 Task: Look for space in Aprelevka, Russia from 10th July, 2023 to 25th July, 2023 for 3 adults, 1 child in price range Rs.15000 to Rs.25000. Place can be shared room with 2 bedrooms having 3 beds and 2 bathrooms. Property type can be house, flat, guest house. Amenities needed are: wifi, TV, free parkinig on premises, gym, breakfast. Booking option can be shelf check-in. Required host language is English.
Action: Mouse moved to (499, 108)
Screenshot: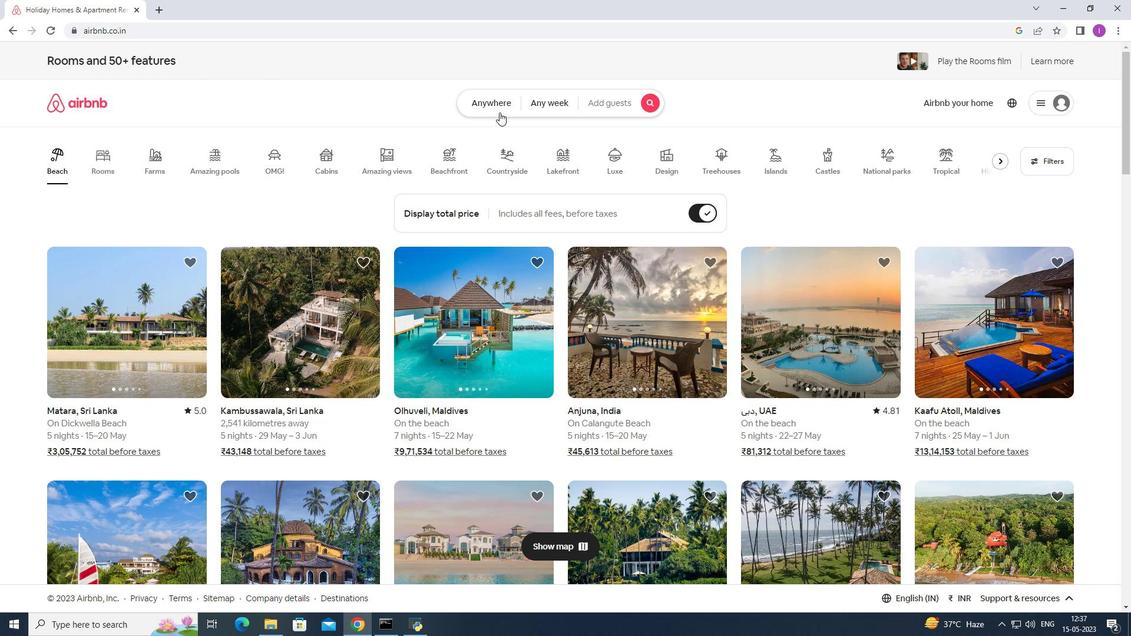 
Action: Mouse pressed left at (499, 108)
Screenshot: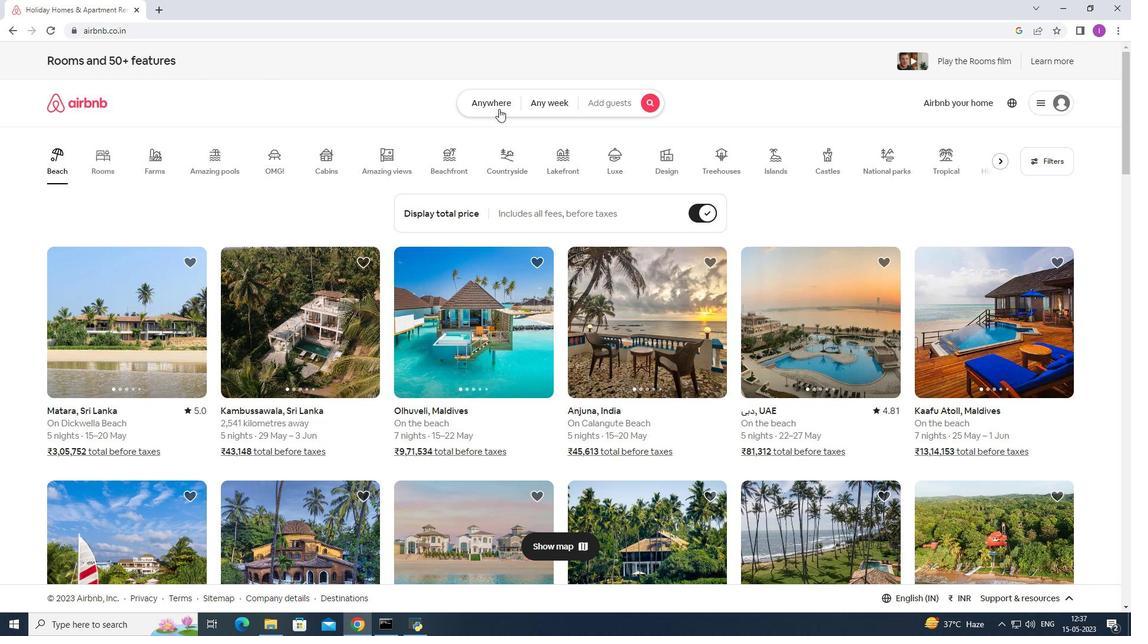 
Action: Mouse moved to (346, 150)
Screenshot: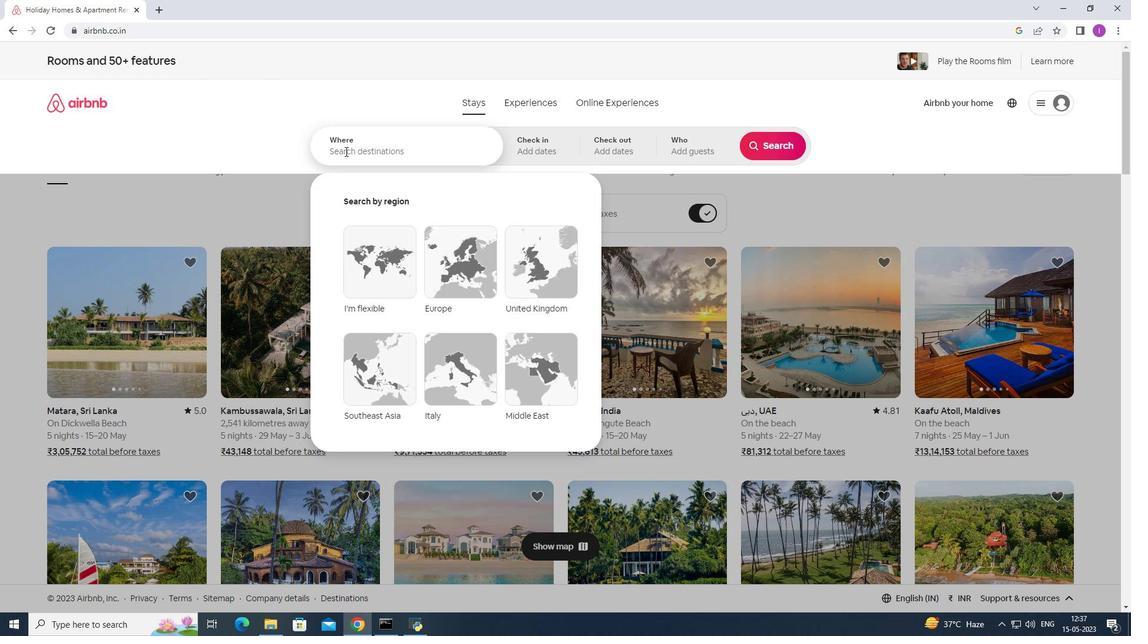 
Action: Mouse pressed left at (346, 150)
Screenshot: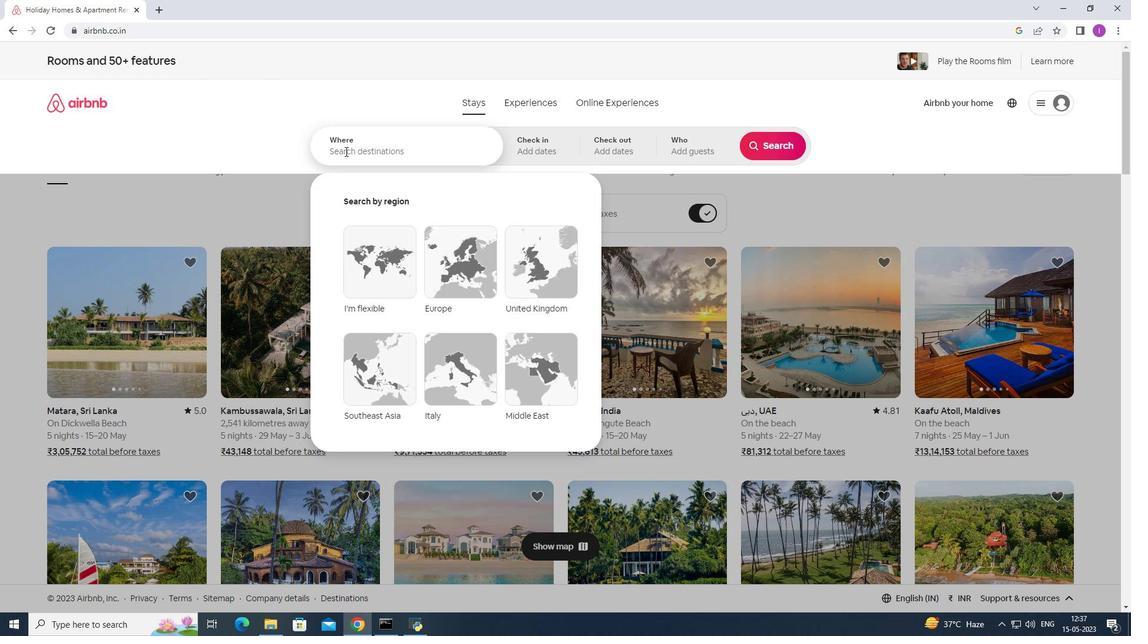 
Action: Mouse moved to (350, 165)
Screenshot: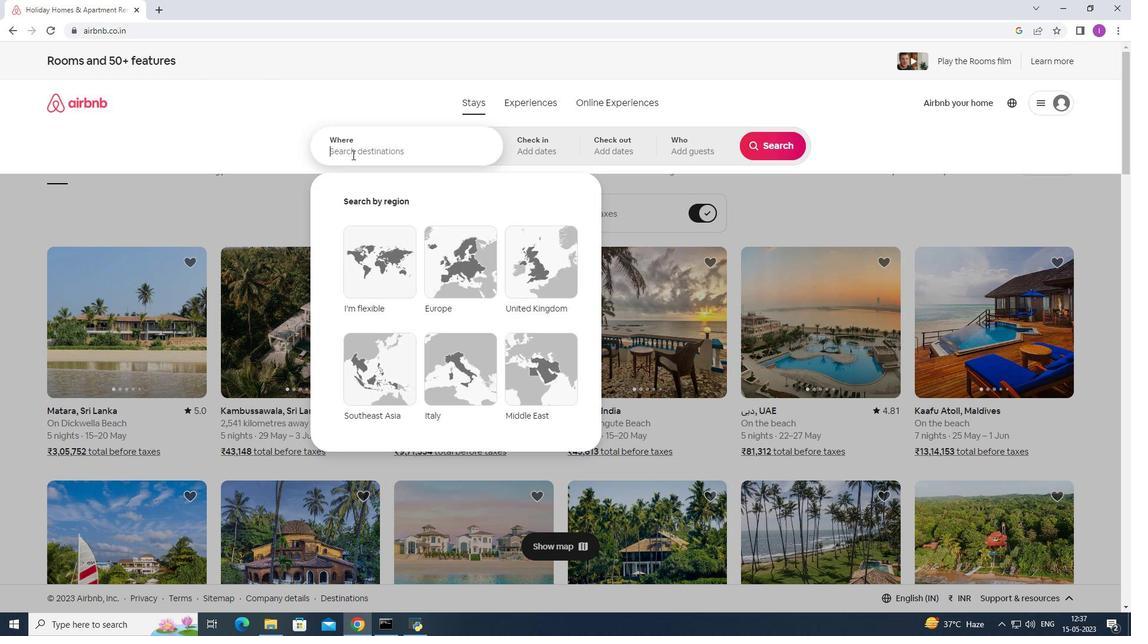 
Action: Key pressed <Key.shift>Ap
Screenshot: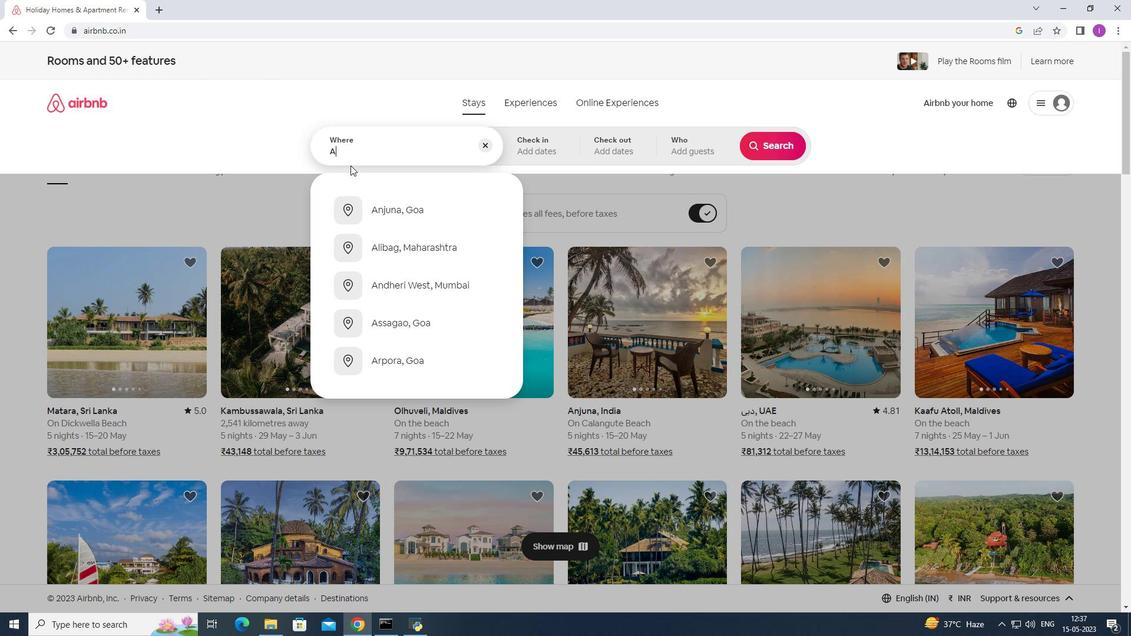 
Action: Mouse moved to (350, 165)
Screenshot: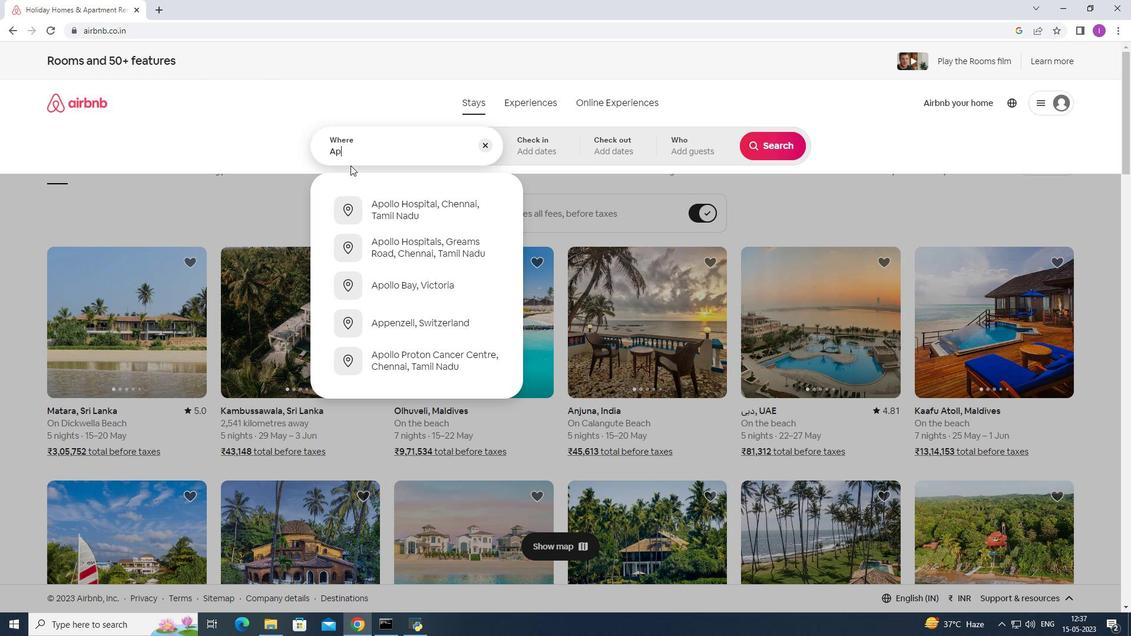 
Action: Key pressed relevka,<Key.shift>Russia
Screenshot: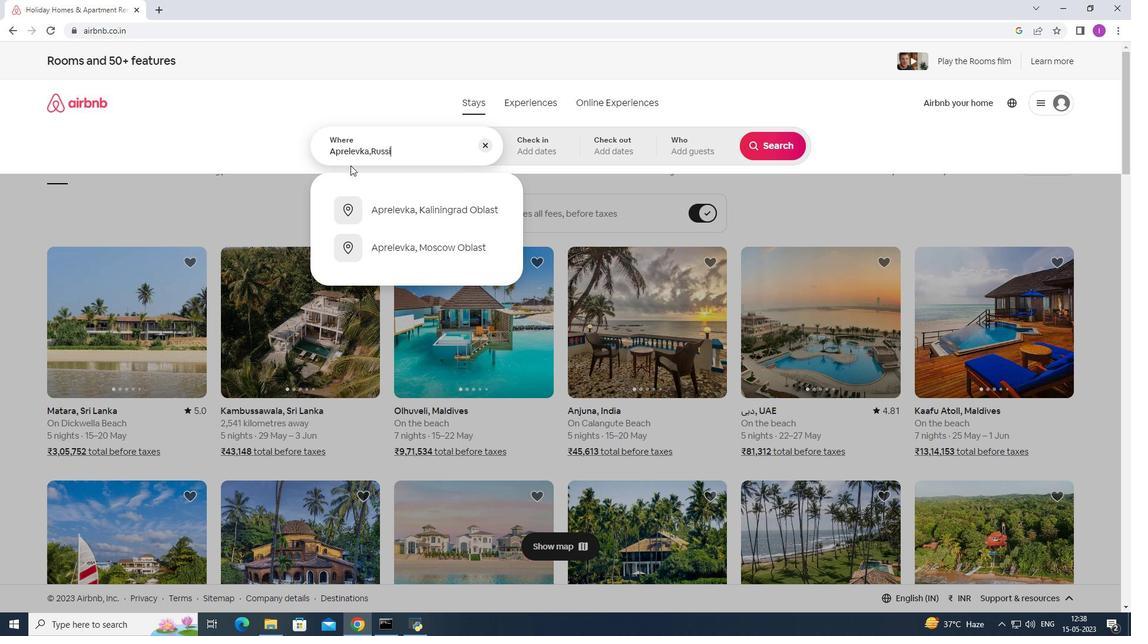 
Action: Mouse moved to (529, 157)
Screenshot: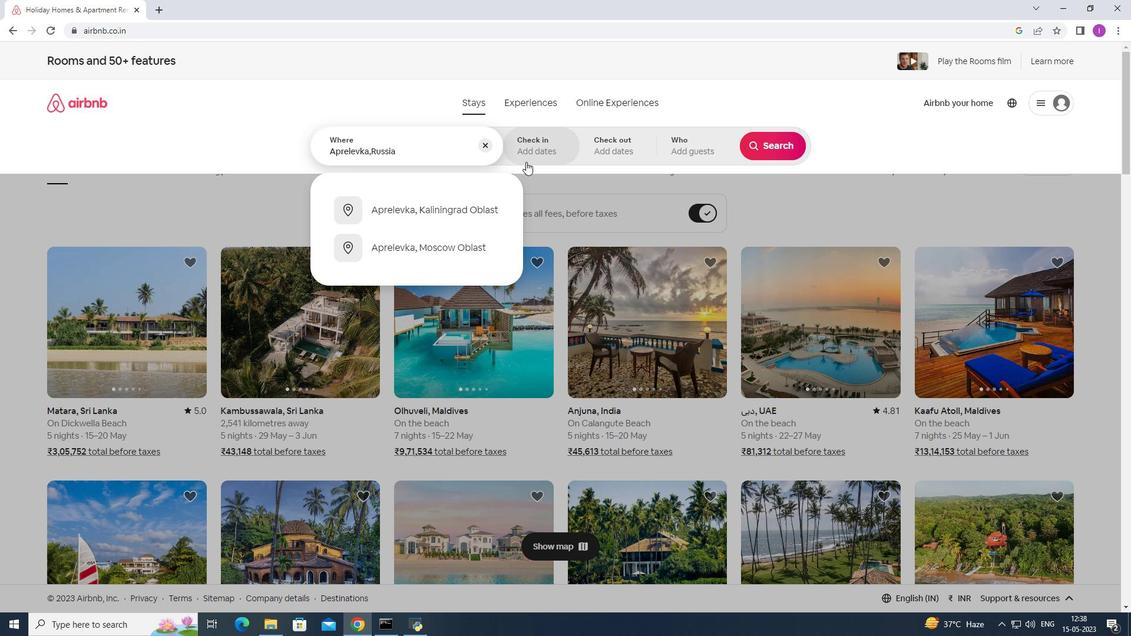 
Action: Mouse pressed left at (529, 157)
Screenshot: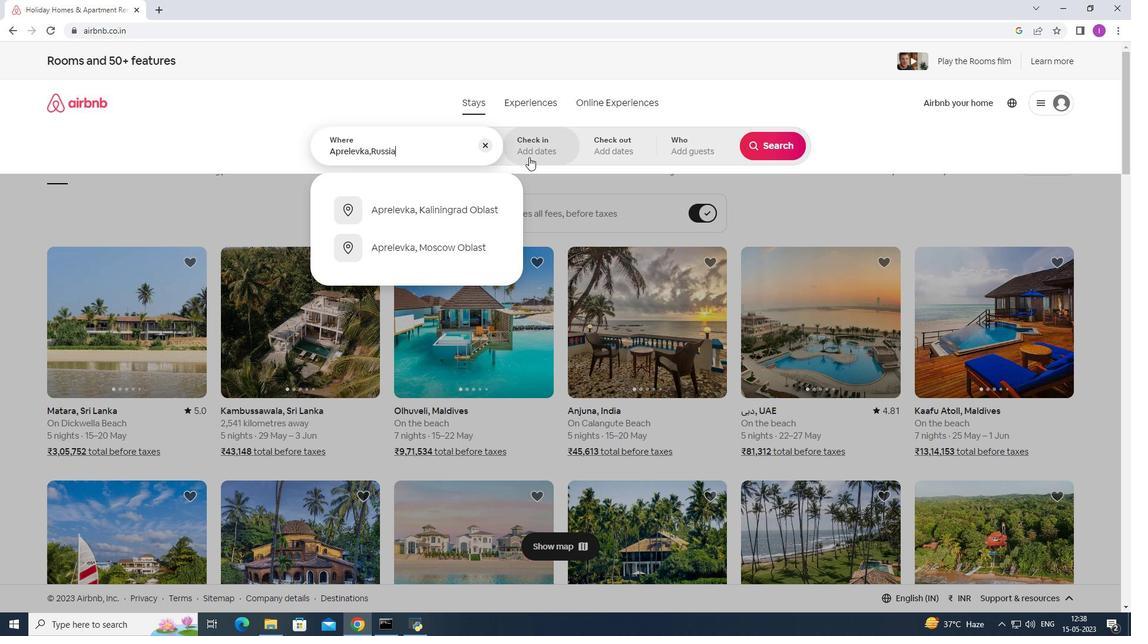 
Action: Mouse moved to (774, 241)
Screenshot: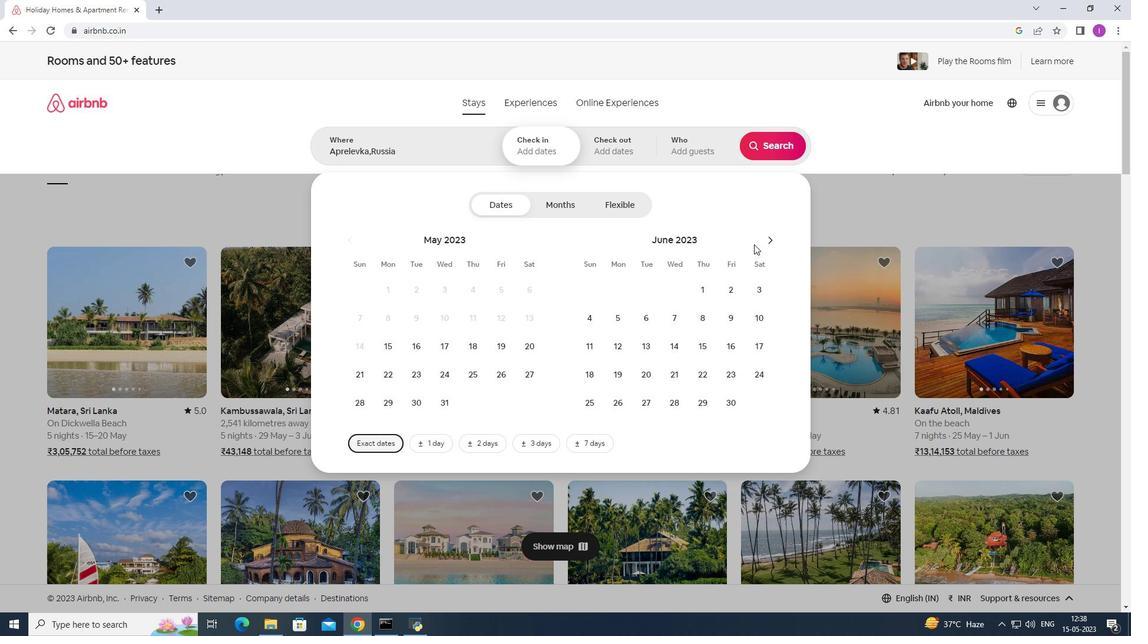 
Action: Mouse pressed left at (774, 241)
Screenshot: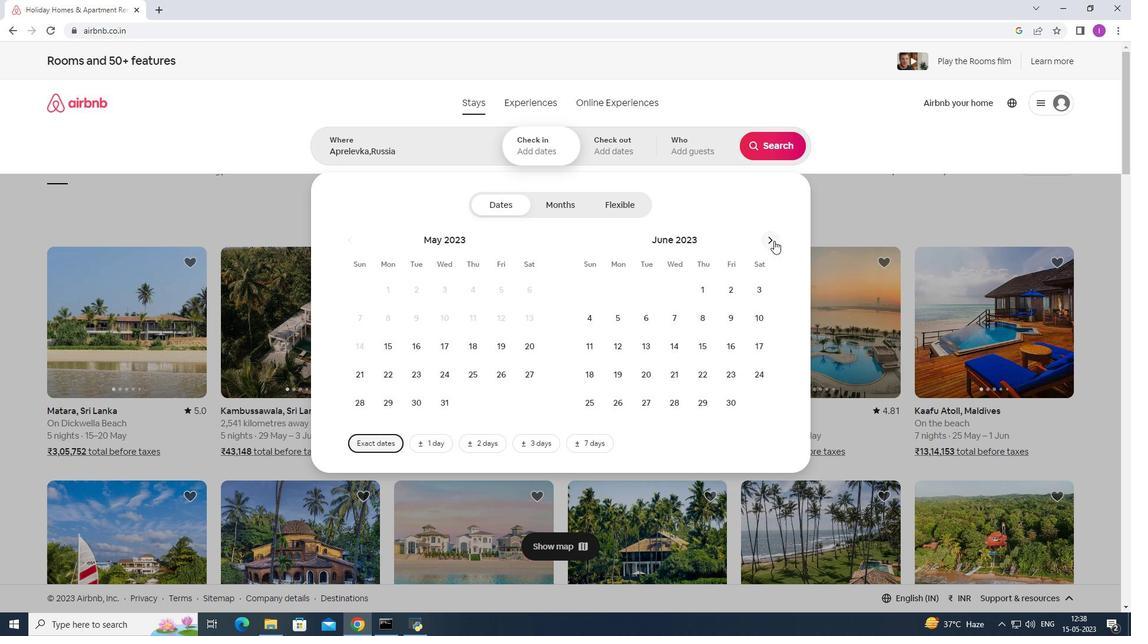 
Action: Mouse moved to (621, 351)
Screenshot: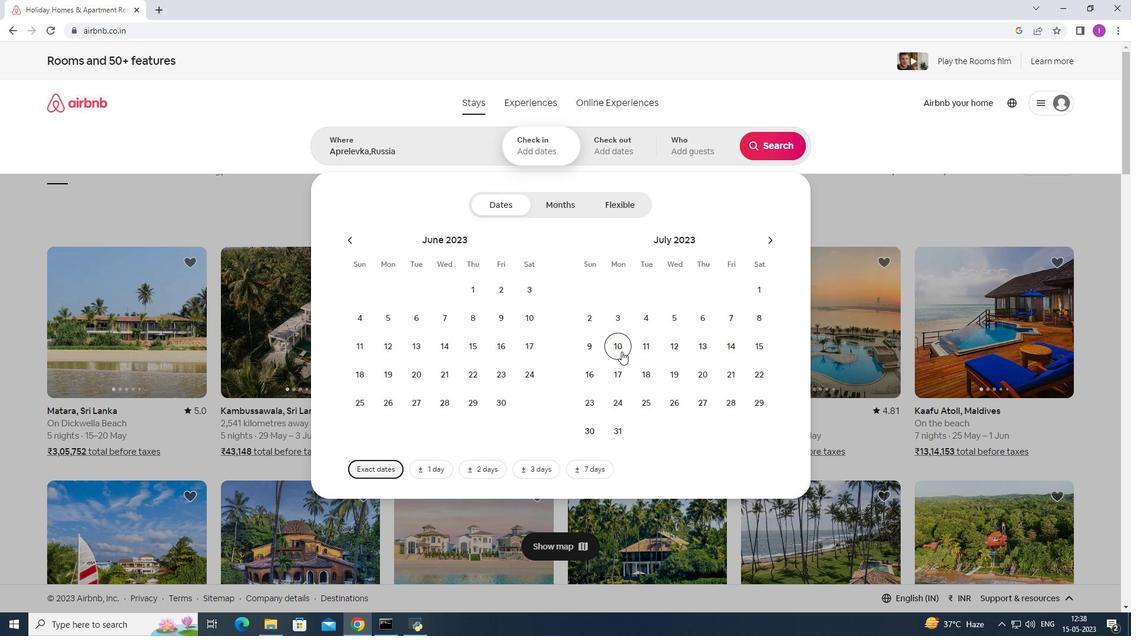 
Action: Mouse pressed left at (621, 351)
Screenshot: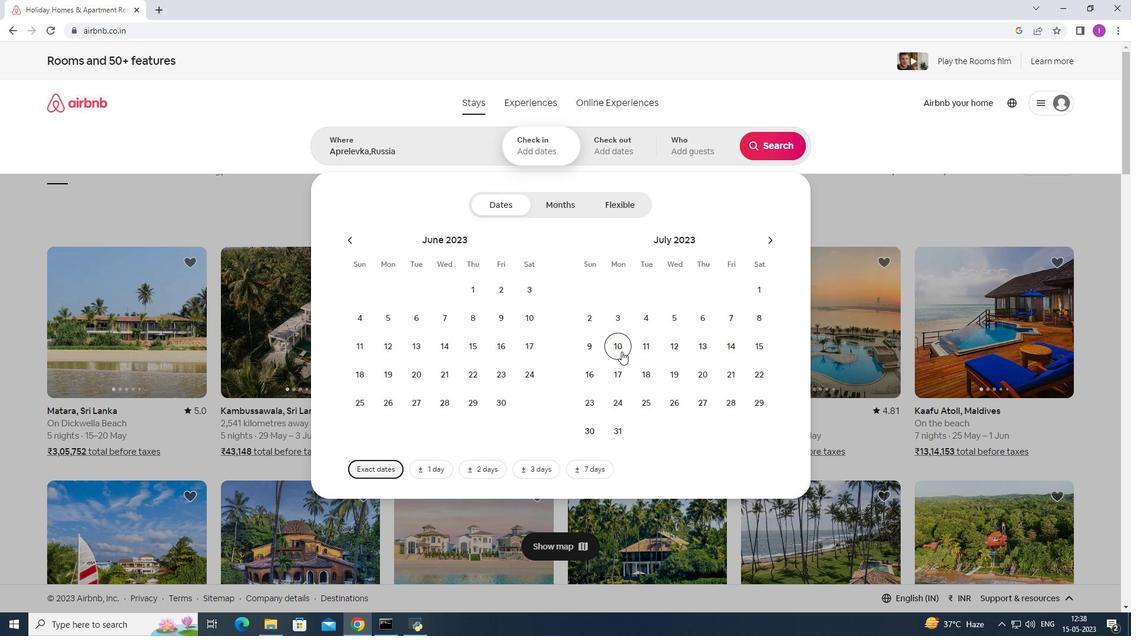
Action: Mouse moved to (642, 404)
Screenshot: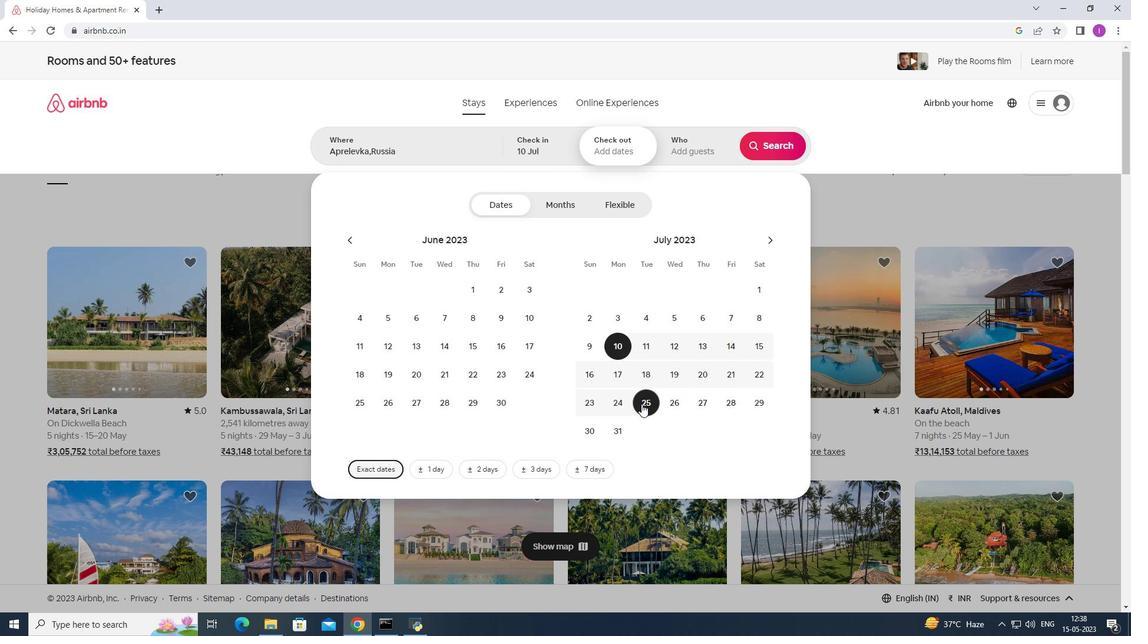 
Action: Mouse pressed left at (642, 404)
Screenshot: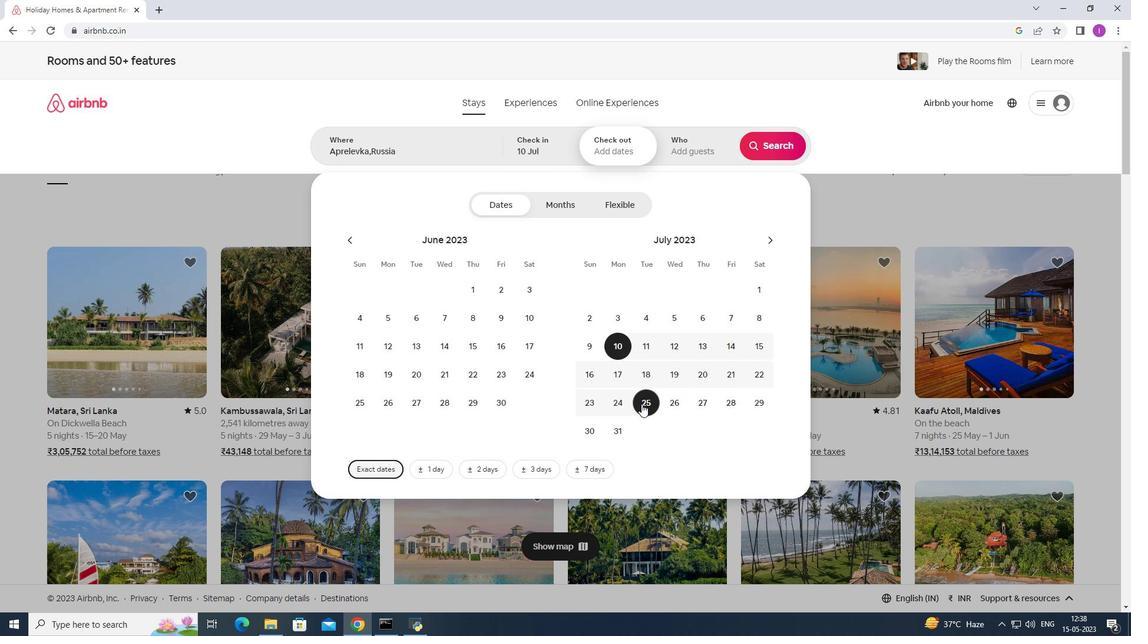 
Action: Mouse moved to (689, 150)
Screenshot: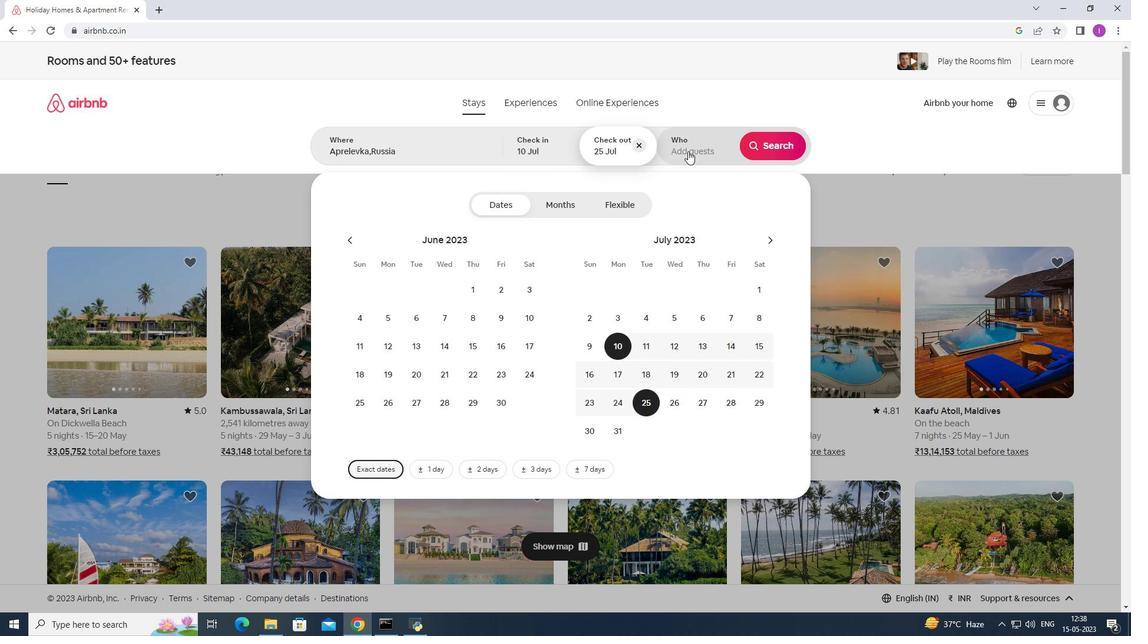 
Action: Mouse pressed left at (689, 150)
Screenshot: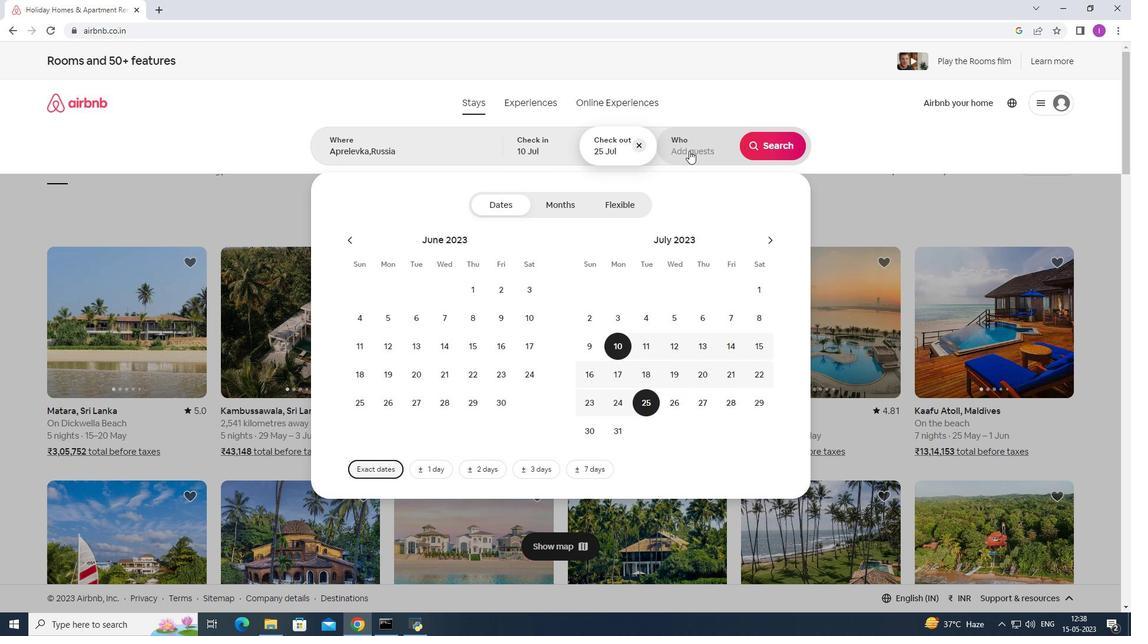 
Action: Mouse moved to (782, 210)
Screenshot: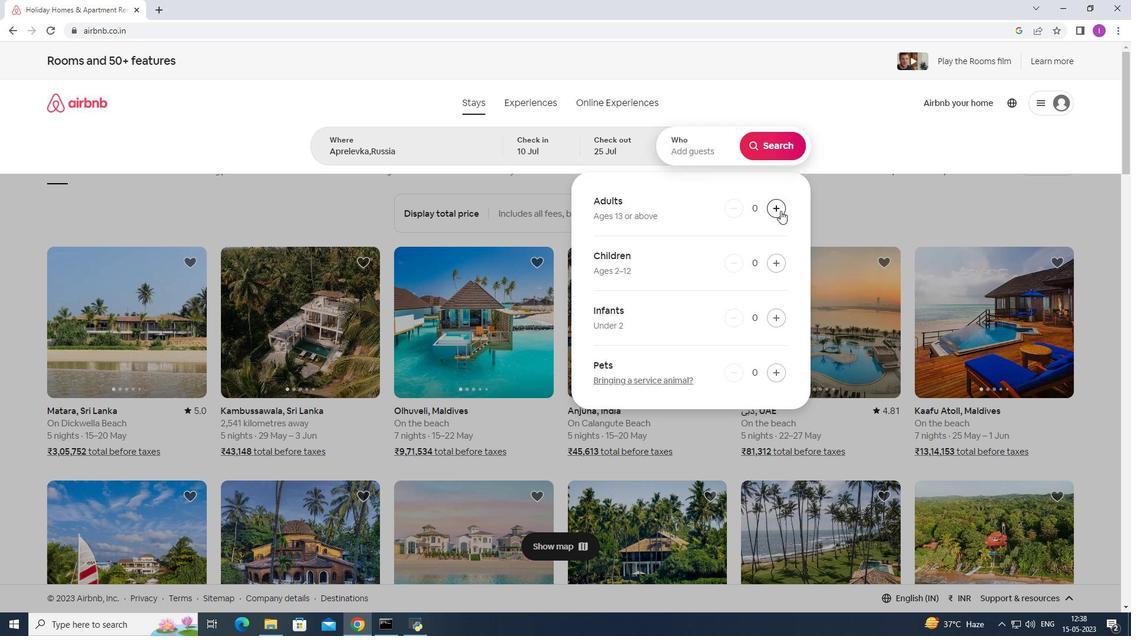 
Action: Mouse pressed left at (782, 210)
Screenshot: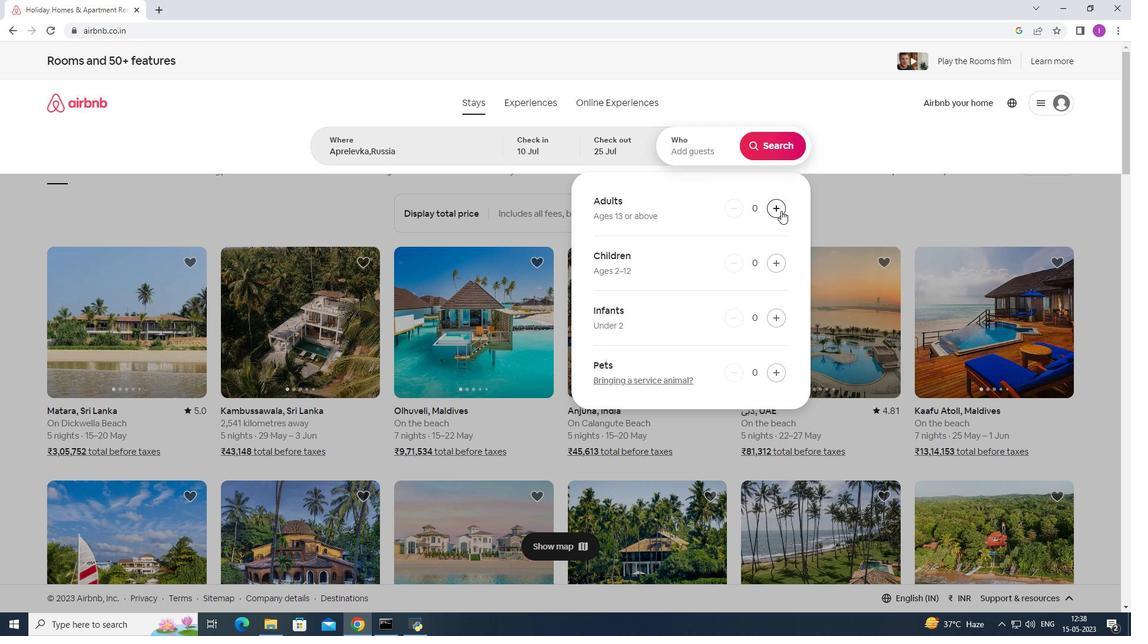 
Action: Mouse pressed left at (782, 210)
Screenshot: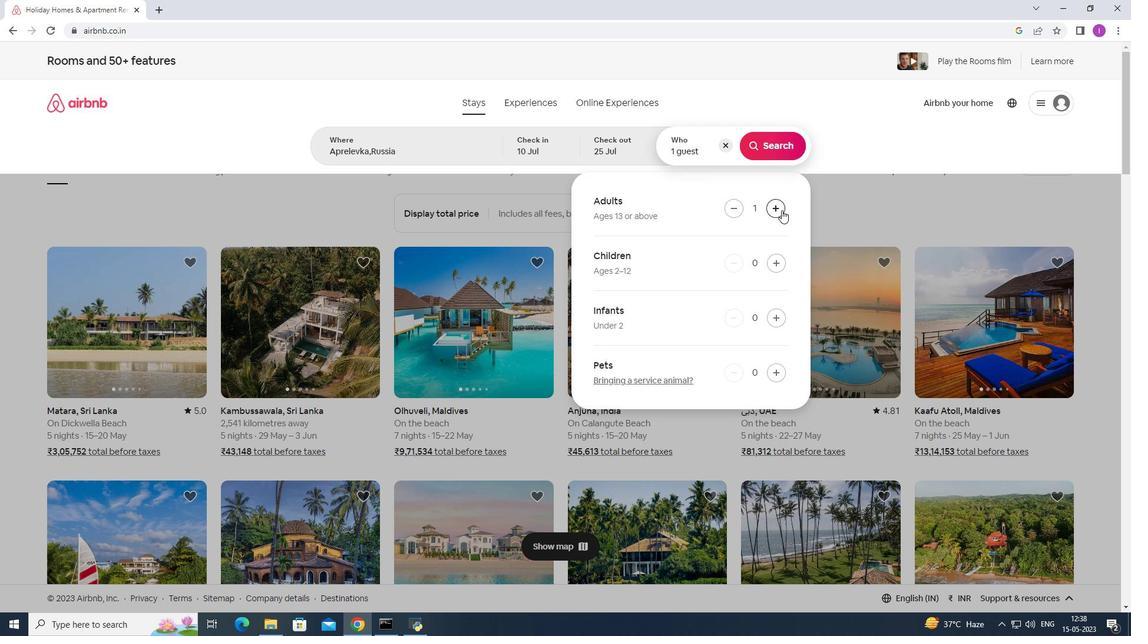
Action: Mouse moved to (782, 210)
Screenshot: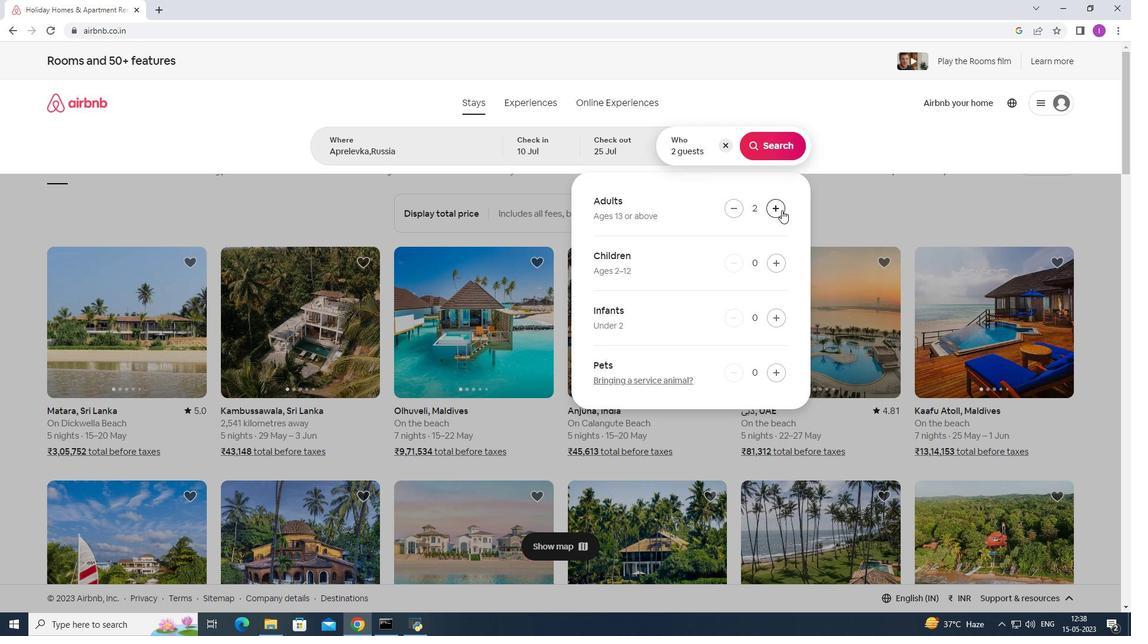 
Action: Mouse pressed left at (782, 210)
Screenshot: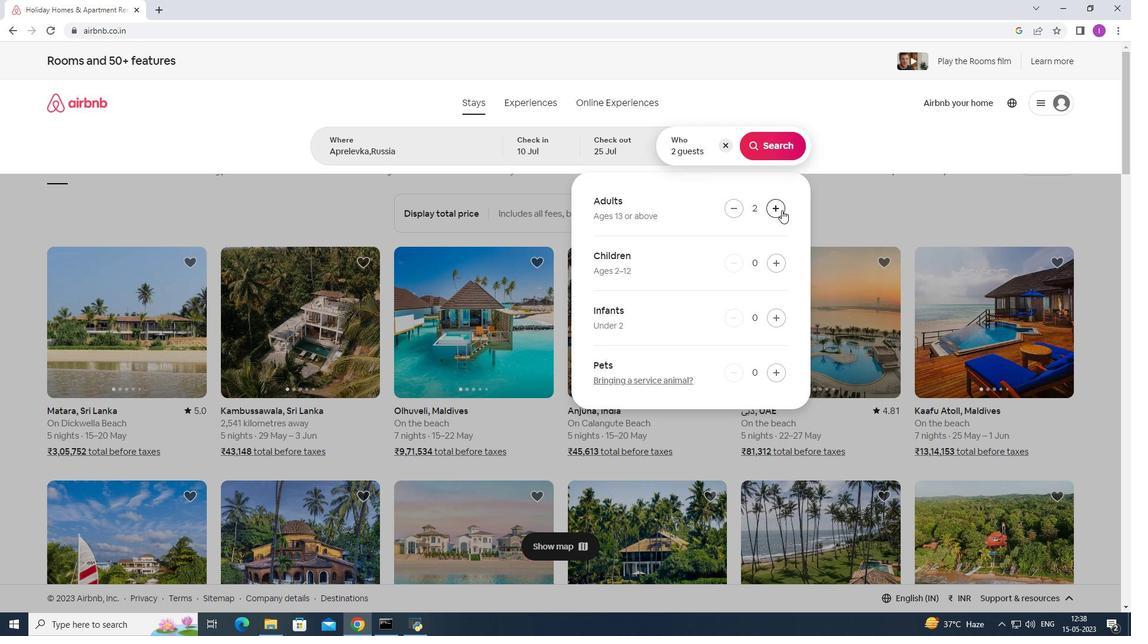 
Action: Mouse moved to (781, 267)
Screenshot: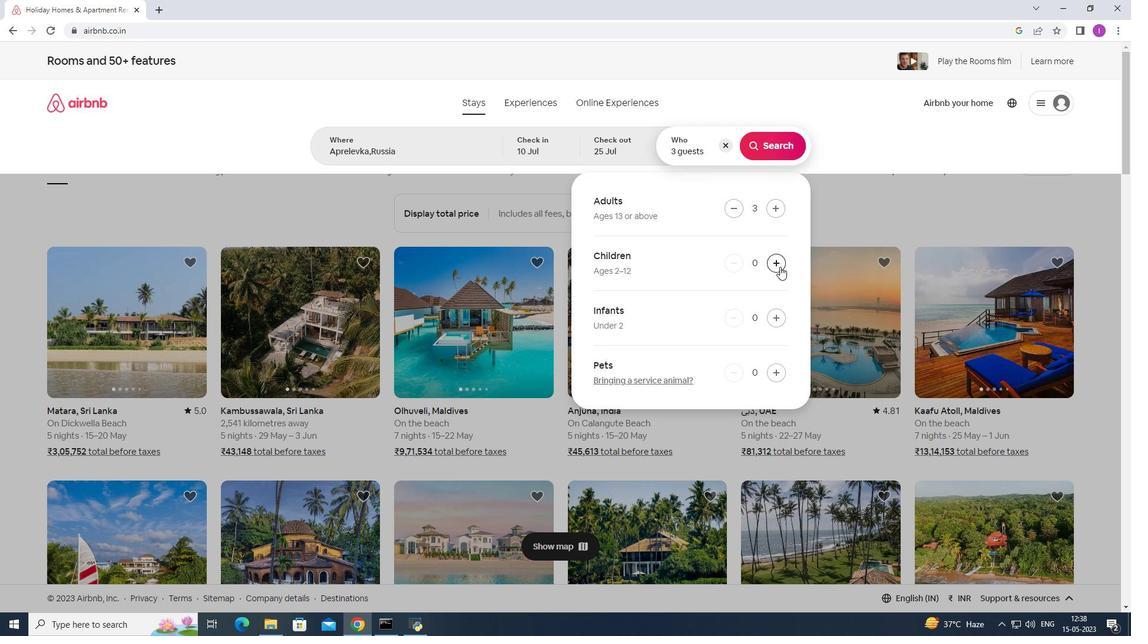 
Action: Mouse pressed left at (781, 267)
Screenshot: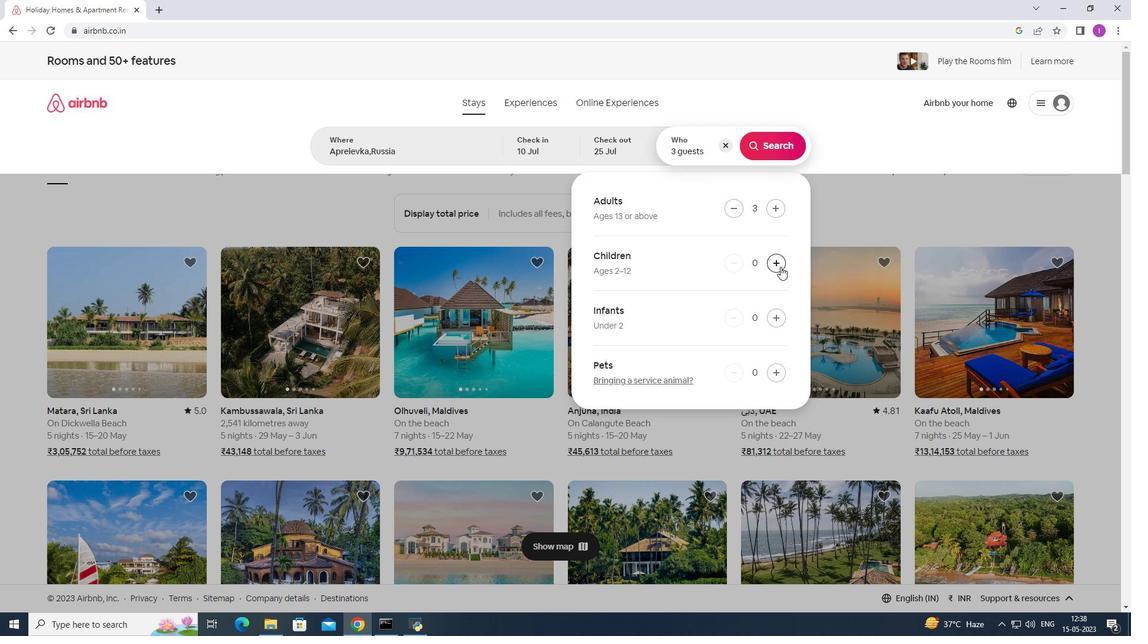 
Action: Mouse moved to (766, 151)
Screenshot: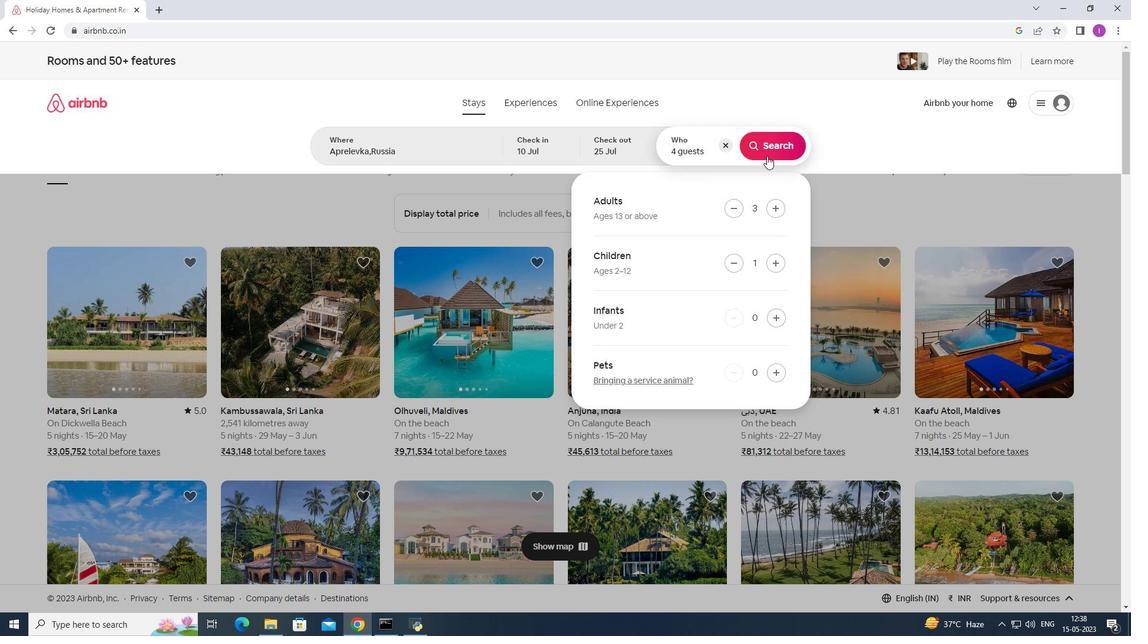 
Action: Mouse pressed left at (766, 151)
Screenshot: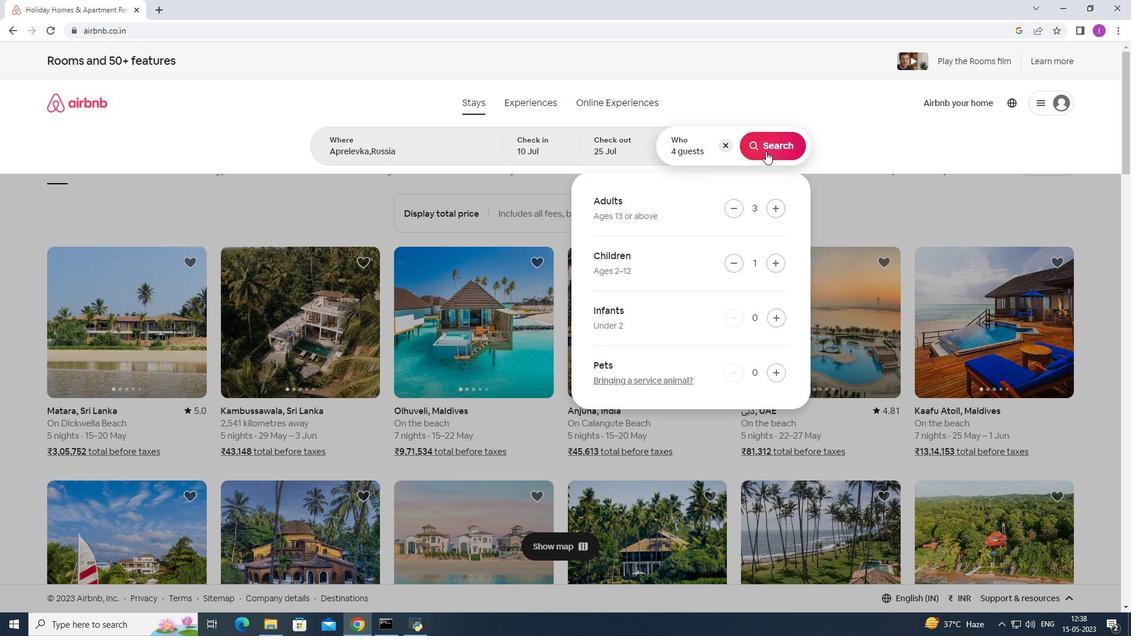 
Action: Mouse moved to (1081, 105)
Screenshot: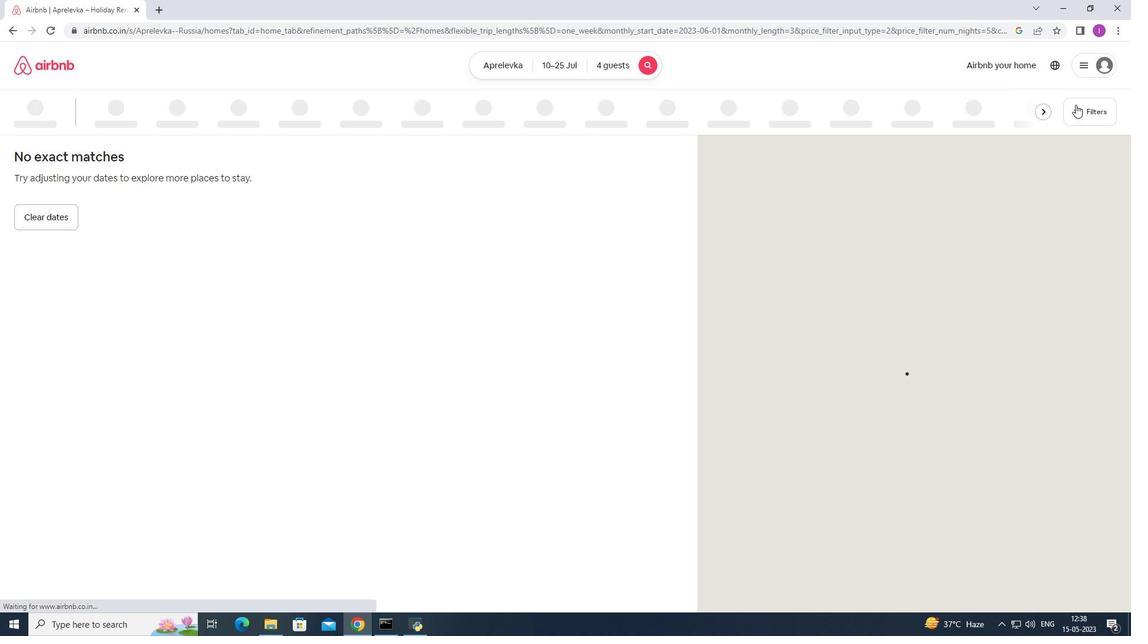 
Action: Mouse pressed left at (1081, 105)
Screenshot: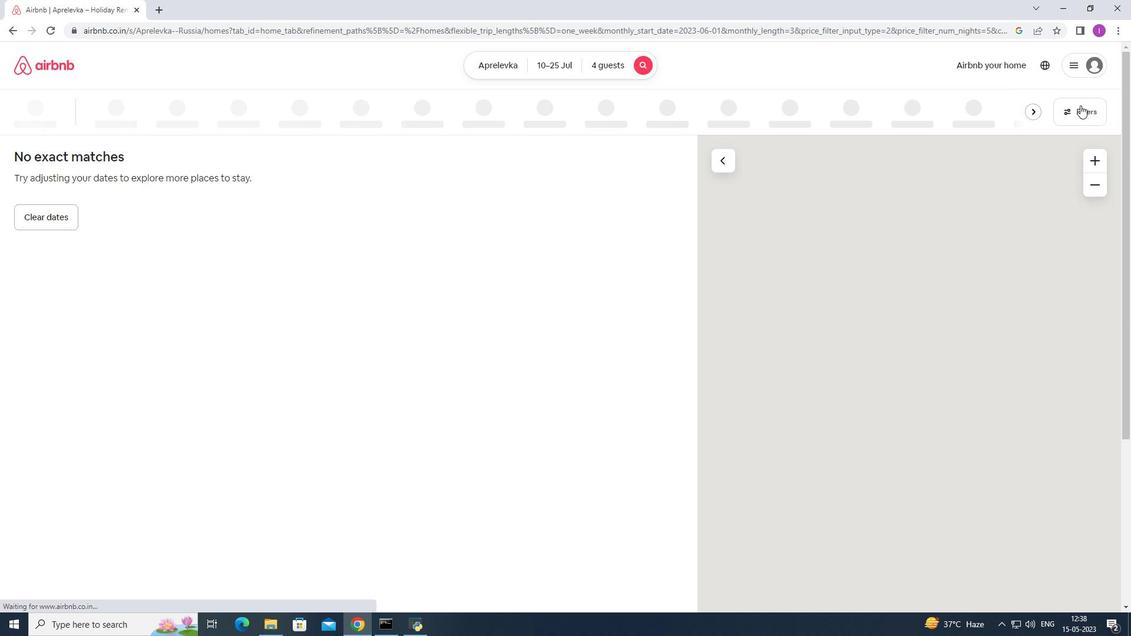 
Action: Mouse moved to (672, 400)
Screenshot: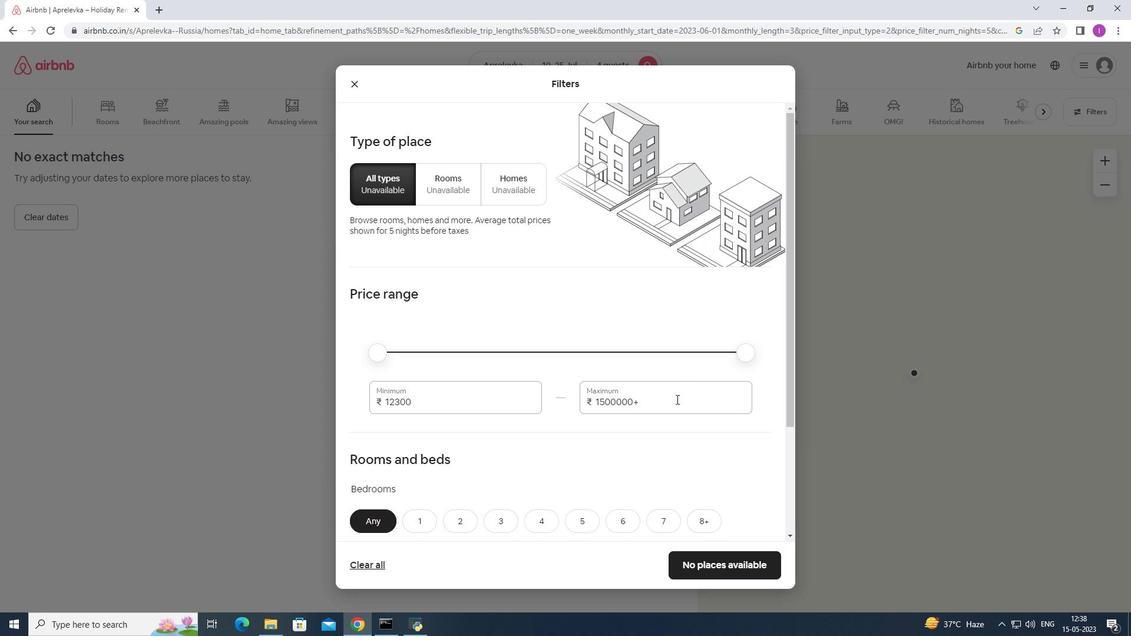 
Action: Mouse pressed left at (672, 400)
Screenshot: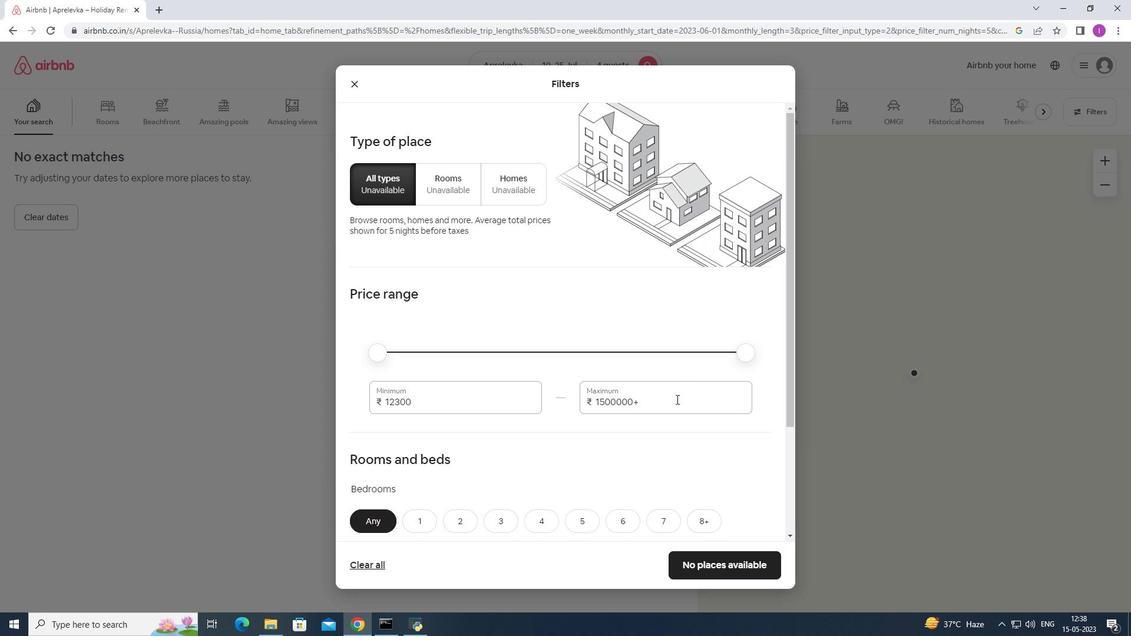 
Action: Mouse moved to (570, 417)
Screenshot: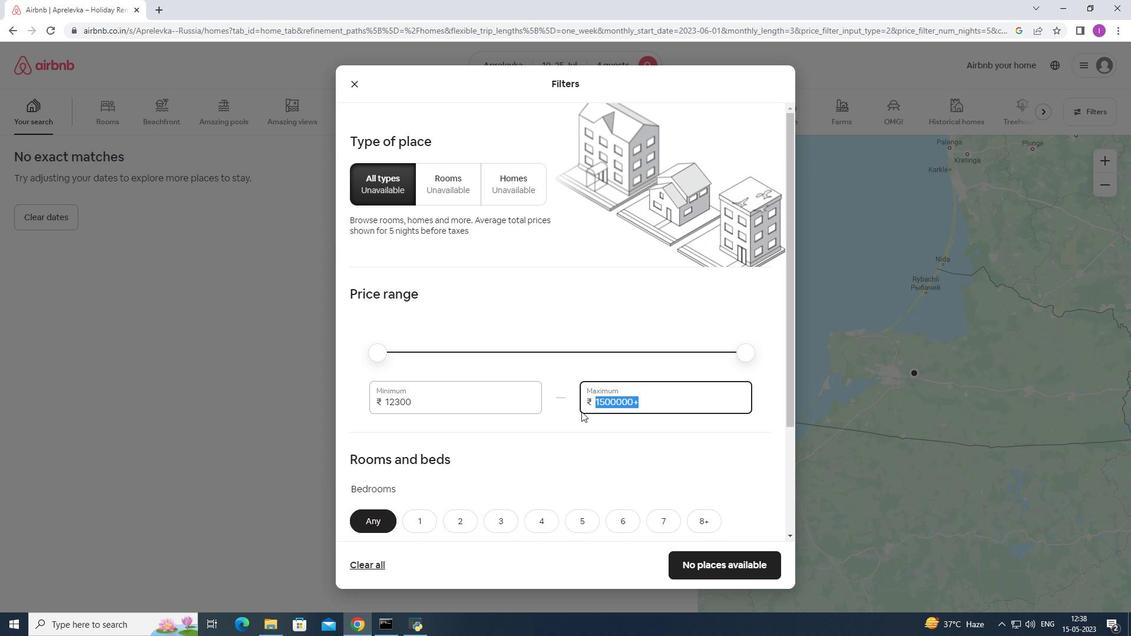 
Action: Key pressed 2
Screenshot: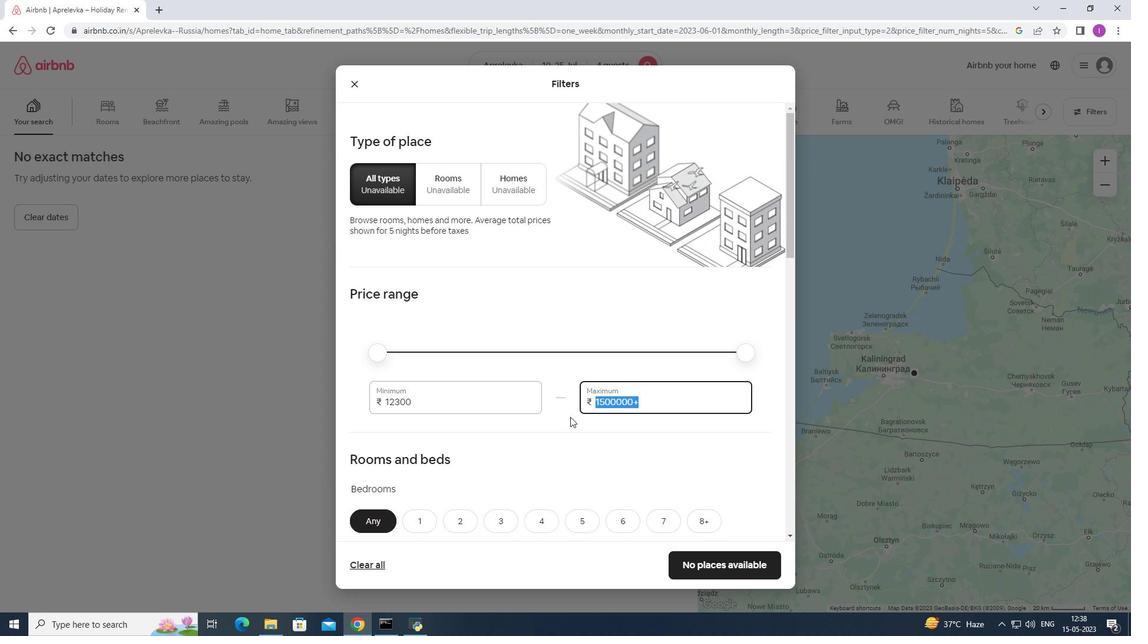 
Action: Mouse moved to (570, 417)
Screenshot: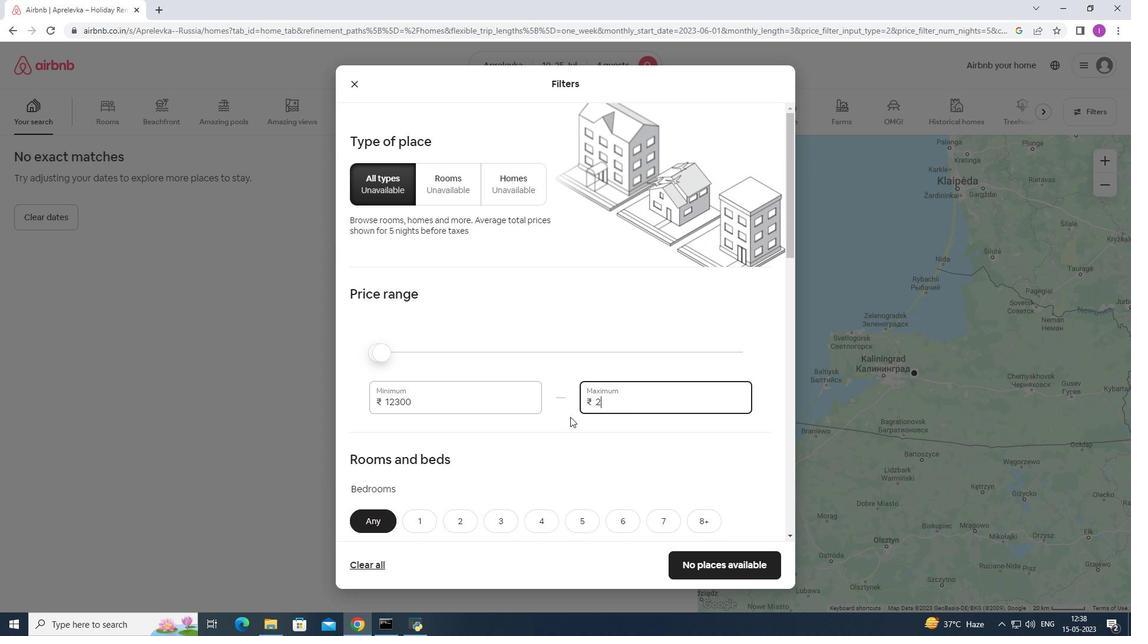 
Action: Key pressed 50
Screenshot: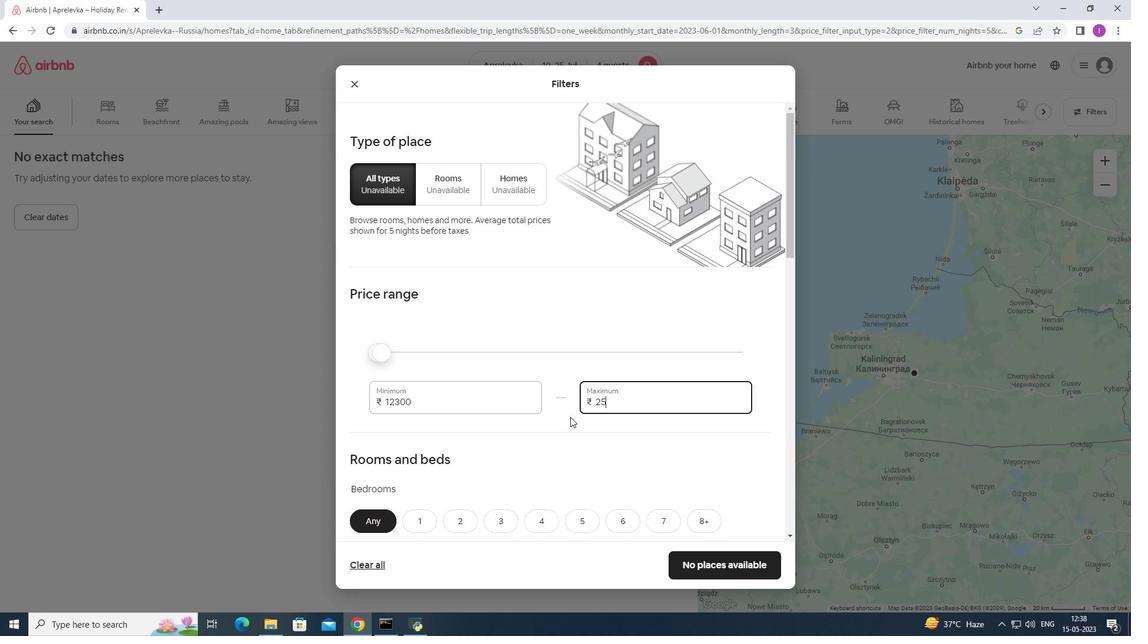
Action: Mouse moved to (571, 414)
Screenshot: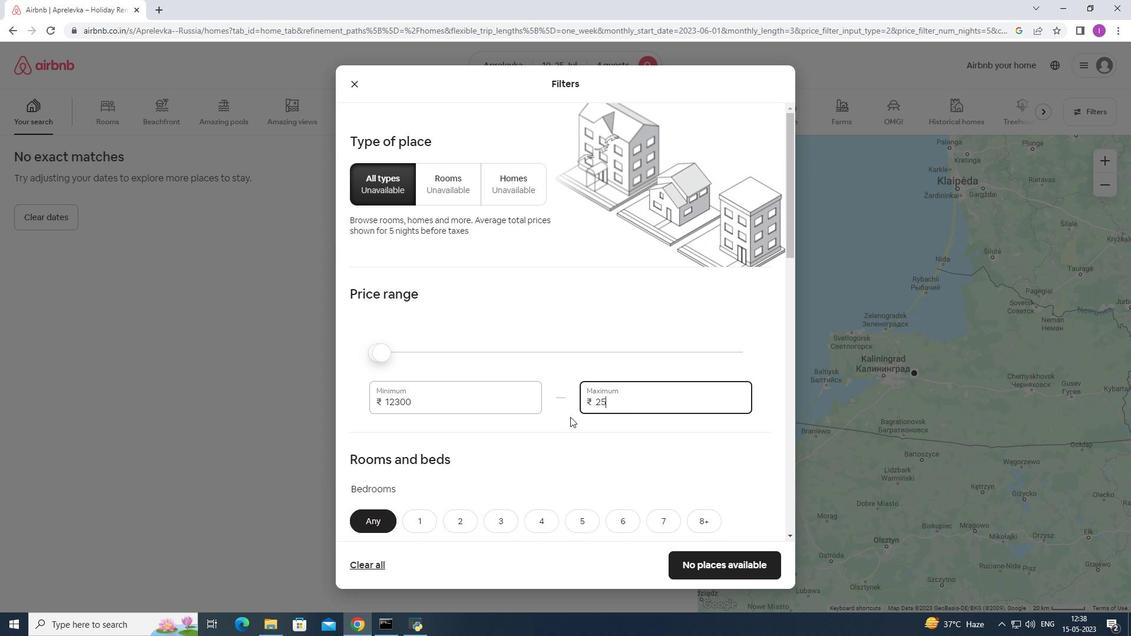 
Action: Key pressed 0
Screenshot: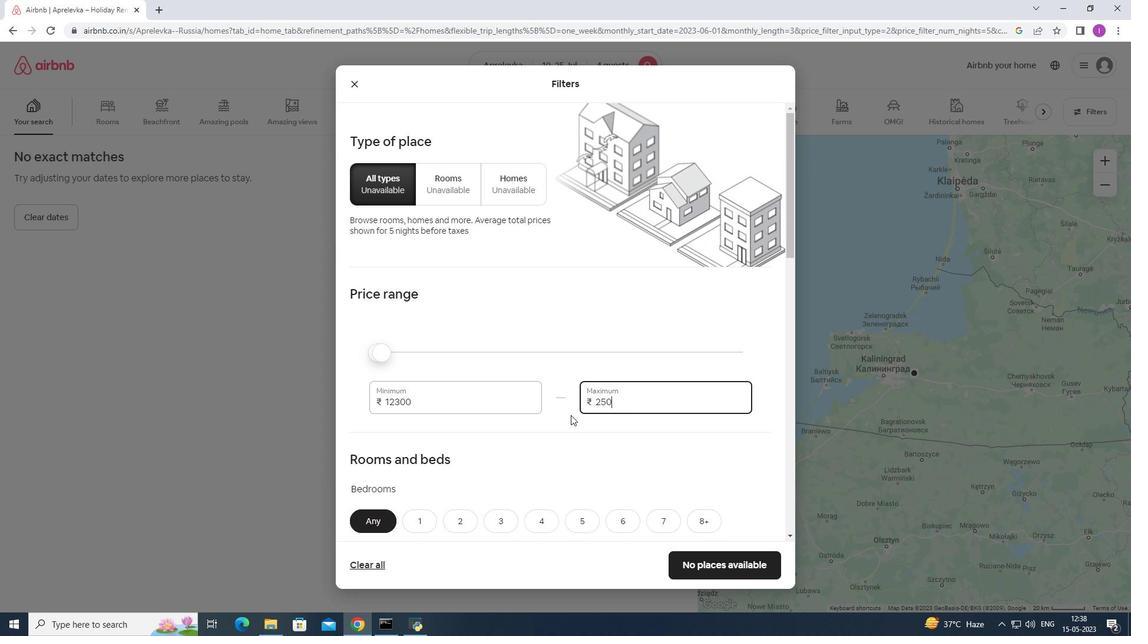 
Action: Mouse moved to (572, 413)
Screenshot: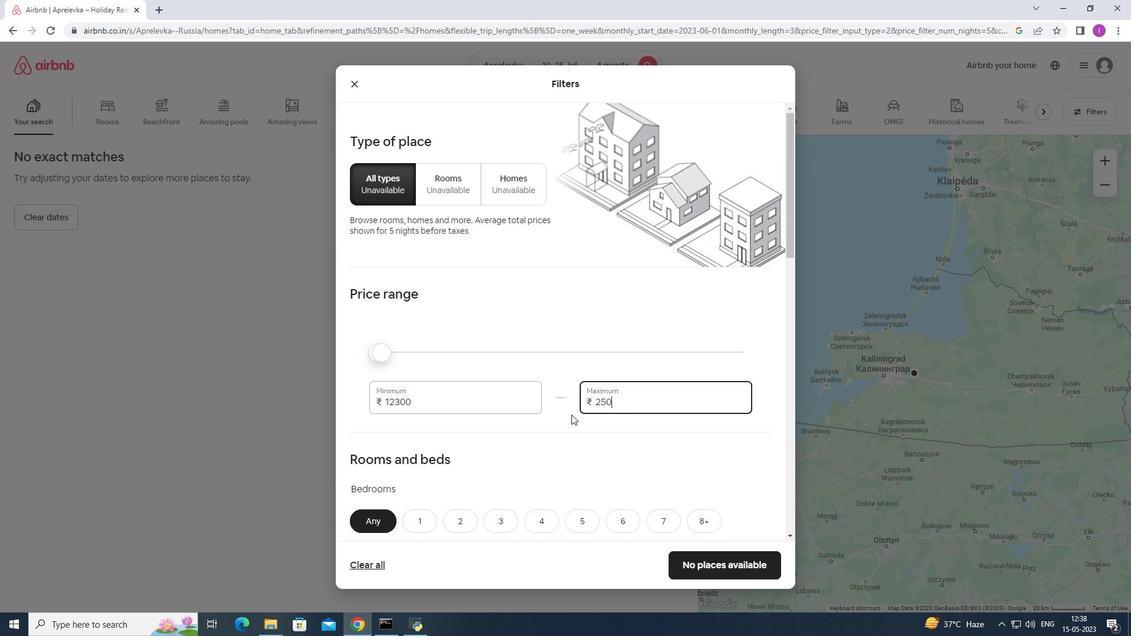 
Action: Key pressed 0
Screenshot: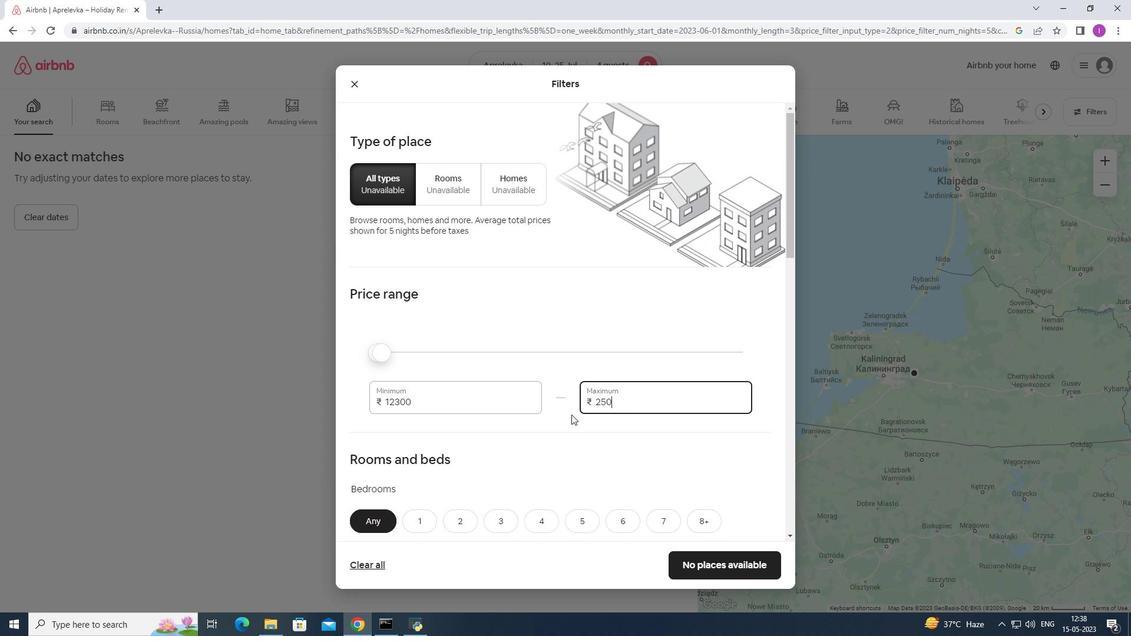 
Action: Mouse moved to (432, 400)
Screenshot: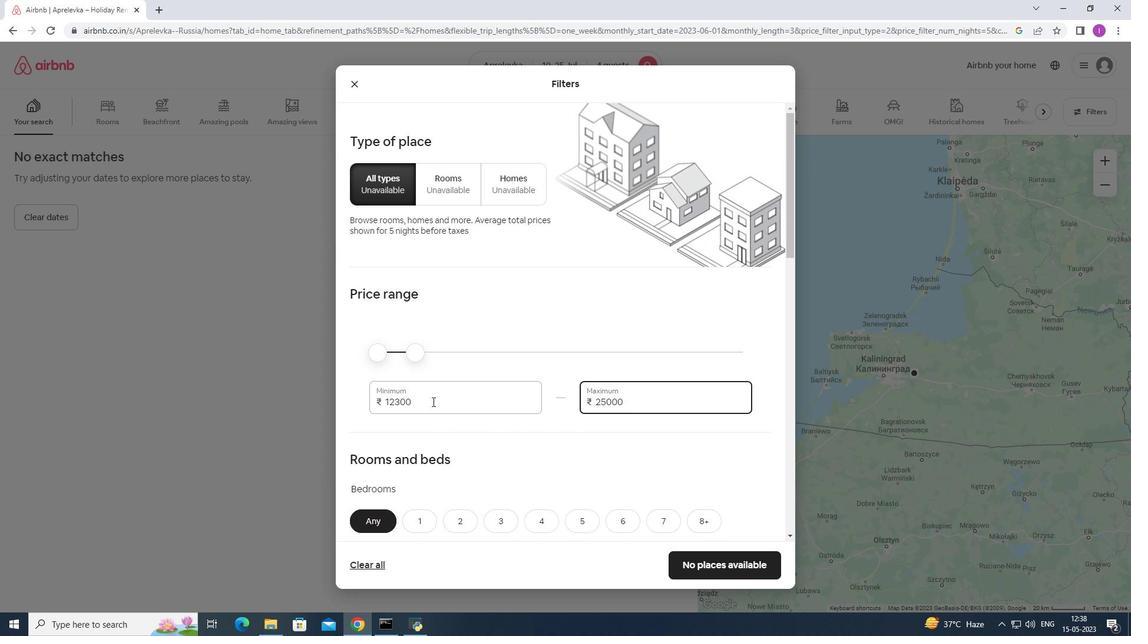 
Action: Mouse pressed left at (432, 400)
Screenshot: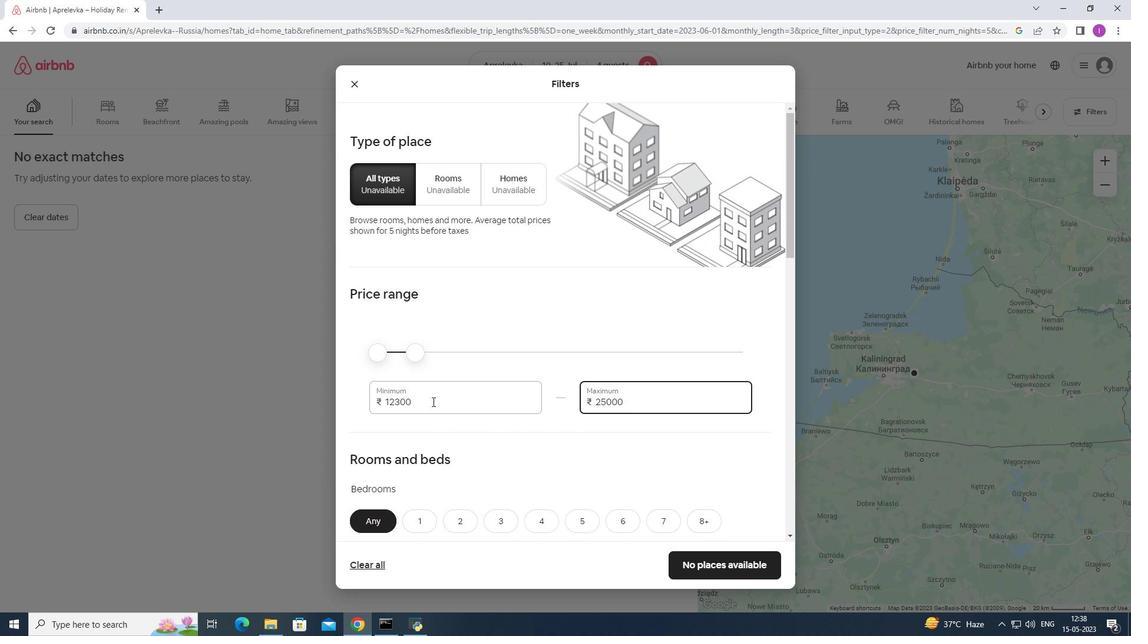 
Action: Mouse moved to (350, 413)
Screenshot: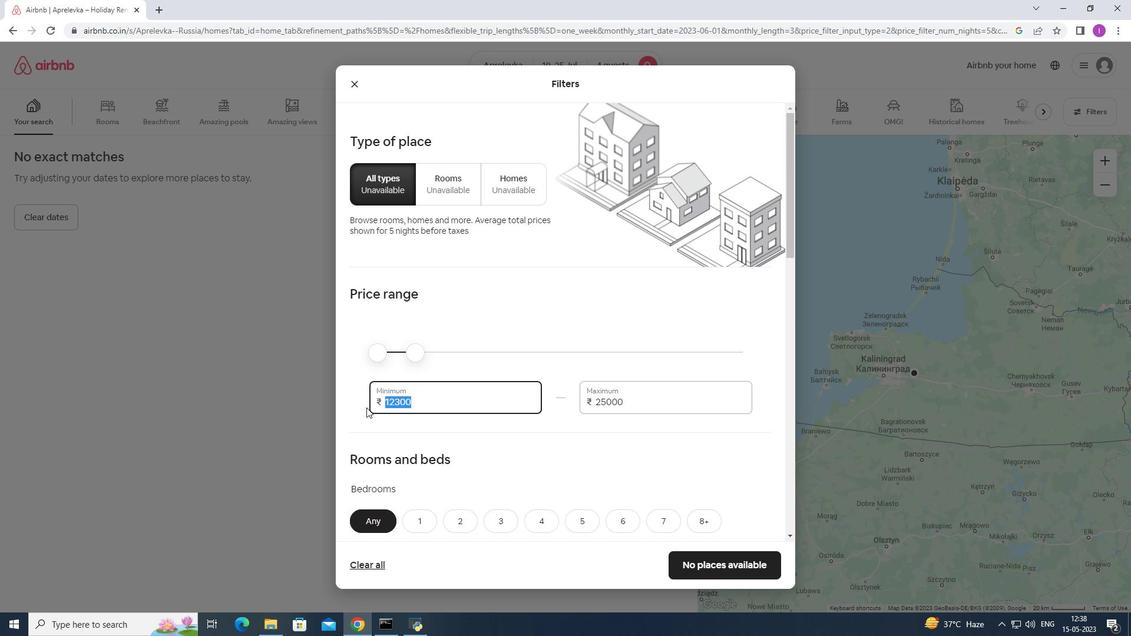 
Action: Key pressed 1500
Screenshot: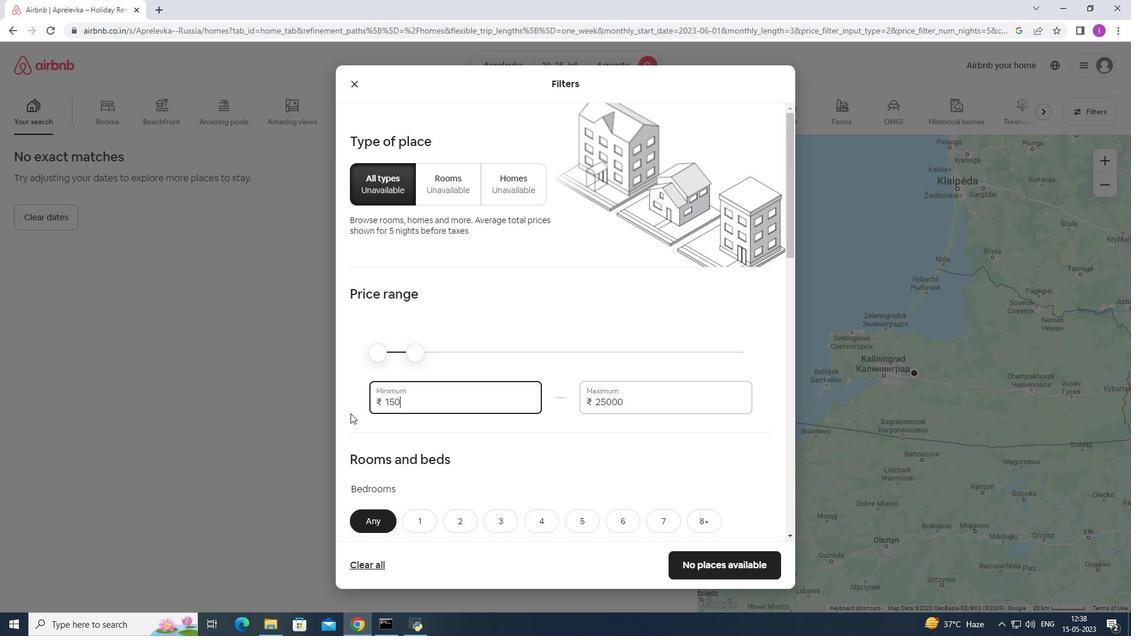 
Action: Mouse moved to (350, 413)
Screenshot: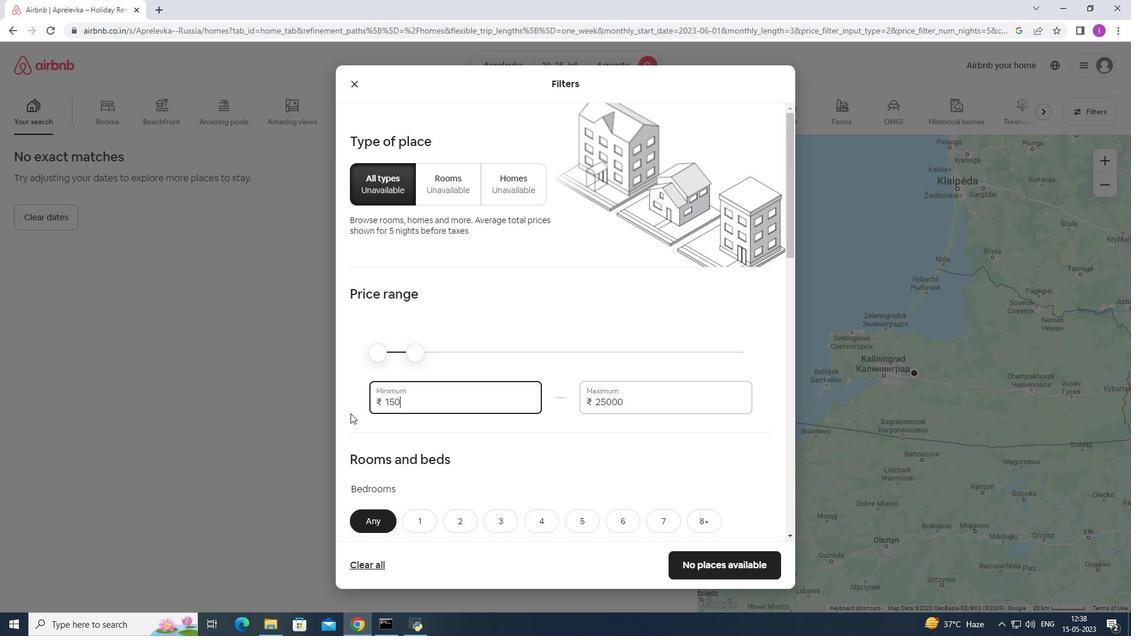 
Action: Key pressed 0
Screenshot: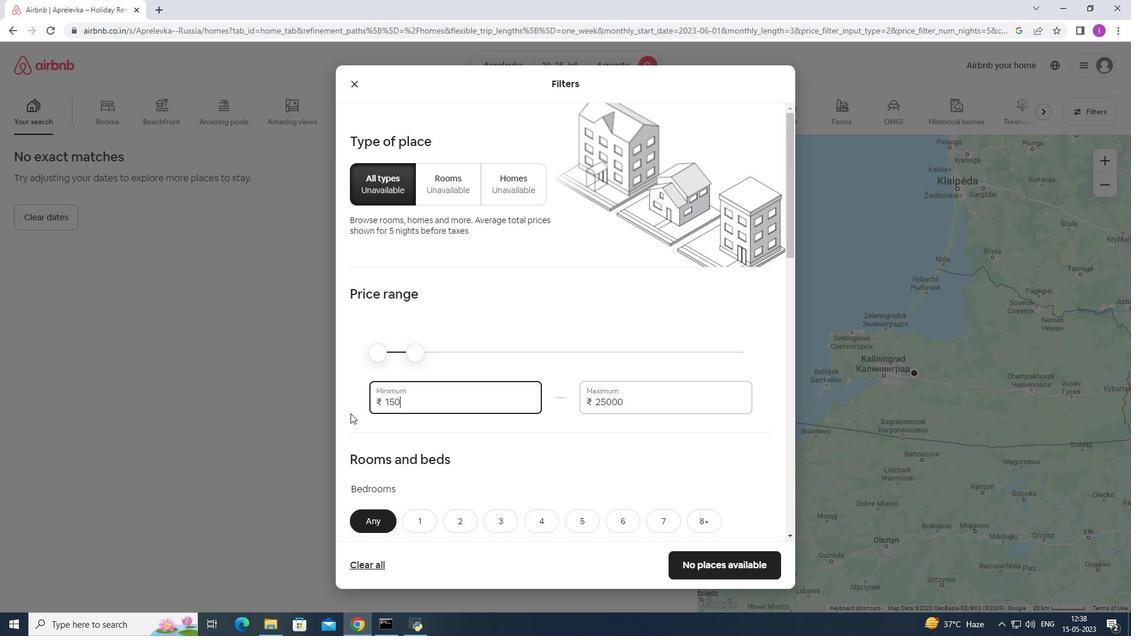 
Action: Mouse moved to (463, 425)
Screenshot: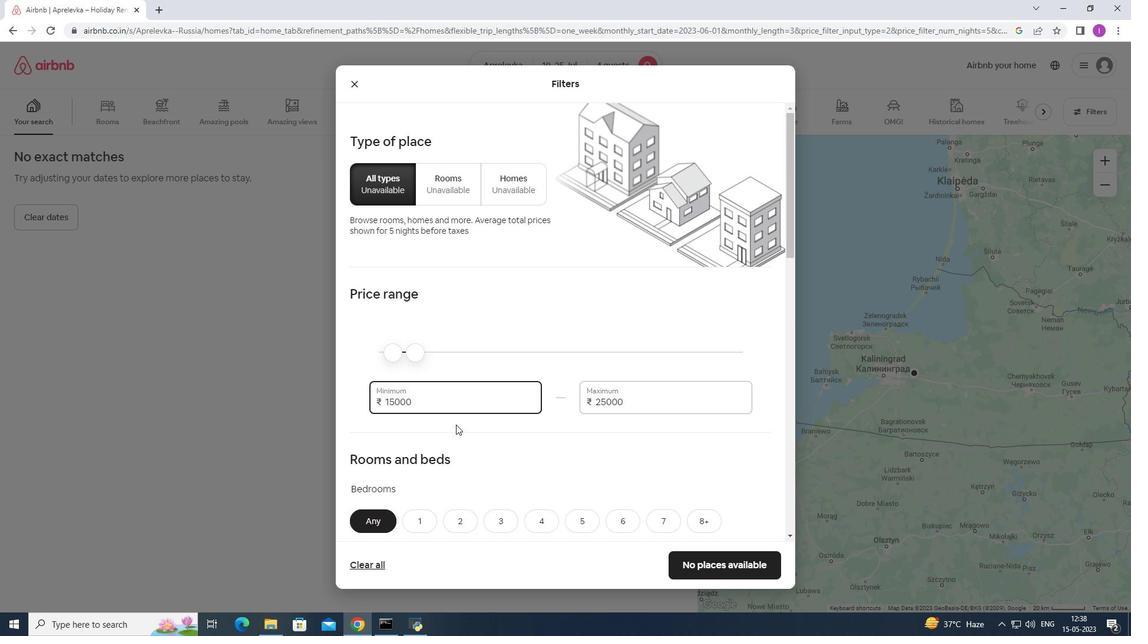 
Action: Mouse scrolled (463, 425) with delta (0, 0)
Screenshot: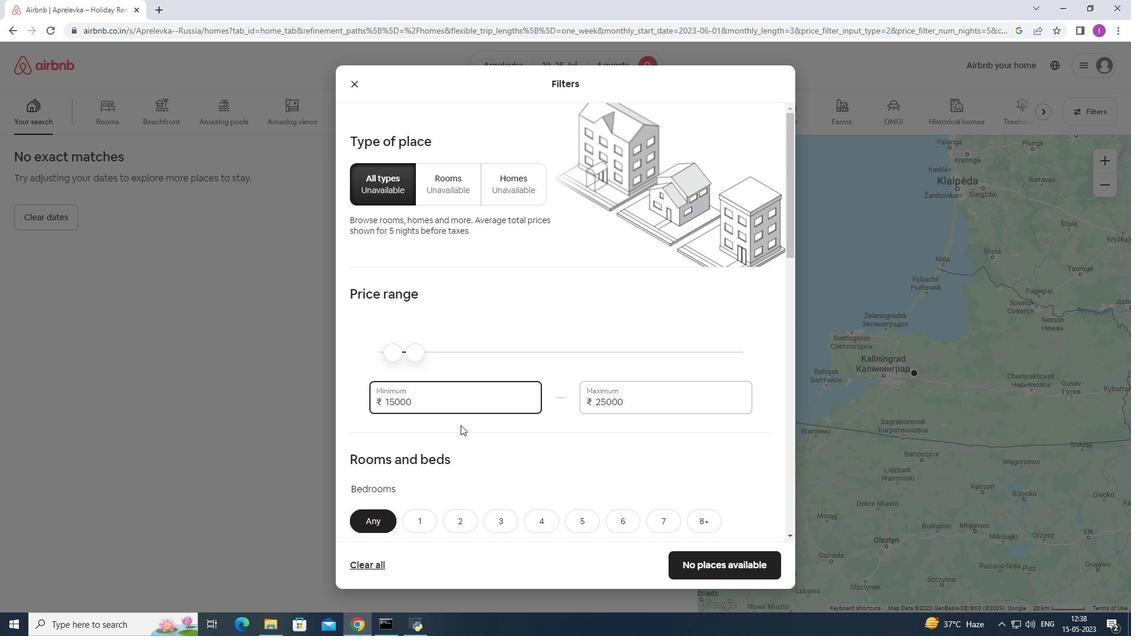 
Action: Mouse scrolled (463, 425) with delta (0, 0)
Screenshot: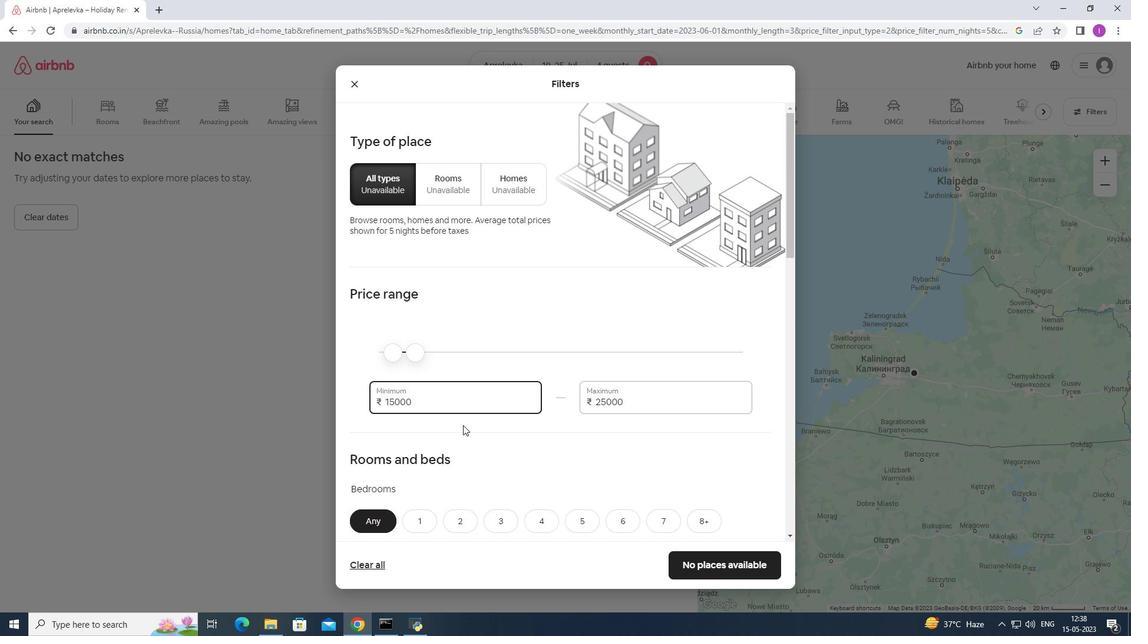 
Action: Mouse scrolled (463, 425) with delta (0, 0)
Screenshot: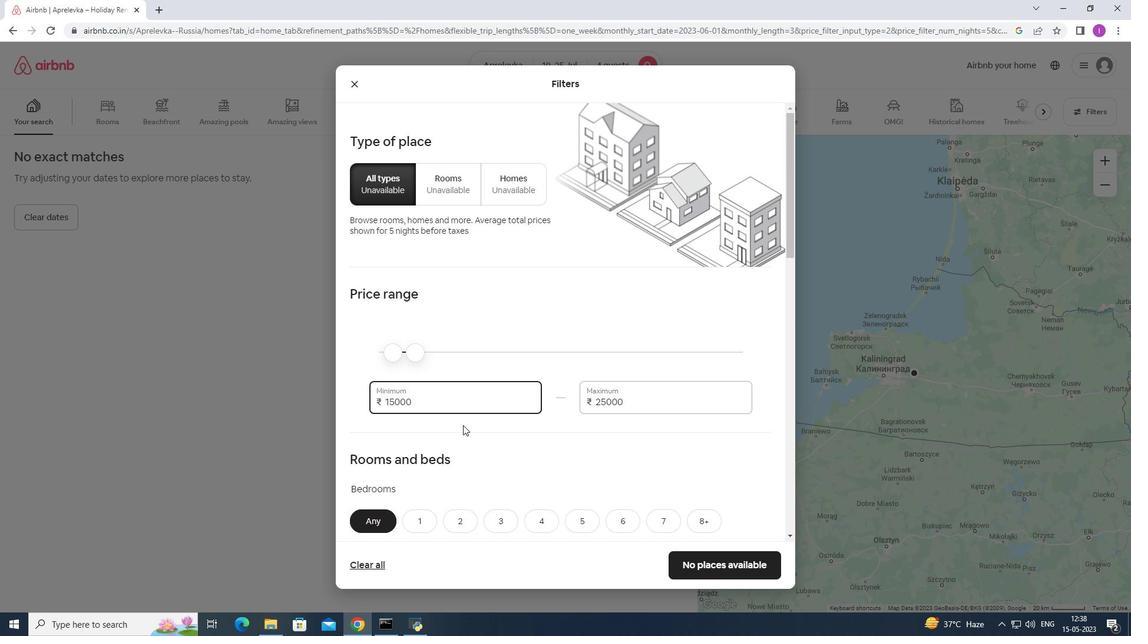 
Action: Mouse moved to (545, 383)
Screenshot: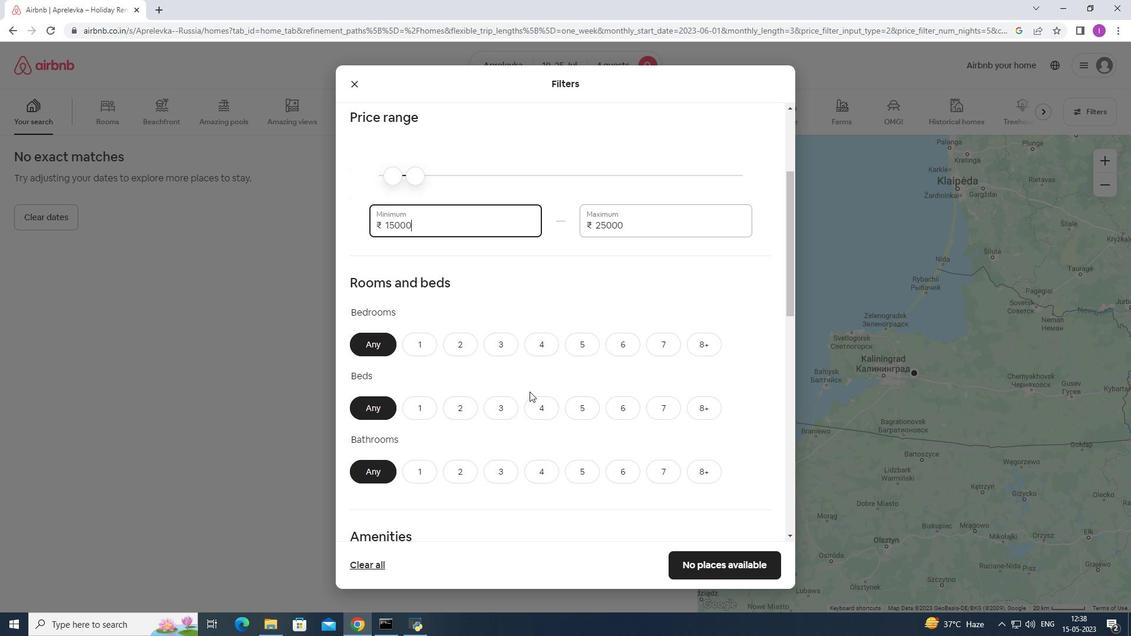 
Action: Mouse scrolled (545, 382) with delta (0, 0)
Screenshot: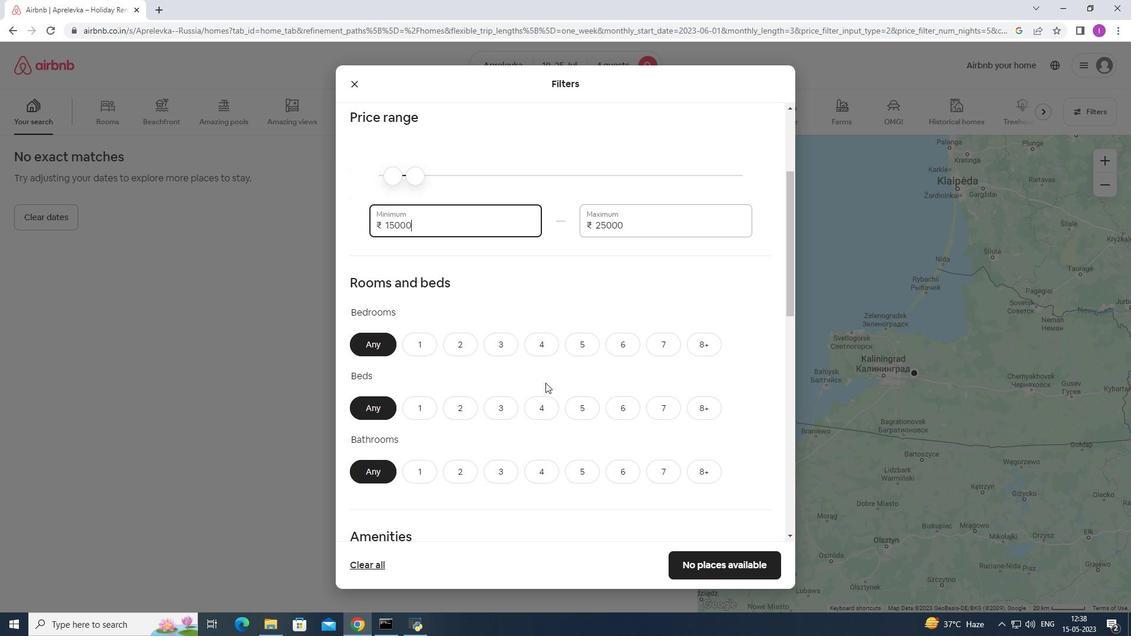 
Action: Mouse moved to (547, 344)
Screenshot: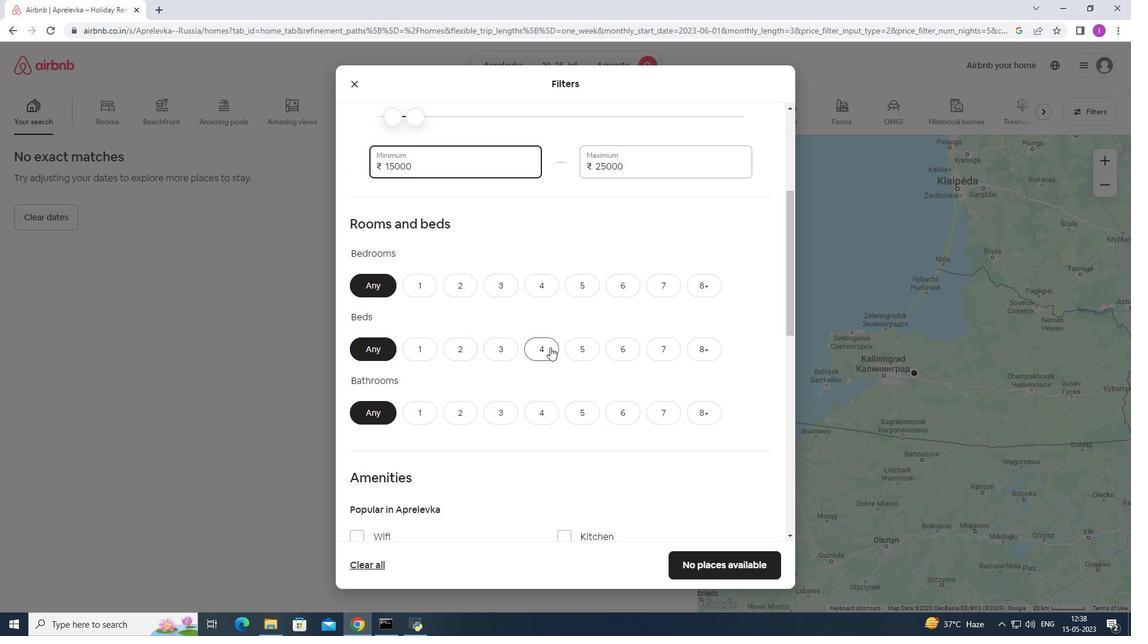 
Action: Mouse scrolled (547, 343) with delta (0, 0)
Screenshot: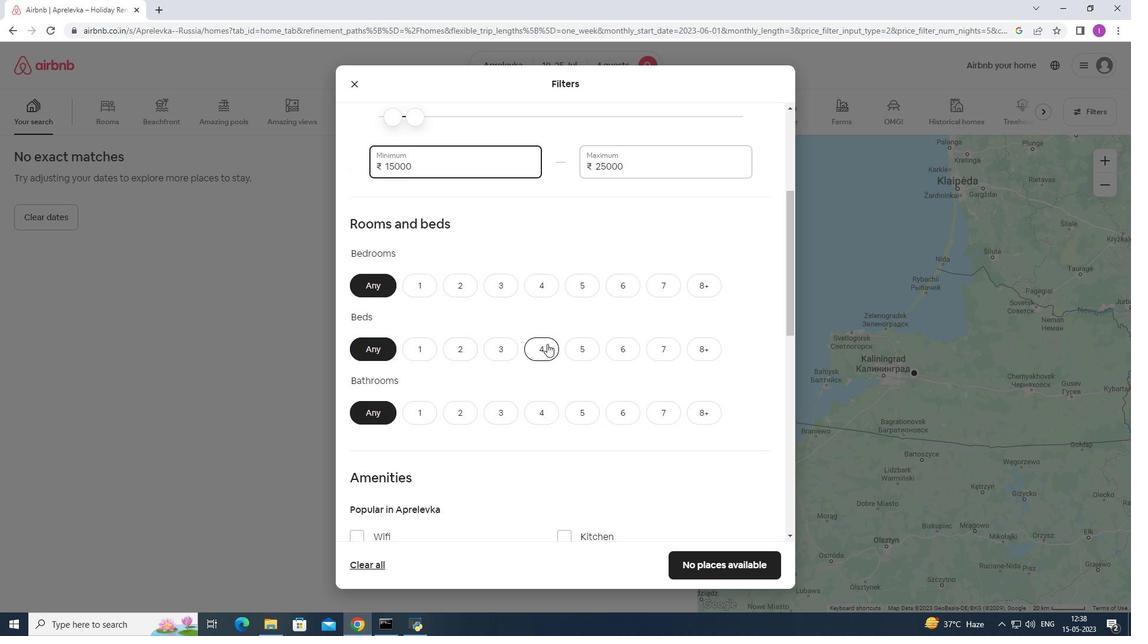 
Action: Mouse moved to (466, 226)
Screenshot: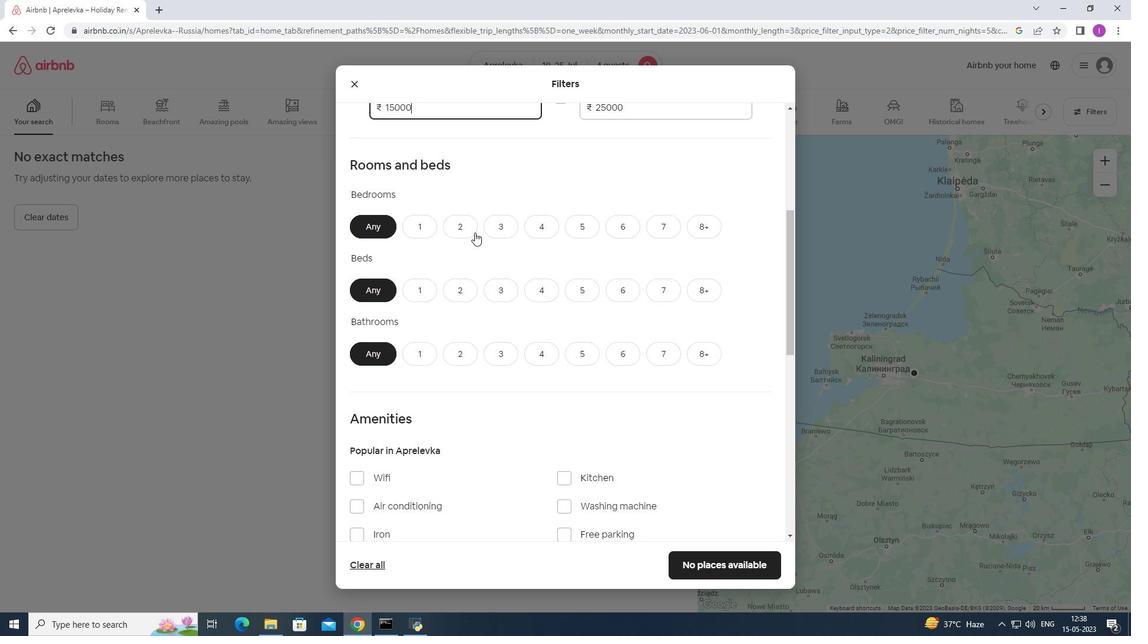 
Action: Mouse pressed left at (466, 226)
Screenshot: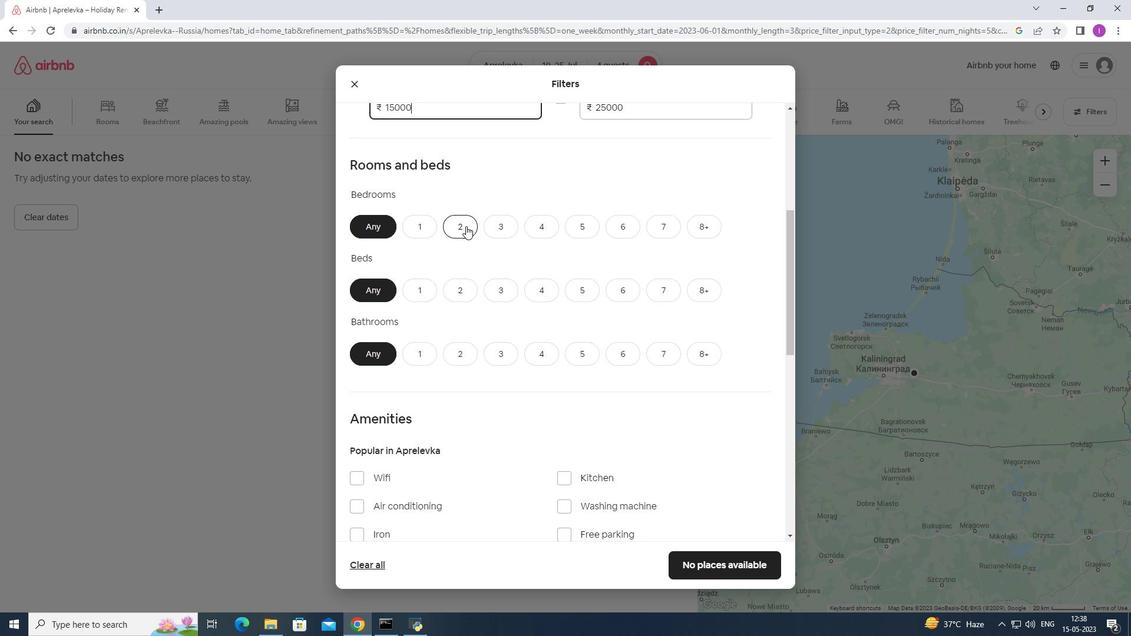 
Action: Mouse moved to (502, 294)
Screenshot: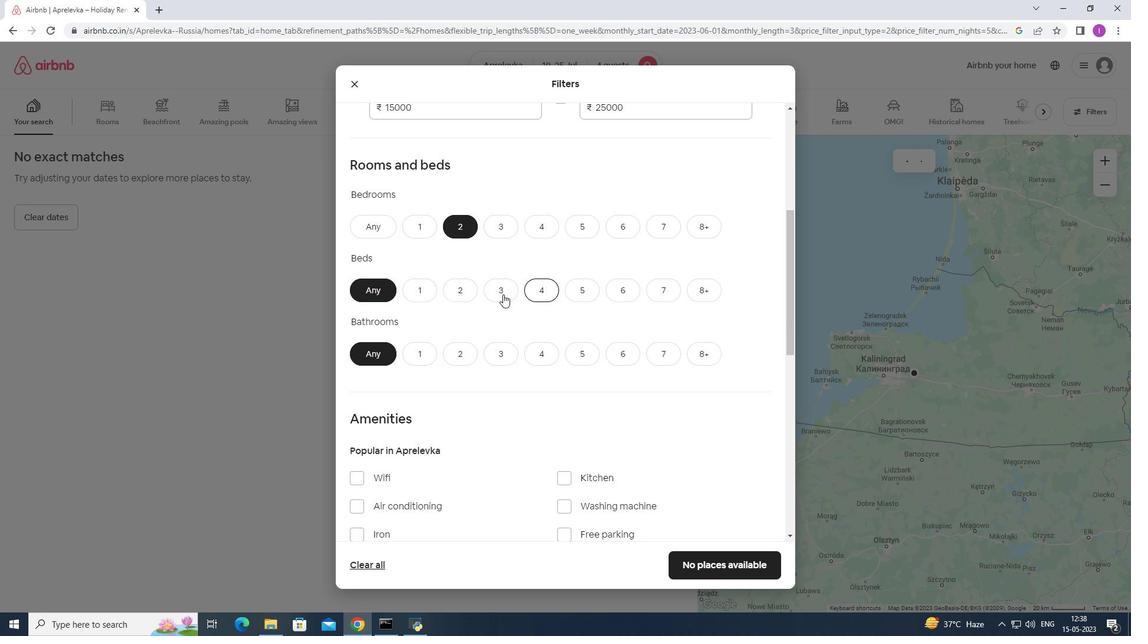 
Action: Mouse pressed left at (502, 294)
Screenshot: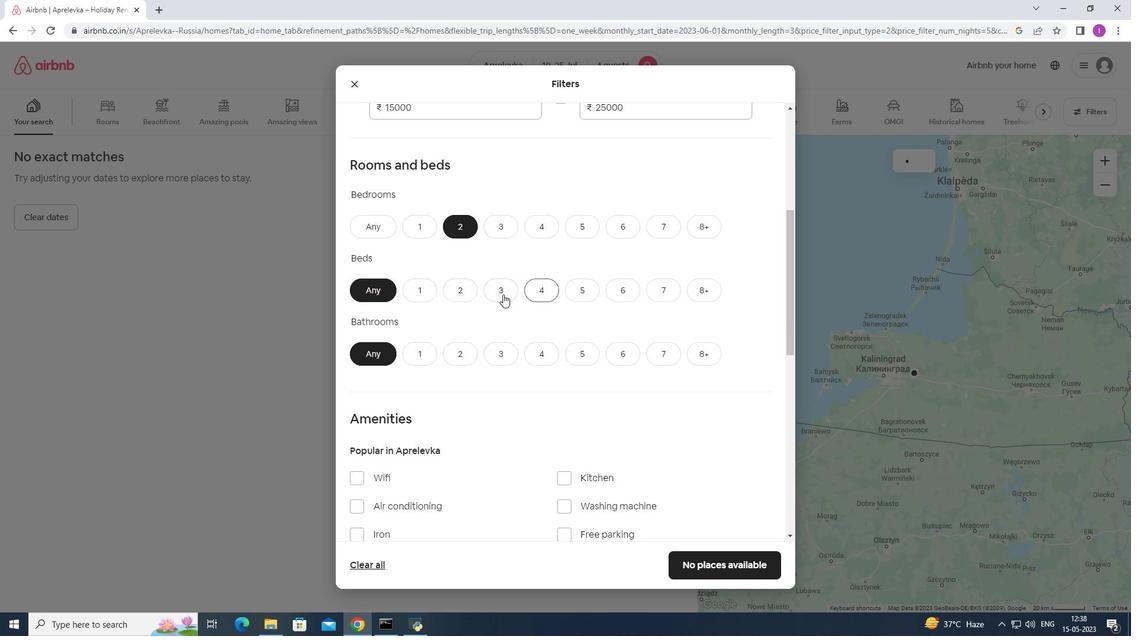 
Action: Mouse moved to (464, 352)
Screenshot: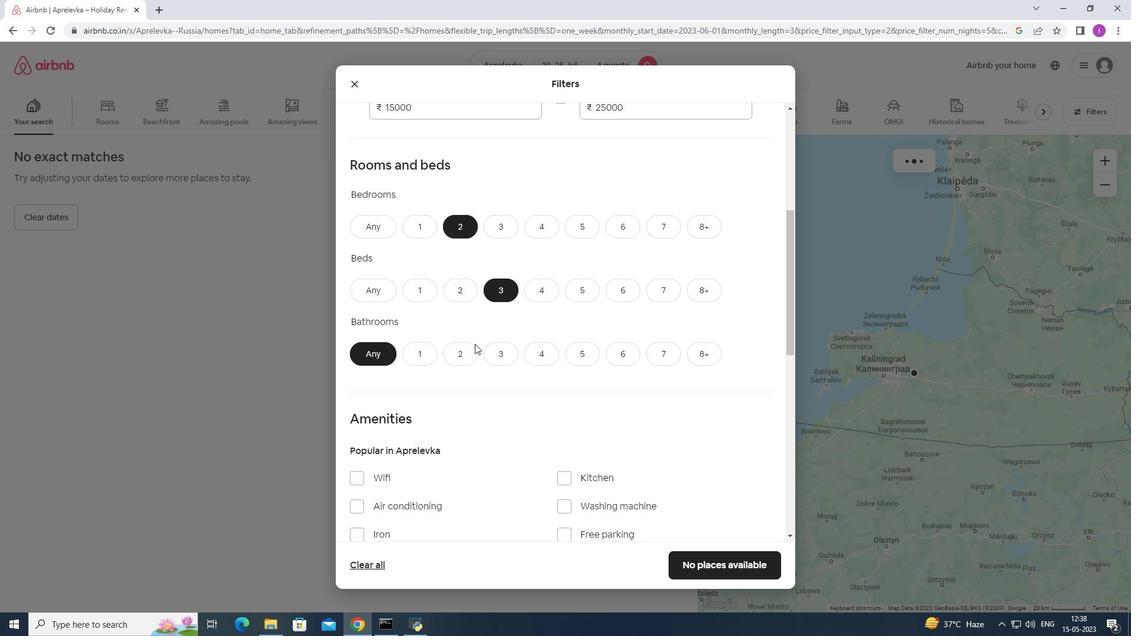 
Action: Mouse pressed left at (464, 352)
Screenshot: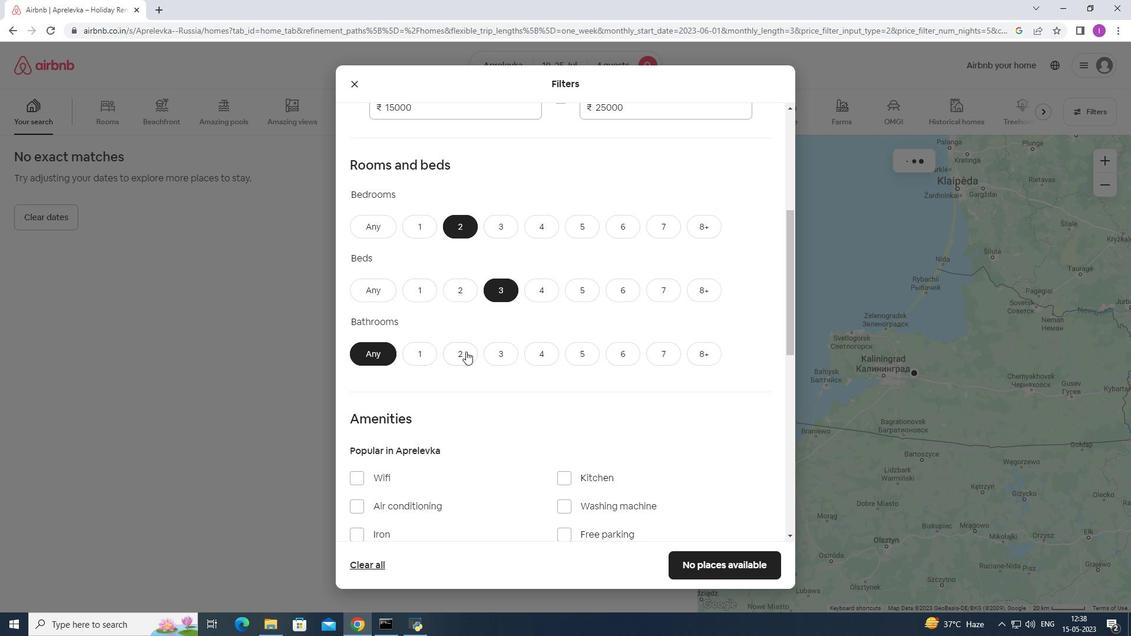 
Action: Mouse moved to (450, 320)
Screenshot: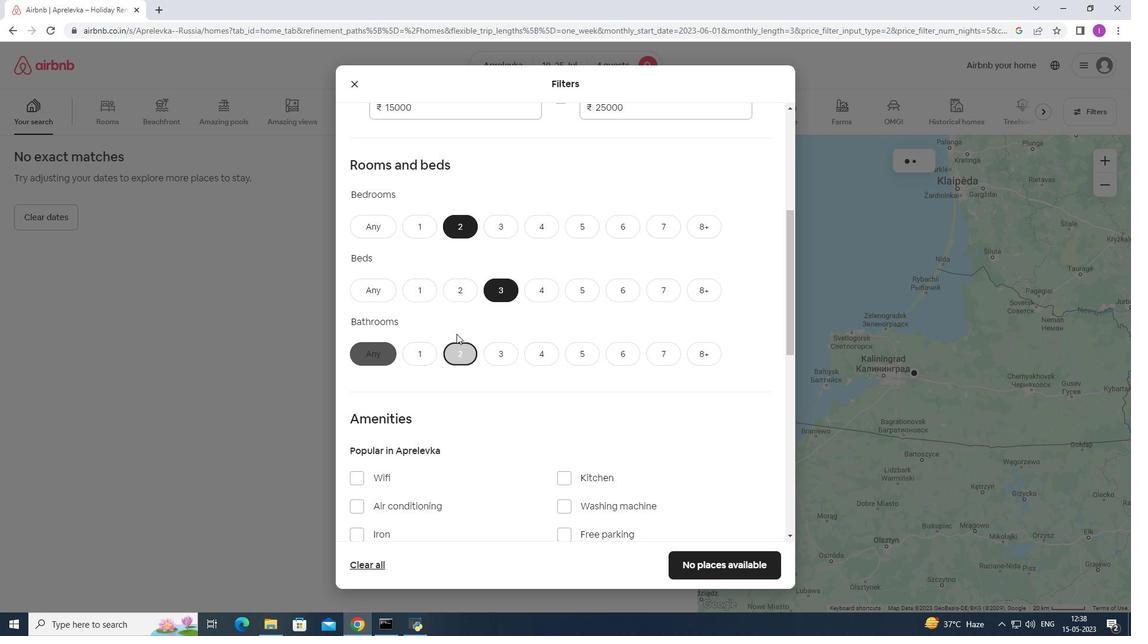 
Action: Mouse scrolled (450, 320) with delta (0, 0)
Screenshot: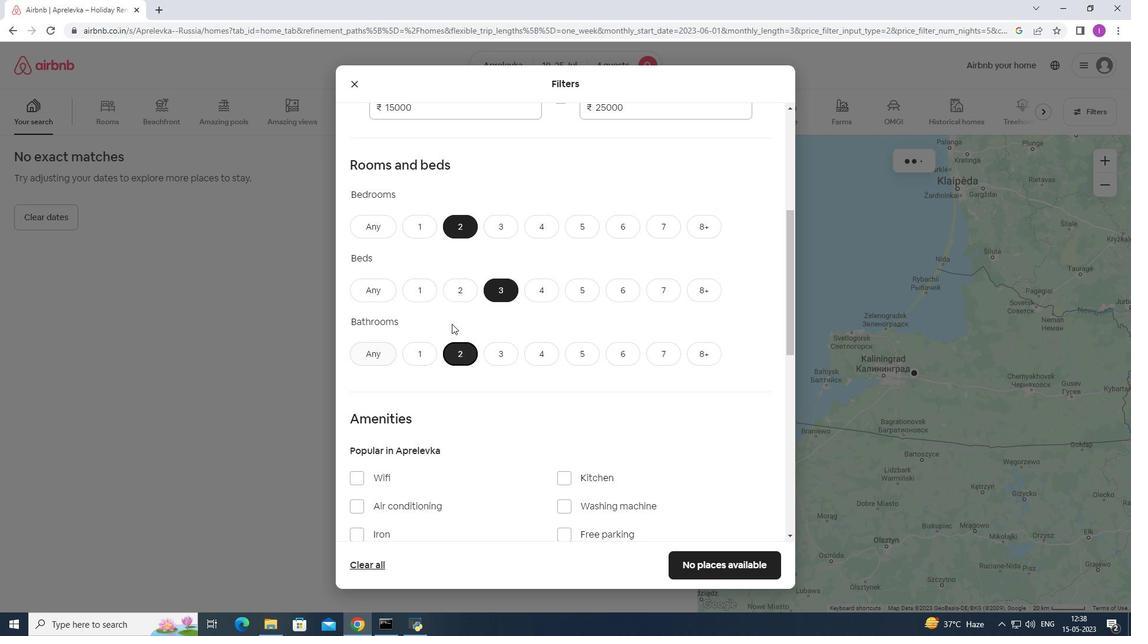 
Action: Mouse scrolled (450, 320) with delta (0, 0)
Screenshot: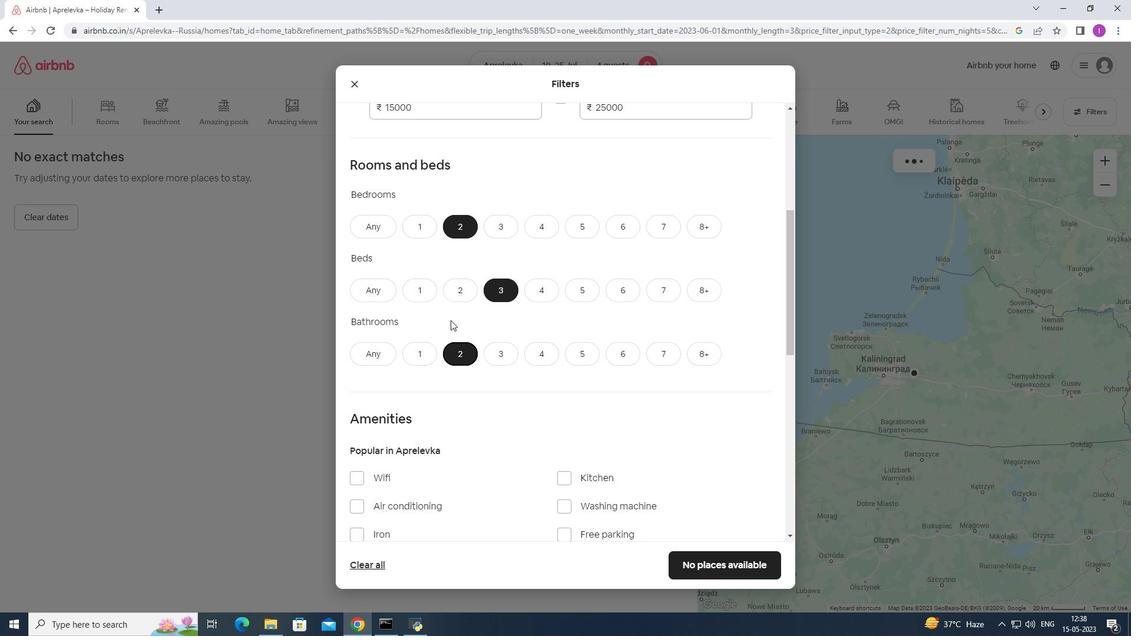 
Action: Mouse scrolled (450, 320) with delta (0, 0)
Screenshot: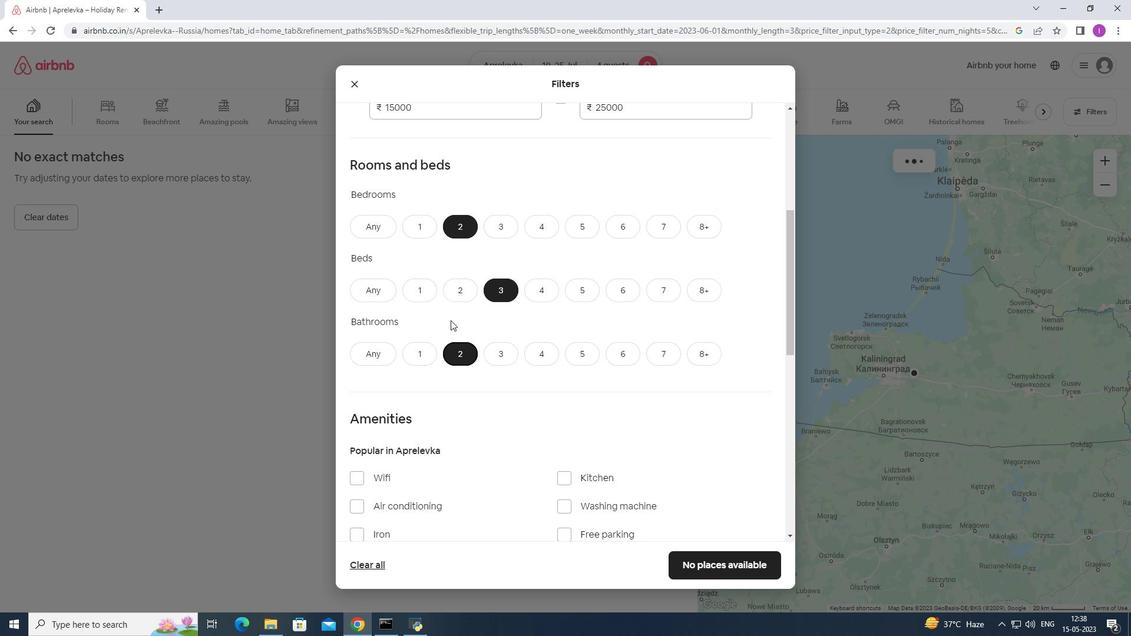 
Action: Mouse moved to (354, 302)
Screenshot: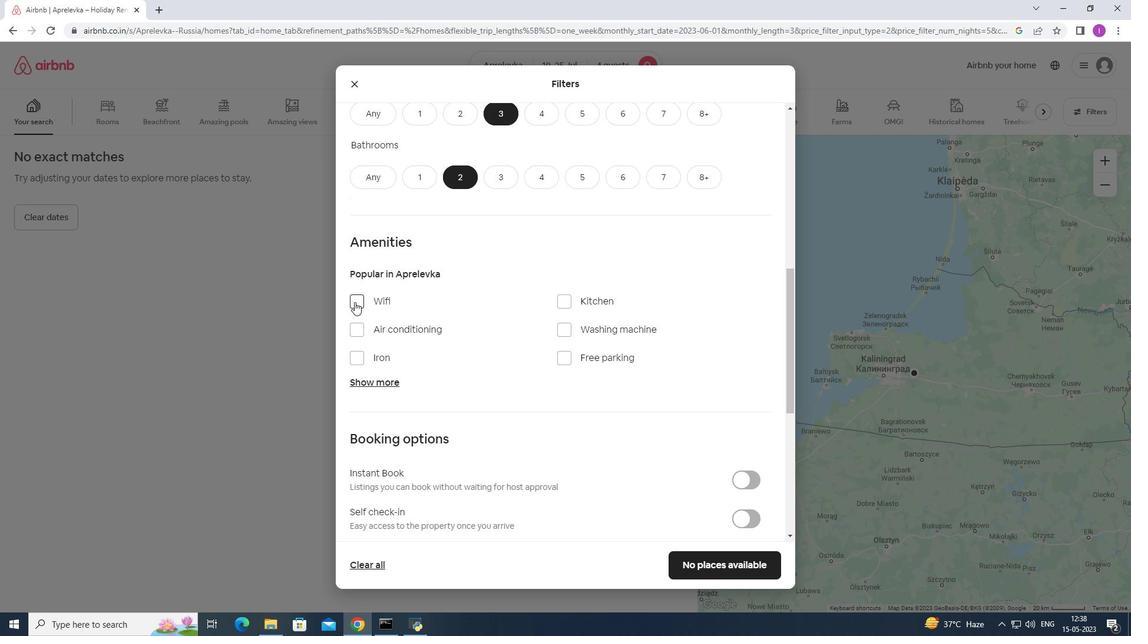 
Action: Mouse pressed left at (354, 302)
Screenshot: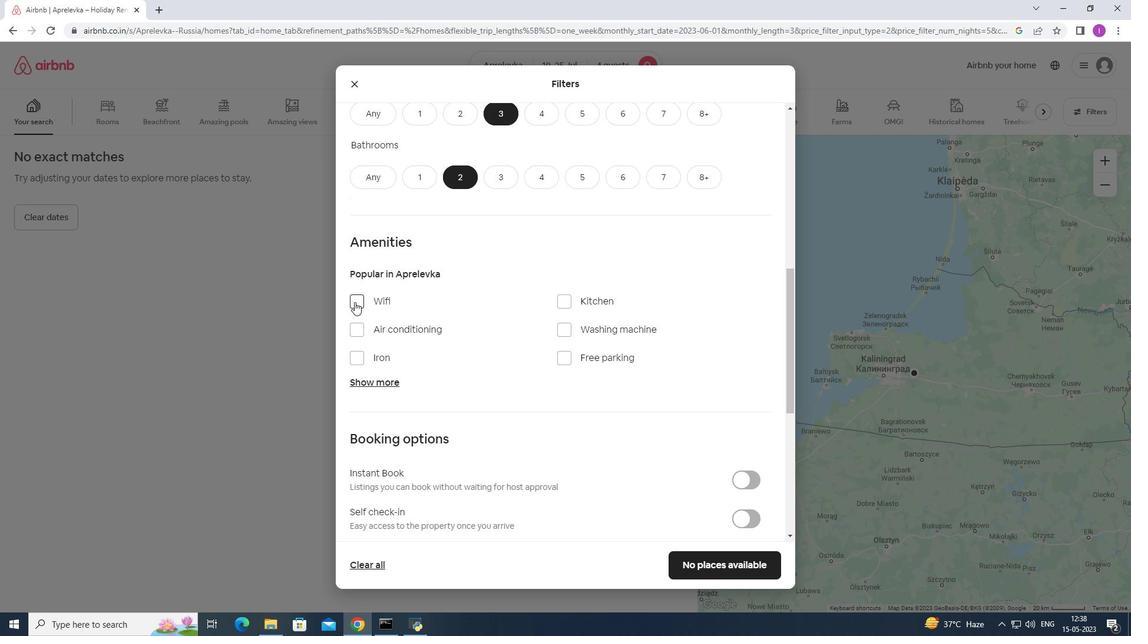 
Action: Mouse moved to (564, 330)
Screenshot: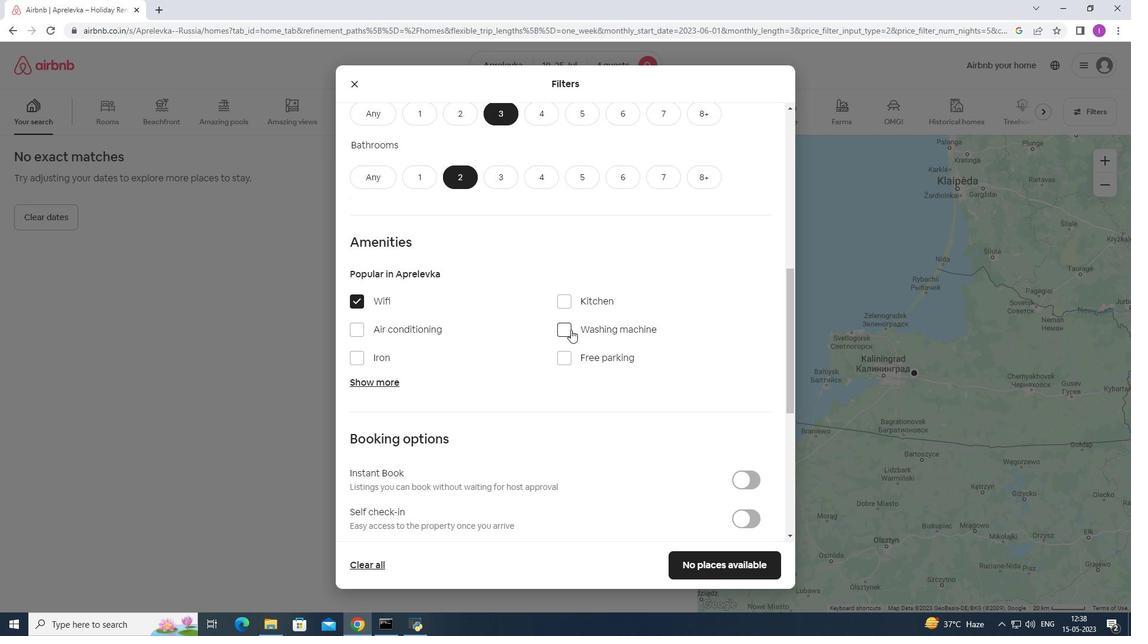
Action: Mouse pressed left at (564, 330)
Screenshot: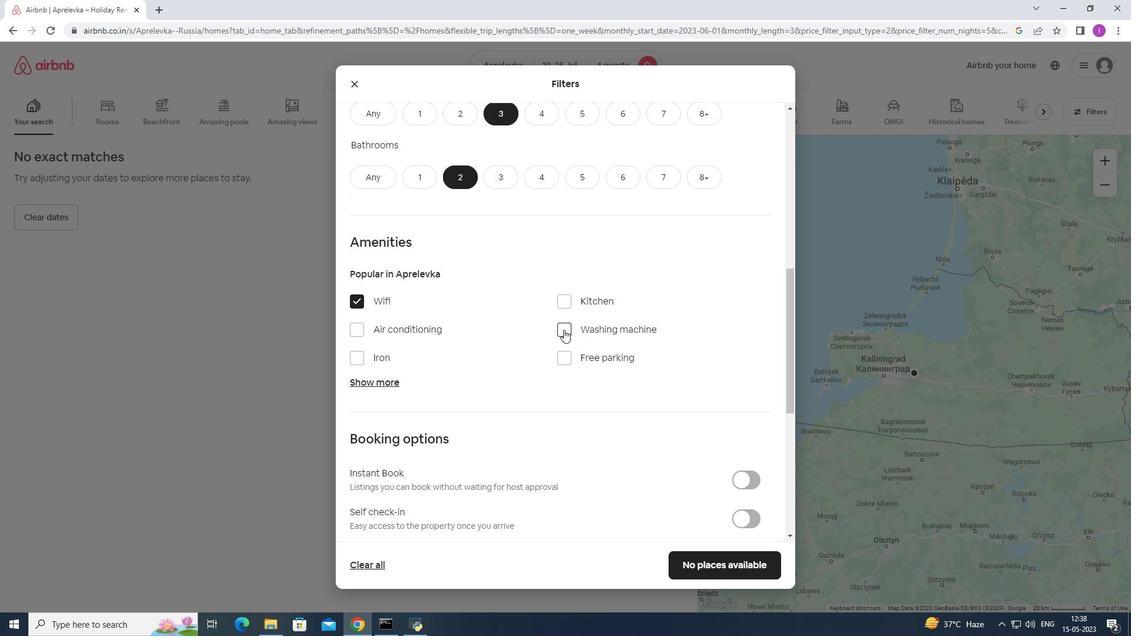 
Action: Mouse moved to (562, 331)
Screenshot: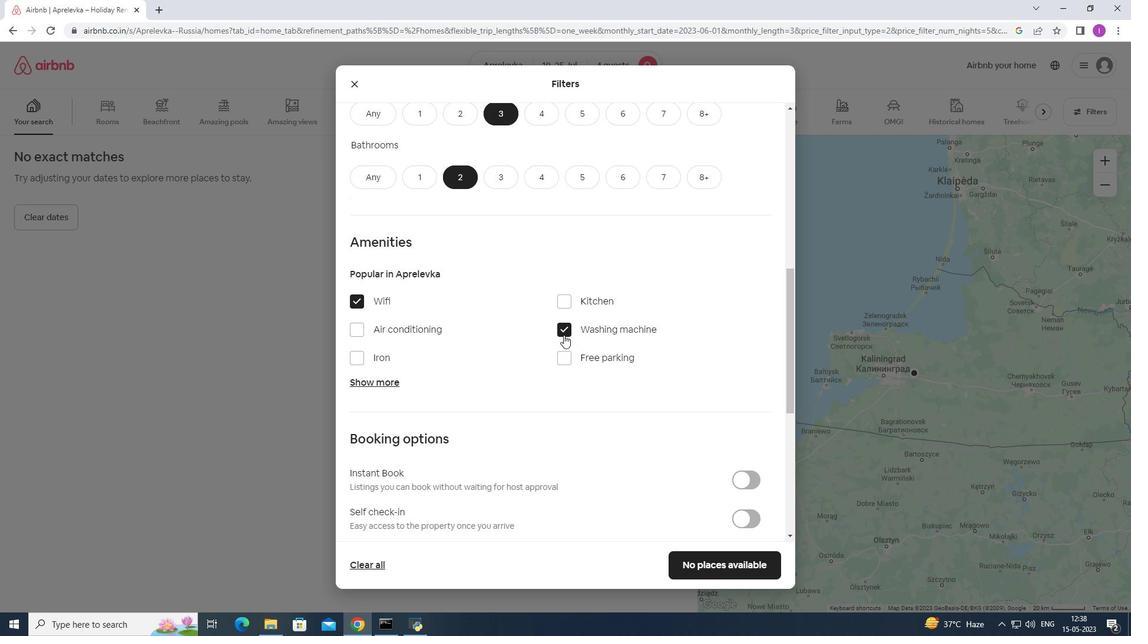
Action: Mouse pressed left at (562, 331)
Screenshot: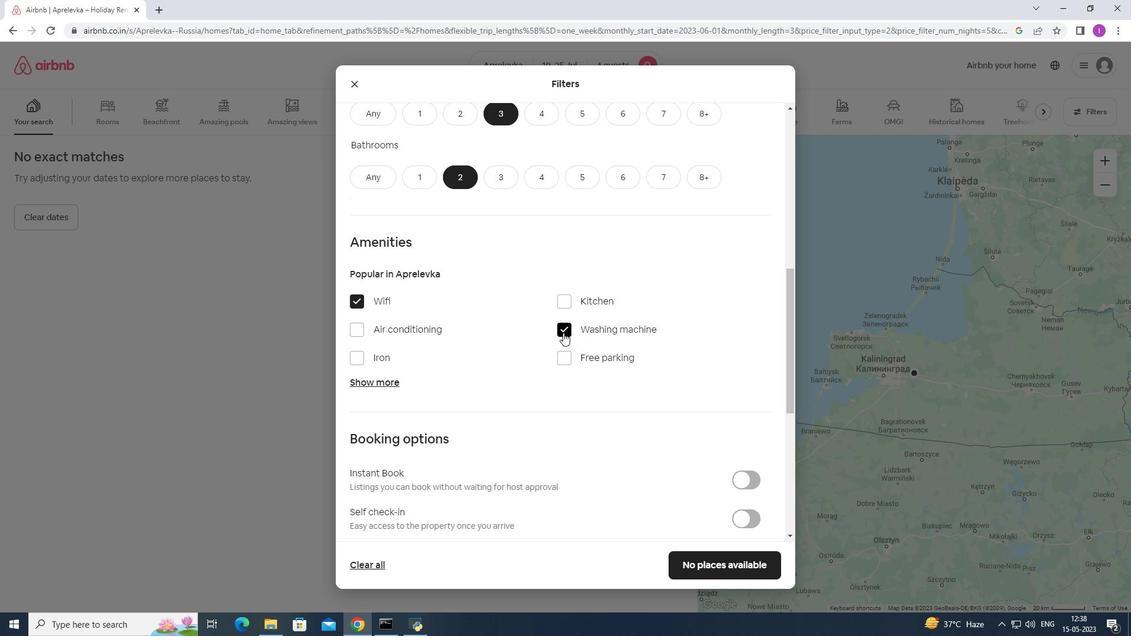 
Action: Mouse moved to (561, 354)
Screenshot: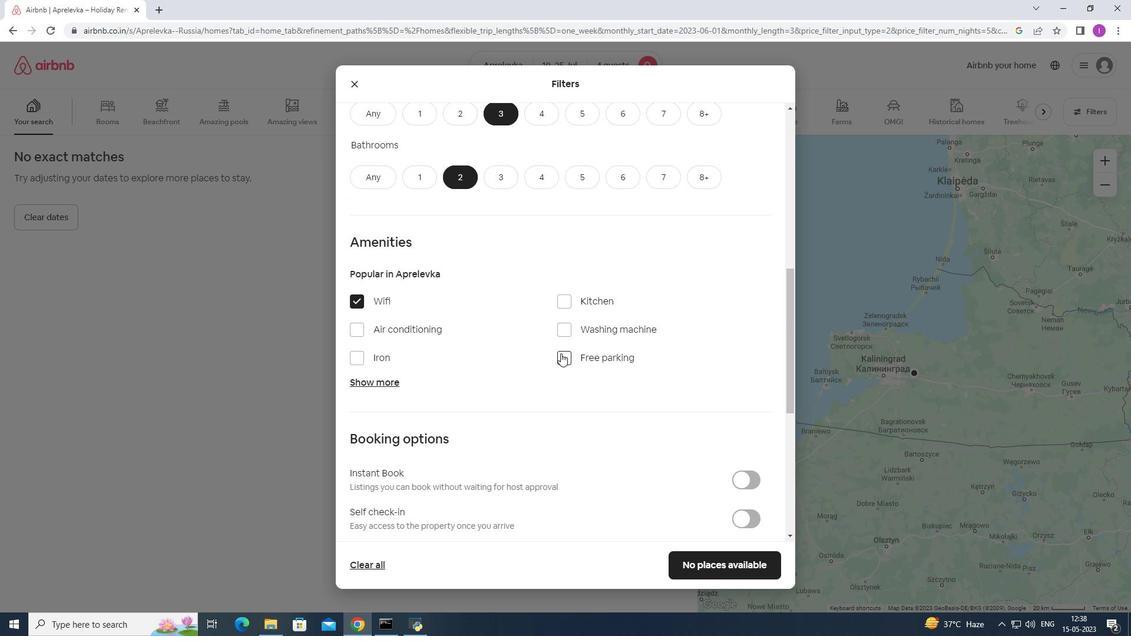 
Action: Mouse pressed left at (561, 354)
Screenshot: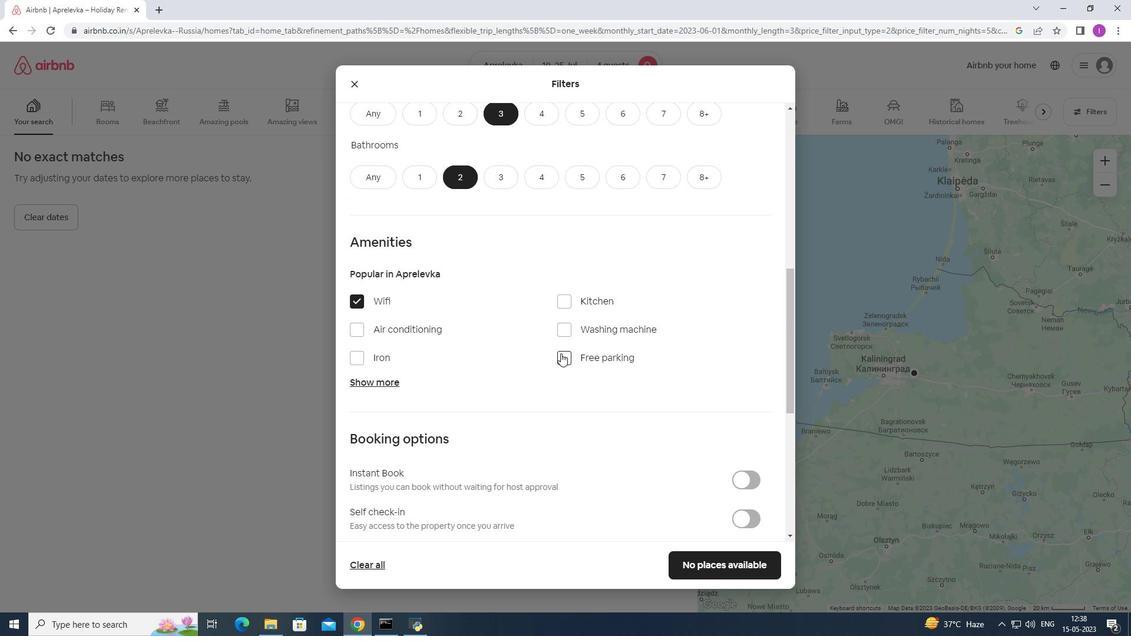 
Action: Mouse moved to (389, 381)
Screenshot: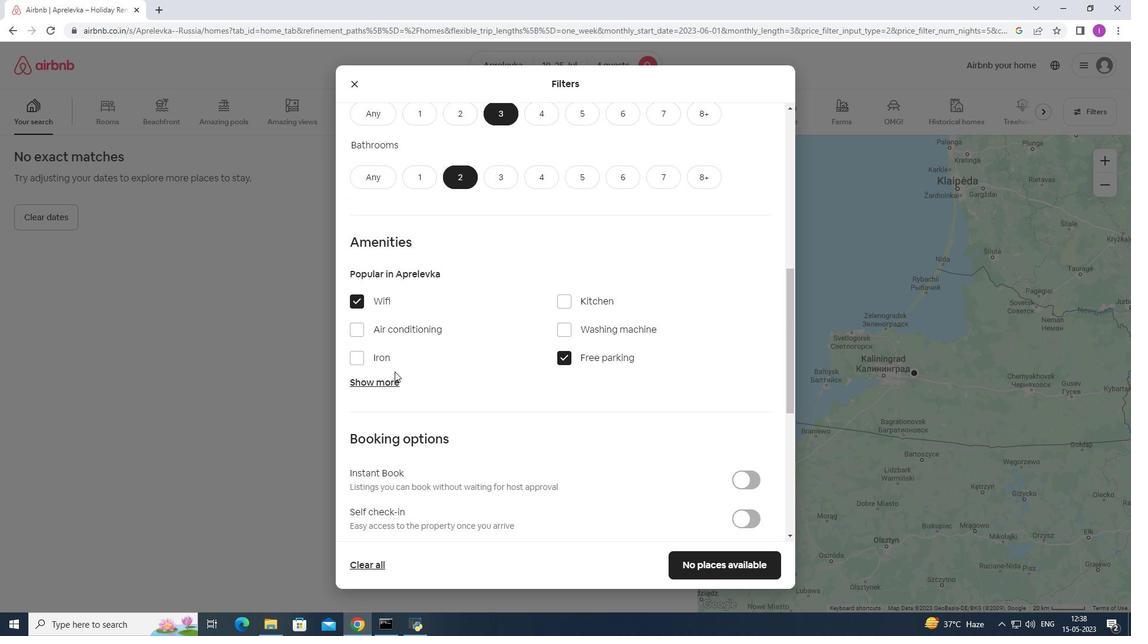 
Action: Mouse pressed left at (389, 381)
Screenshot: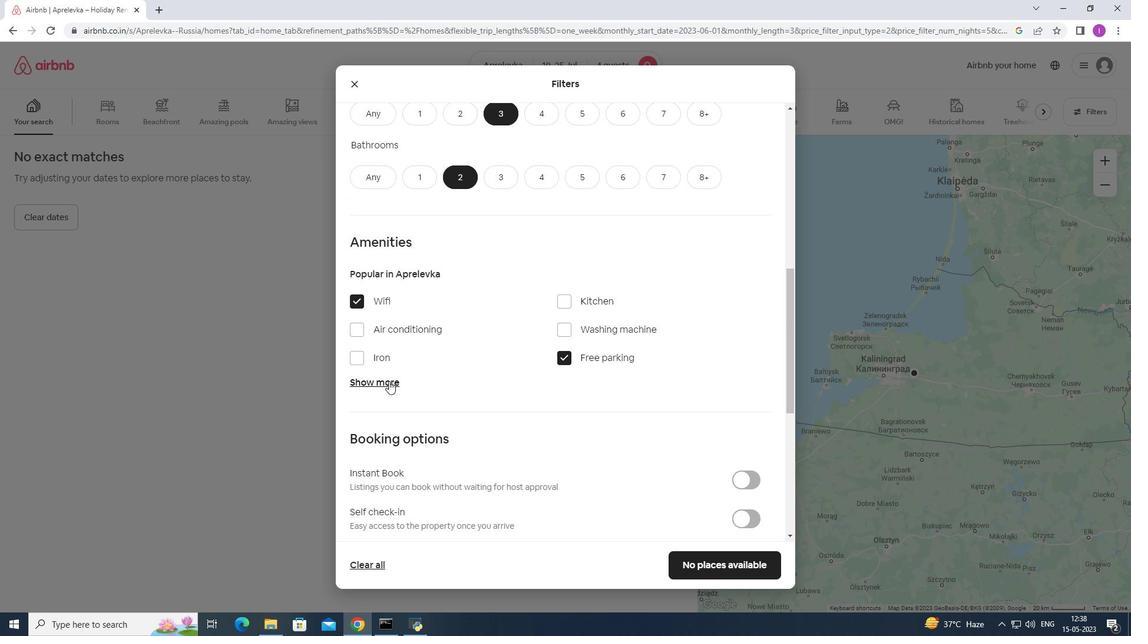 
Action: Mouse moved to (578, 449)
Screenshot: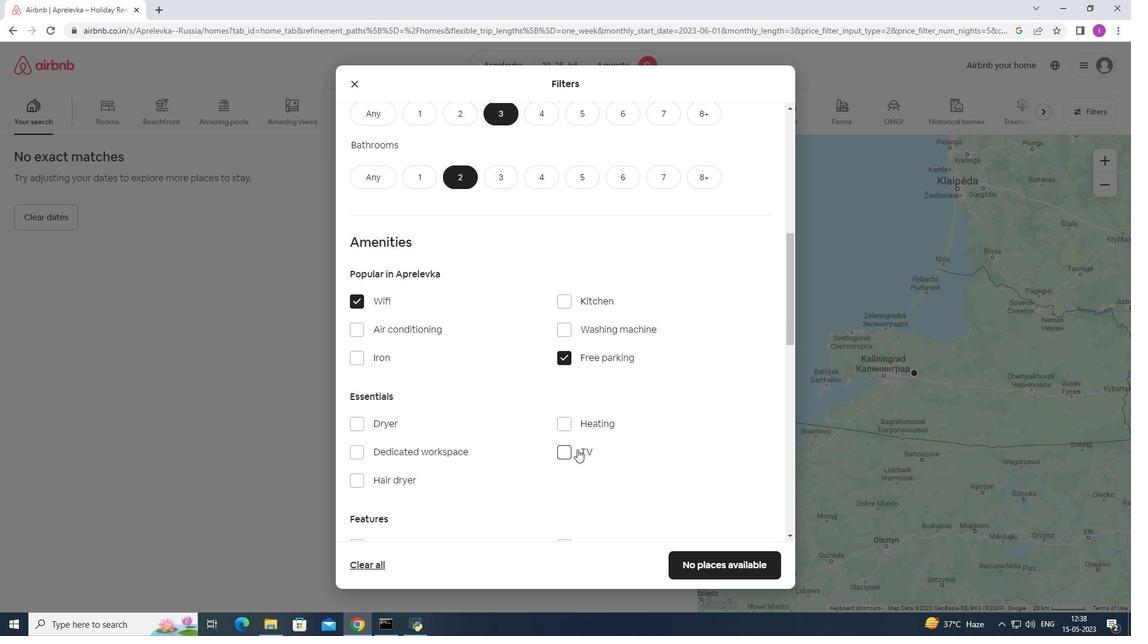 
Action: Mouse pressed left at (578, 449)
Screenshot: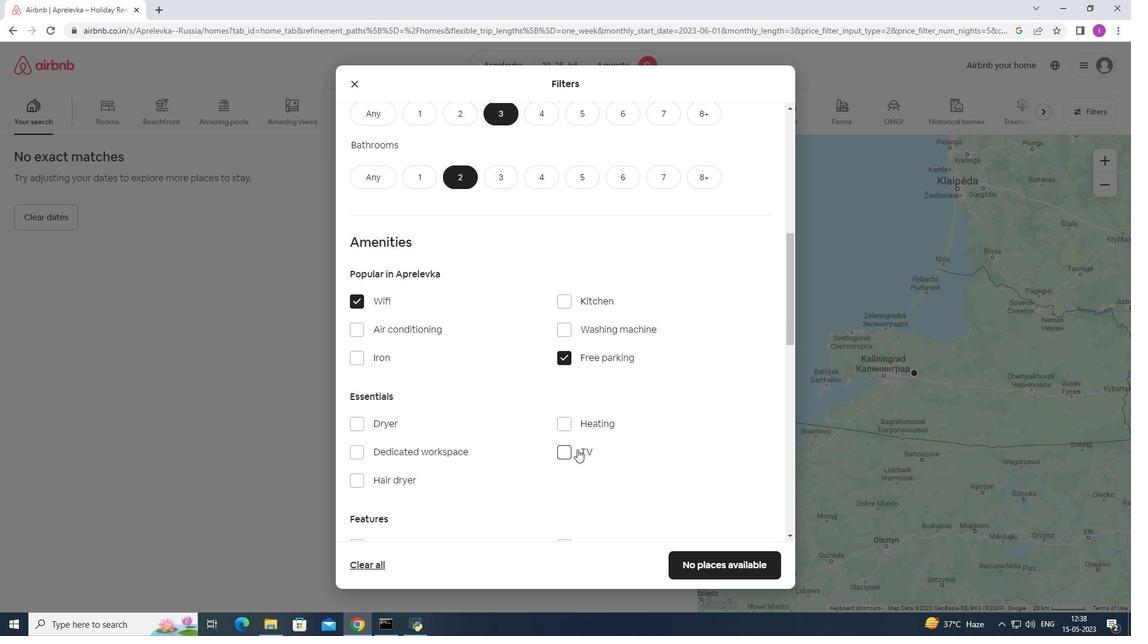 
Action: Mouse moved to (509, 458)
Screenshot: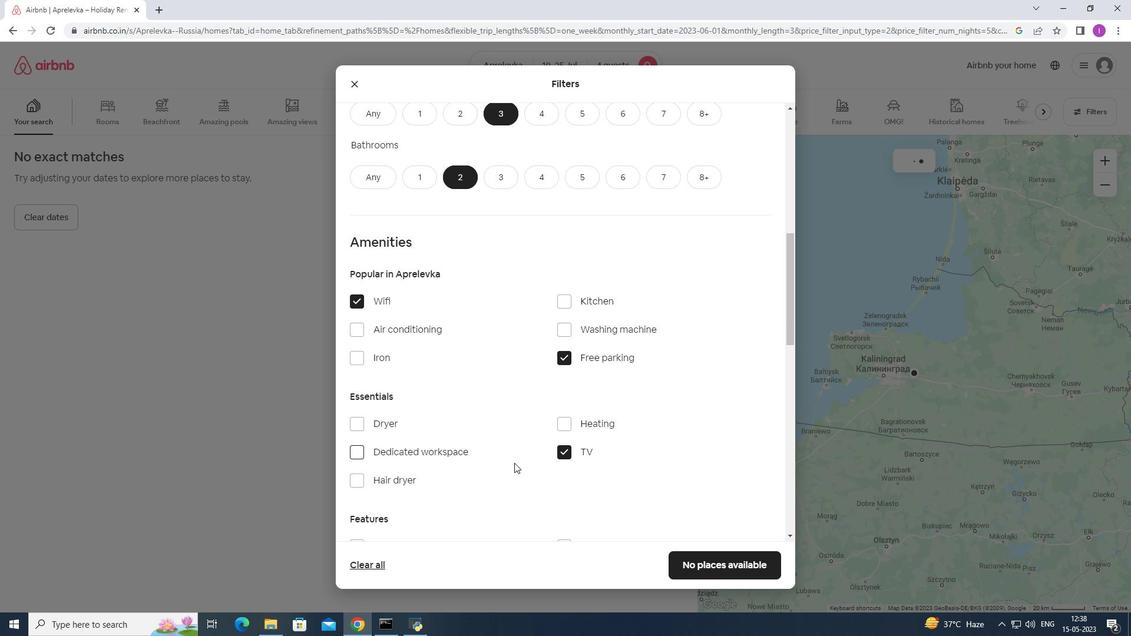
Action: Mouse scrolled (509, 457) with delta (0, 0)
Screenshot: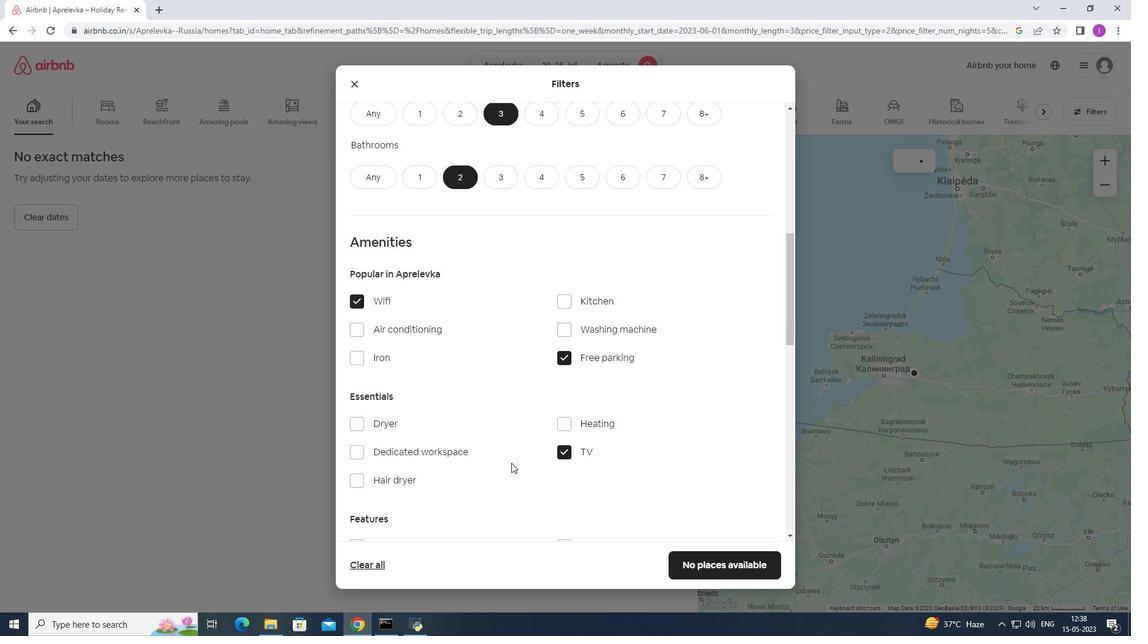 
Action: Mouse scrolled (509, 457) with delta (0, 0)
Screenshot: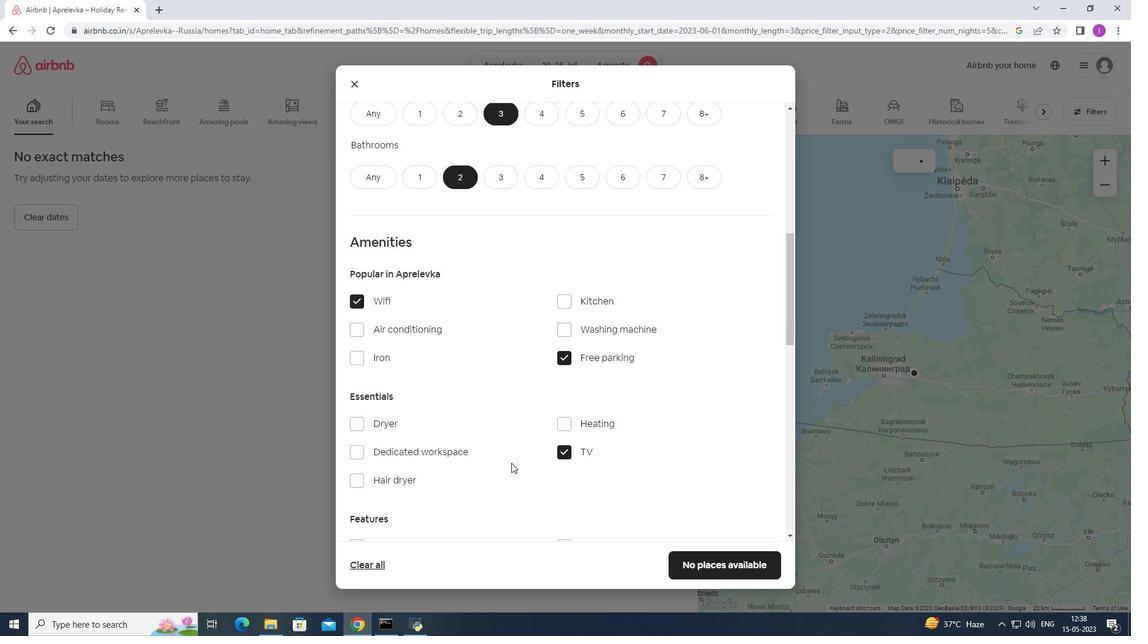 
Action: Mouse moved to (509, 457)
Screenshot: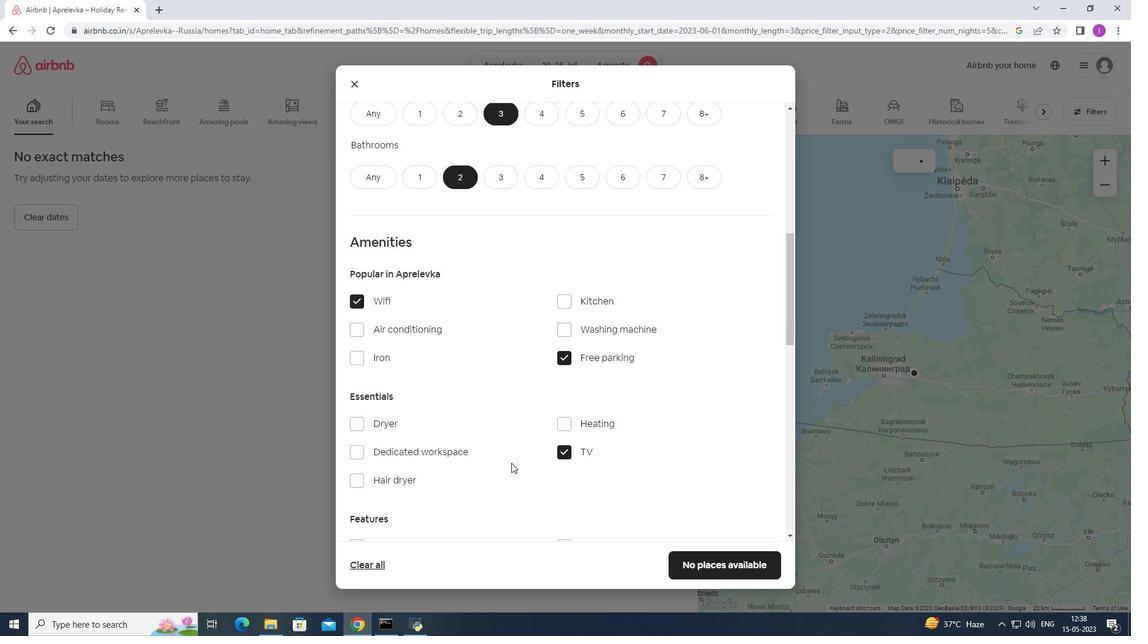 
Action: Mouse scrolled (509, 456) with delta (0, 0)
Screenshot: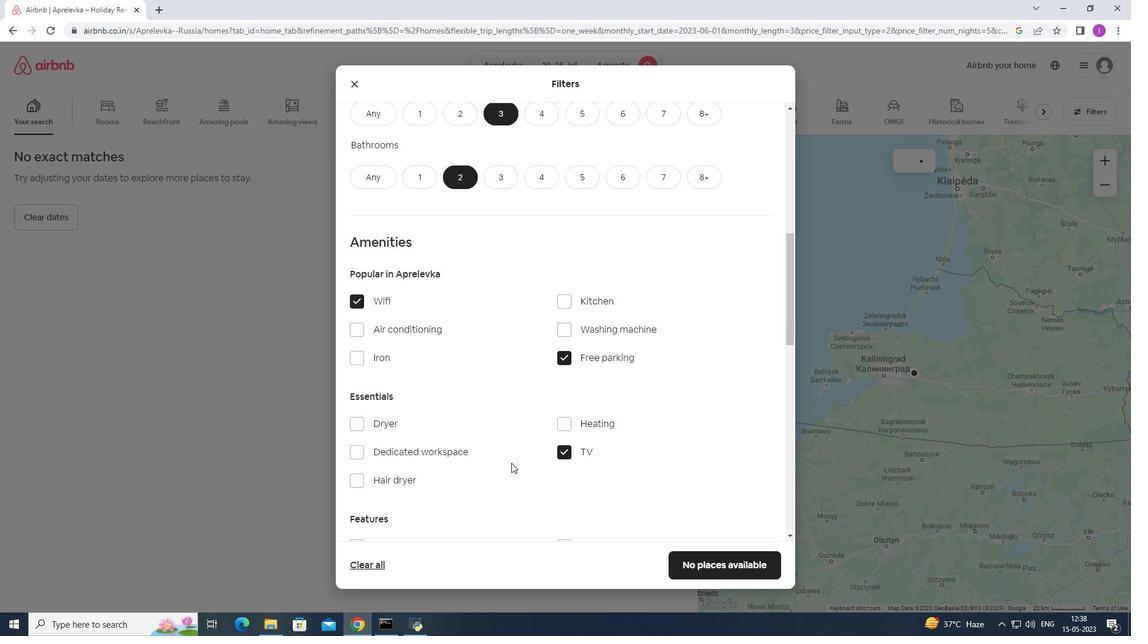 
Action: Mouse moved to (356, 428)
Screenshot: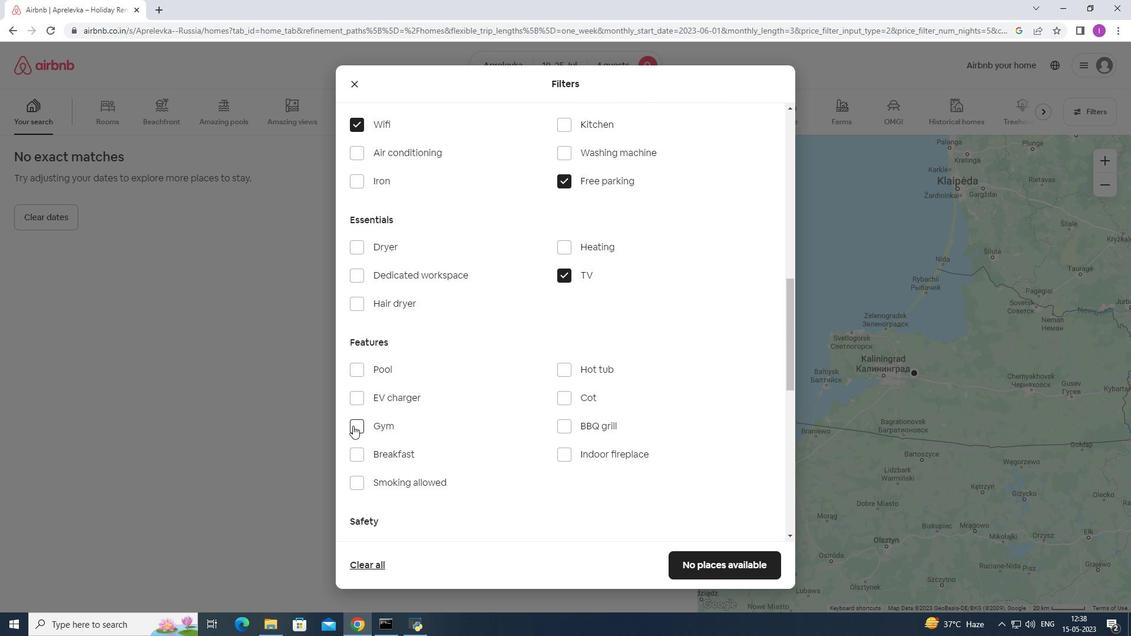 
Action: Mouse pressed left at (356, 428)
Screenshot: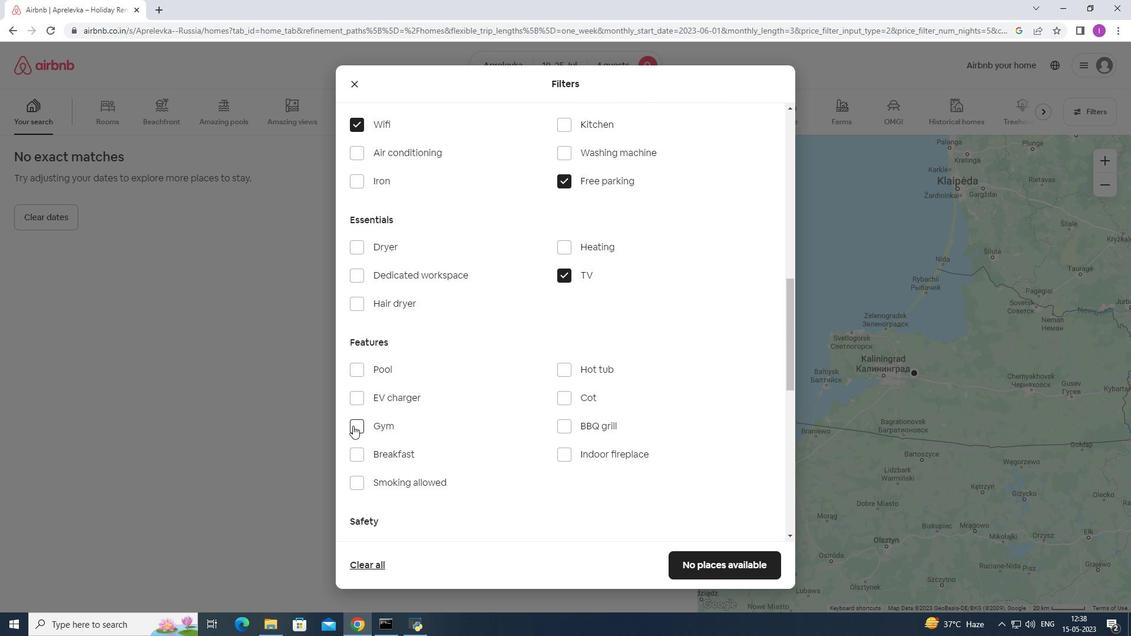 
Action: Mouse moved to (358, 452)
Screenshot: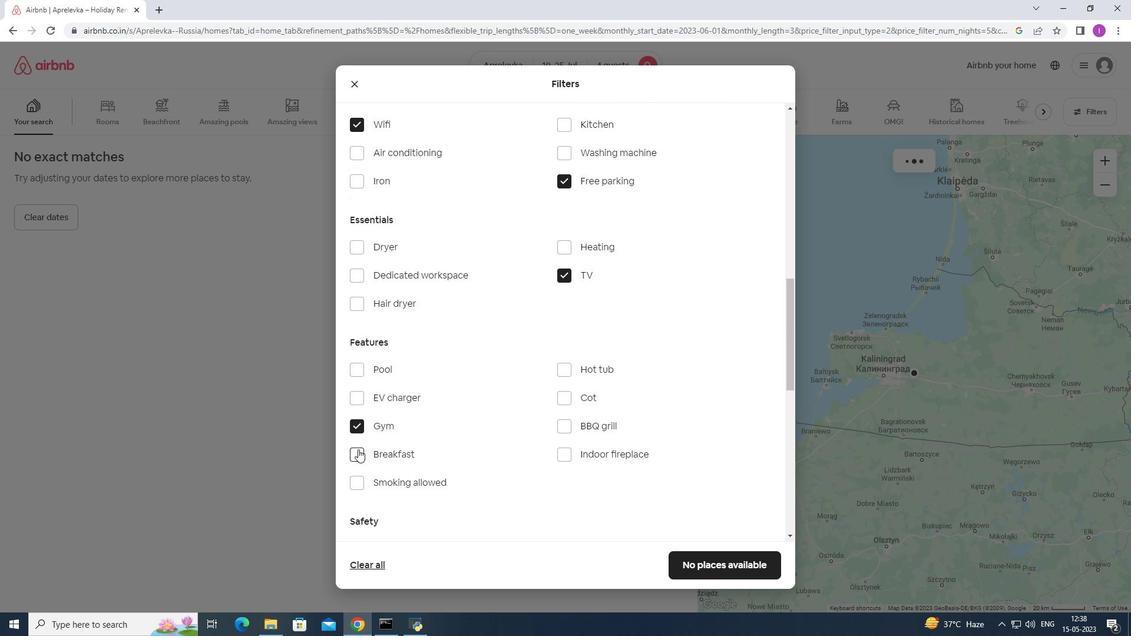 
Action: Mouse pressed left at (358, 452)
Screenshot: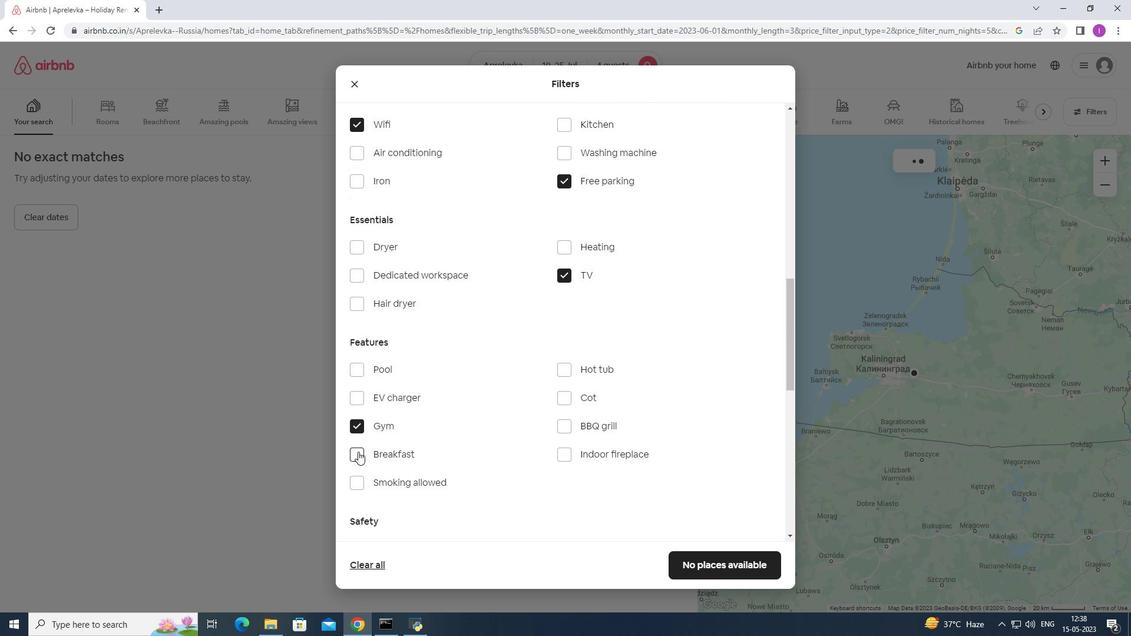 
Action: Mouse moved to (488, 432)
Screenshot: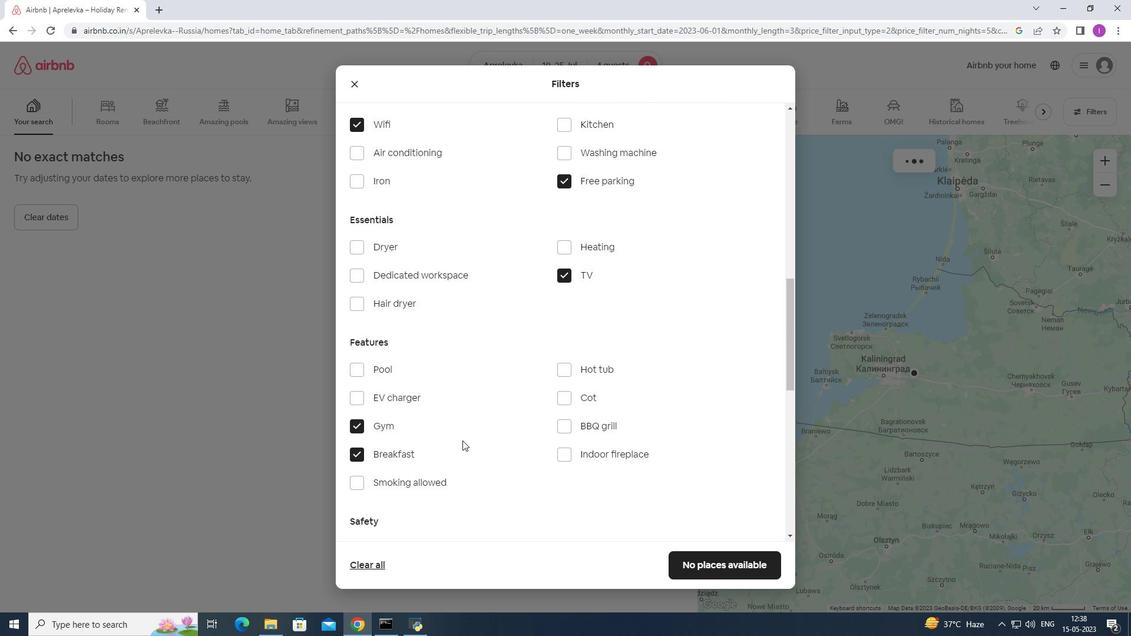 
Action: Mouse scrolled (488, 431) with delta (0, 0)
Screenshot: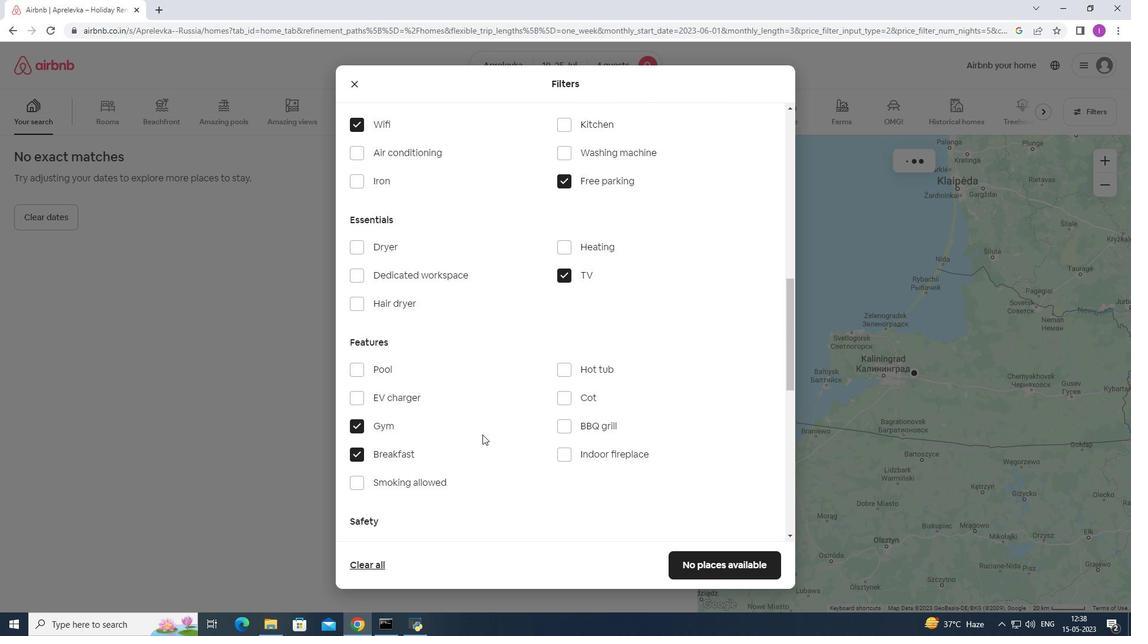 
Action: Mouse scrolled (488, 431) with delta (0, 0)
Screenshot: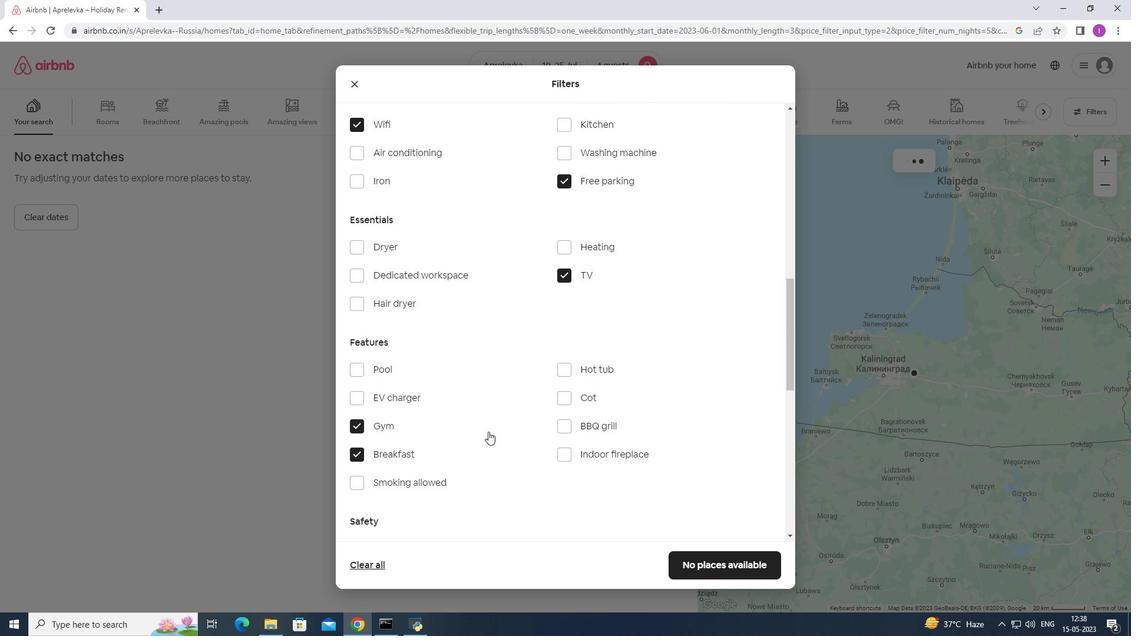
Action: Mouse scrolled (488, 431) with delta (0, 0)
Screenshot: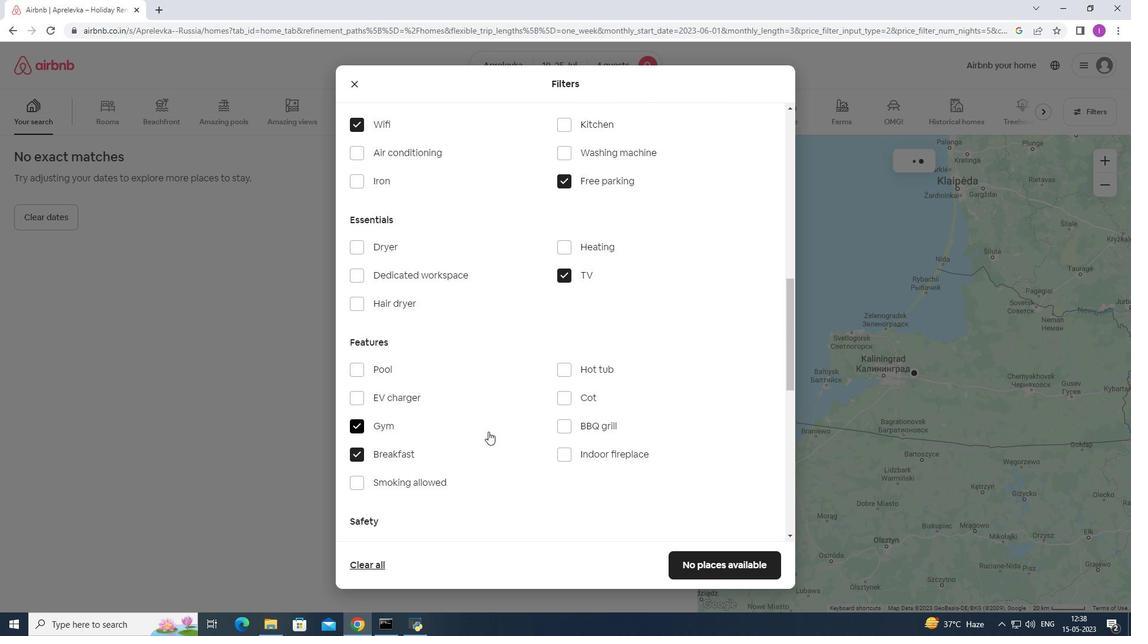 
Action: Mouse scrolled (488, 431) with delta (0, 0)
Screenshot: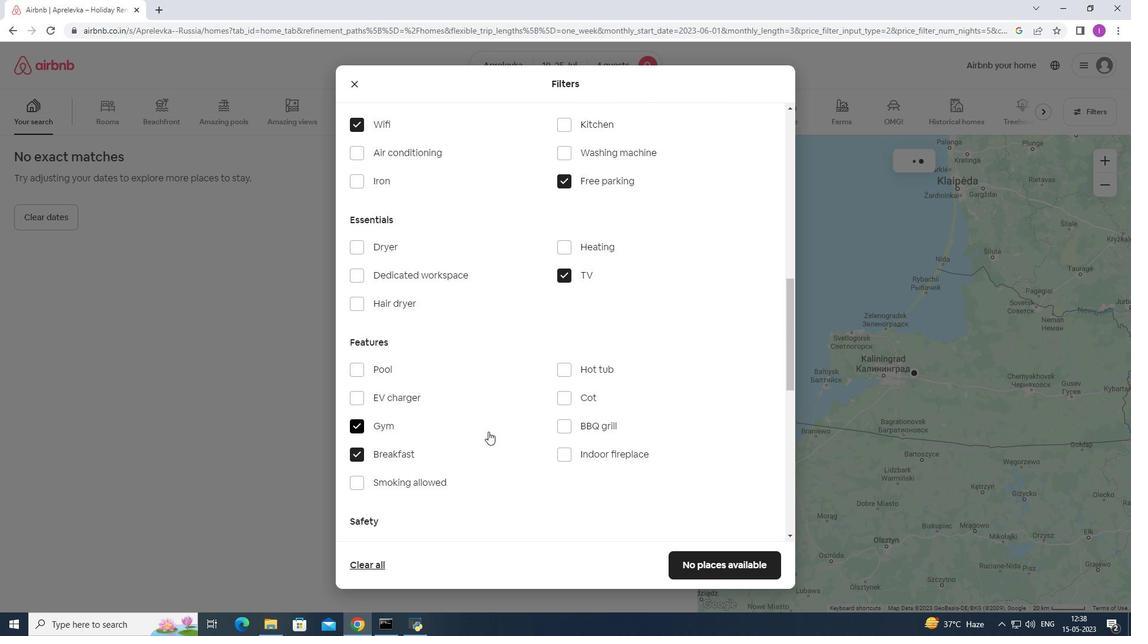 
Action: Mouse moved to (506, 425)
Screenshot: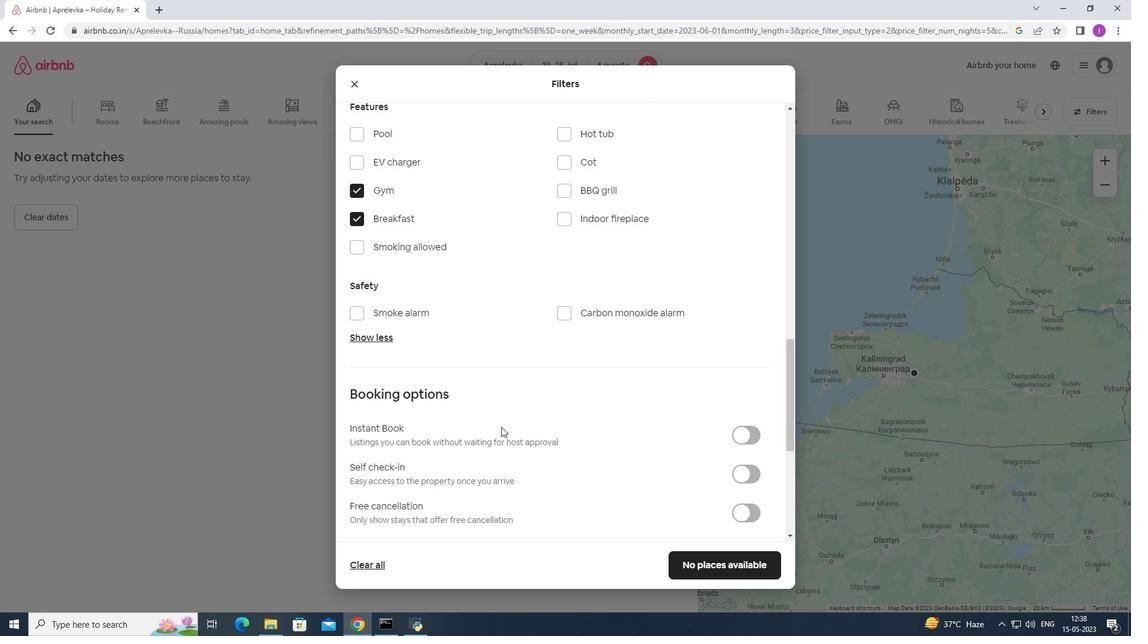 
Action: Mouse scrolled (506, 425) with delta (0, 0)
Screenshot: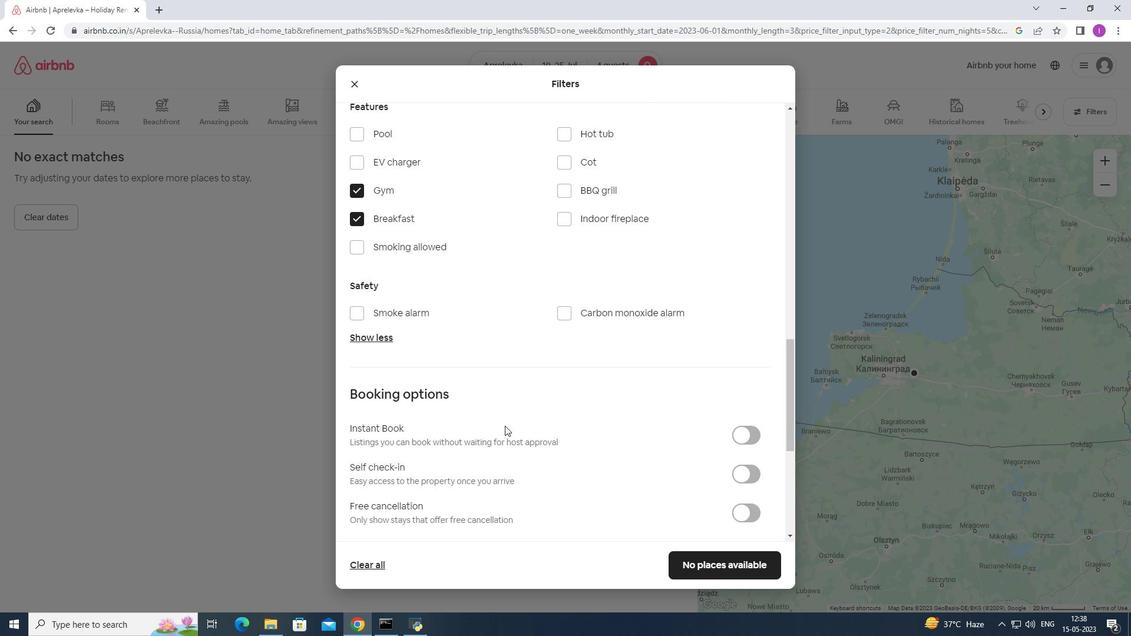 
Action: Mouse moved to (507, 425)
Screenshot: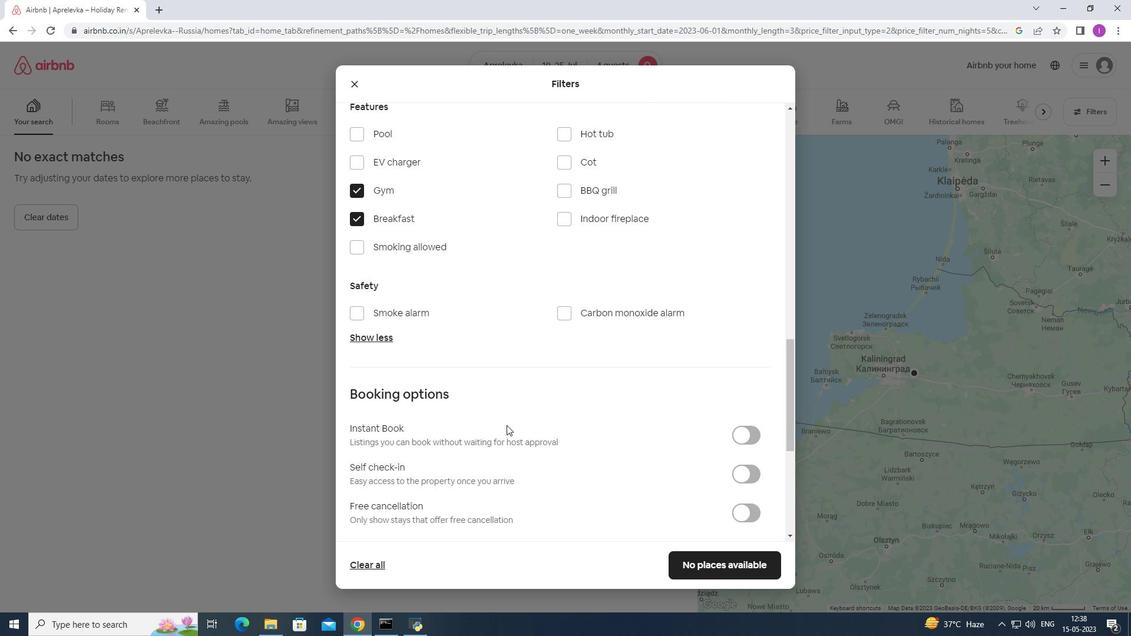 
Action: Mouse scrolled (507, 425) with delta (0, 0)
Screenshot: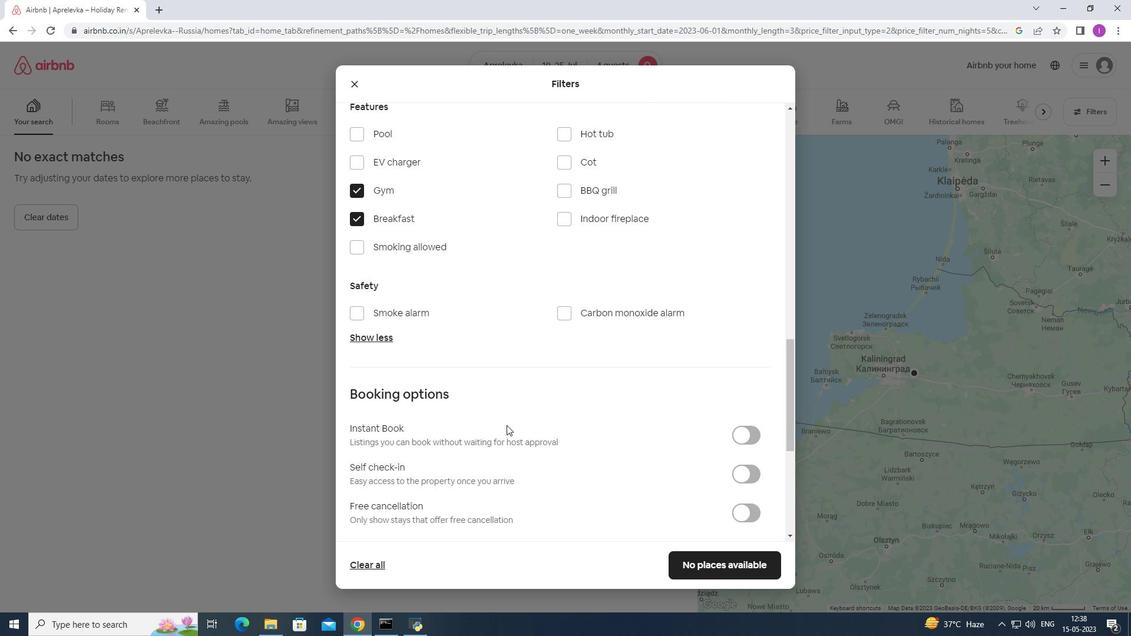 
Action: Mouse scrolled (507, 425) with delta (0, 0)
Screenshot: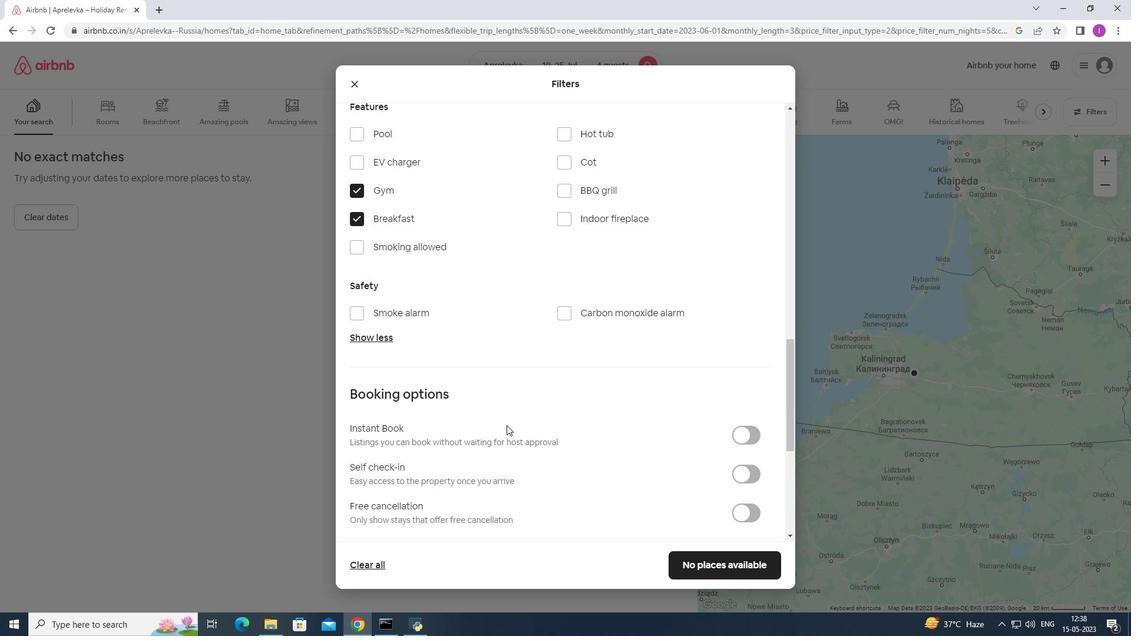 
Action: Mouse moved to (752, 297)
Screenshot: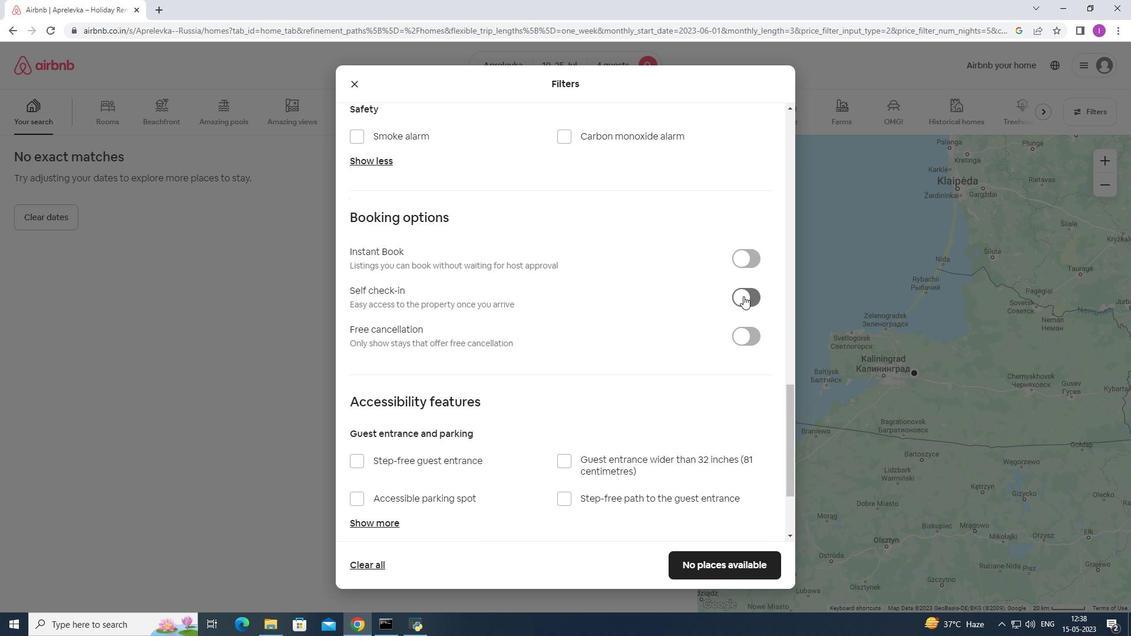 
Action: Mouse pressed left at (752, 297)
Screenshot: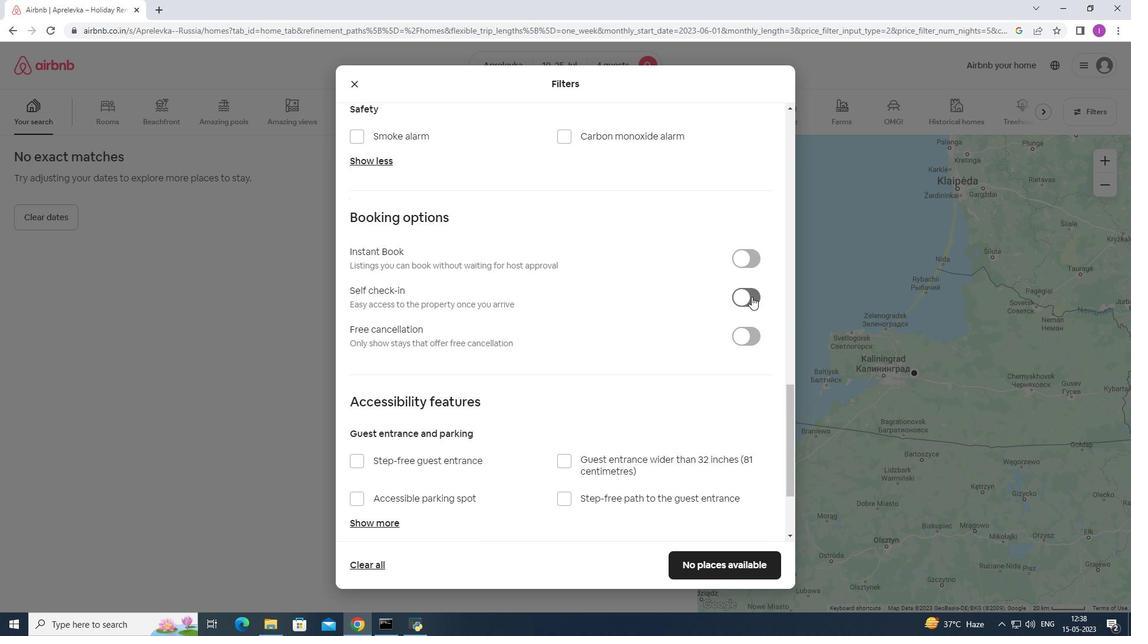 
Action: Mouse moved to (513, 416)
Screenshot: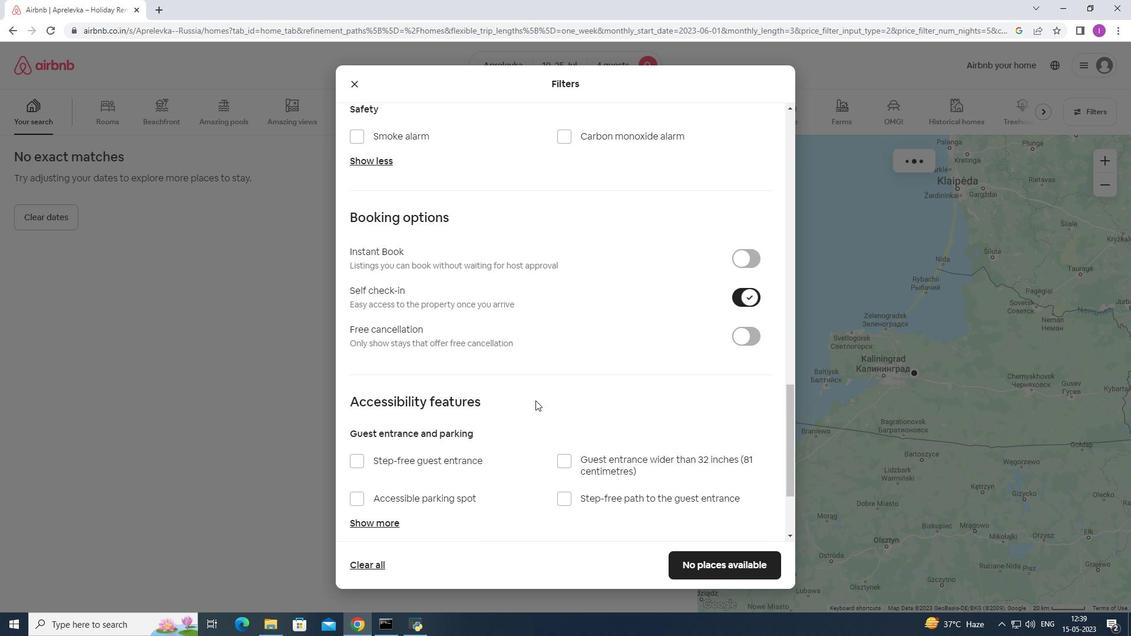 
Action: Mouse scrolled (513, 415) with delta (0, 0)
Screenshot: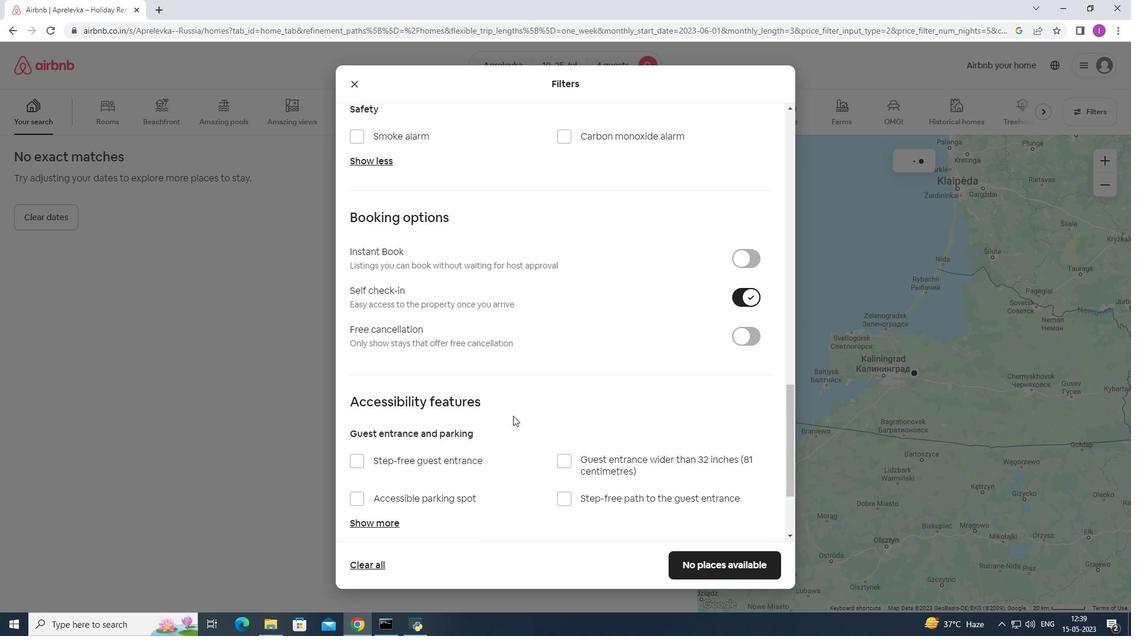 
Action: Mouse scrolled (513, 415) with delta (0, 0)
Screenshot: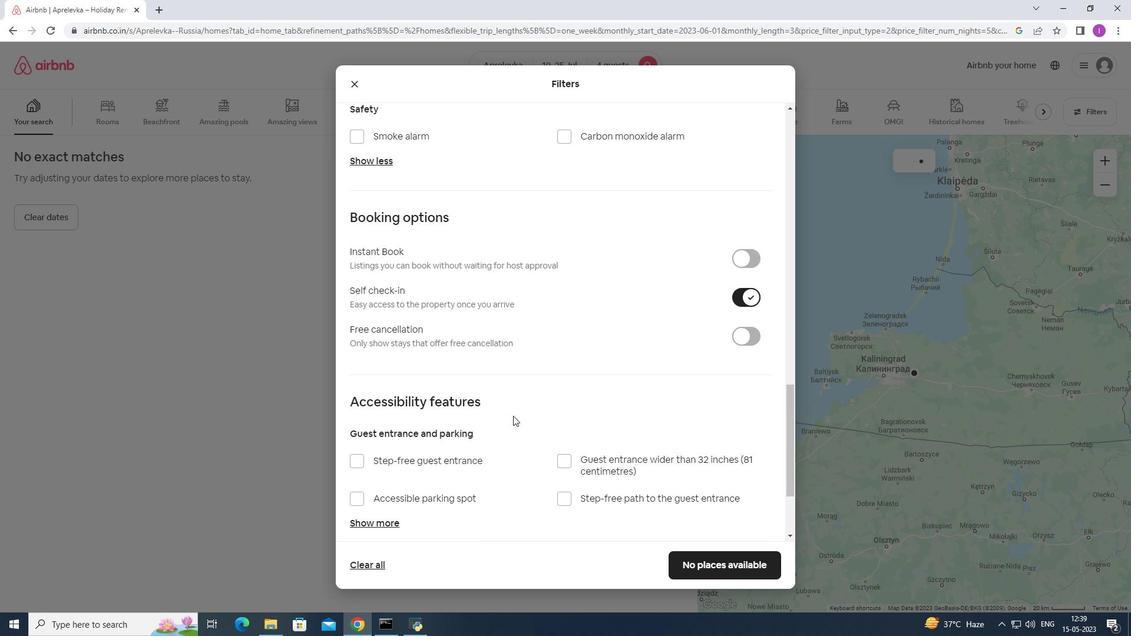 
Action: Mouse scrolled (513, 415) with delta (0, 0)
Screenshot: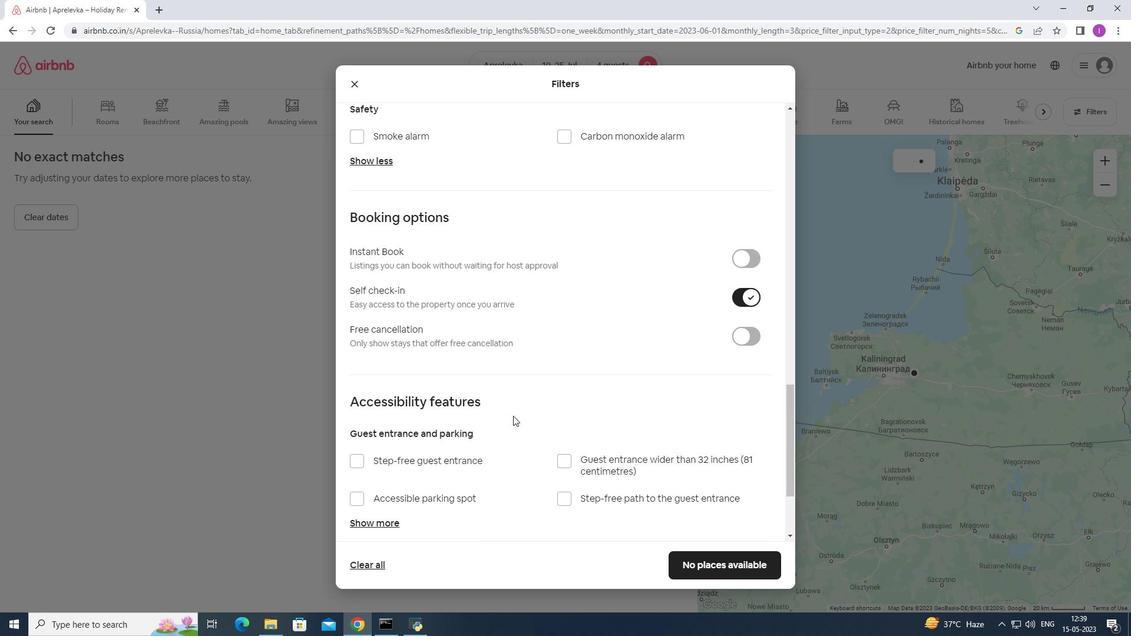 
Action: Mouse scrolled (513, 415) with delta (0, 0)
Screenshot: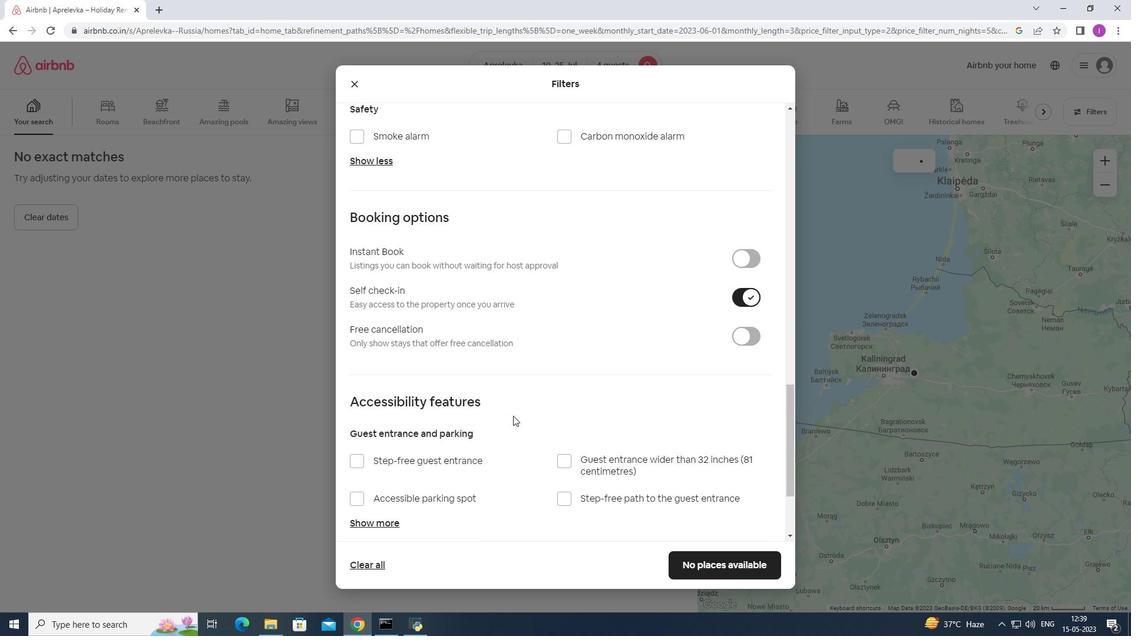 
Action: Mouse moved to (518, 406)
Screenshot: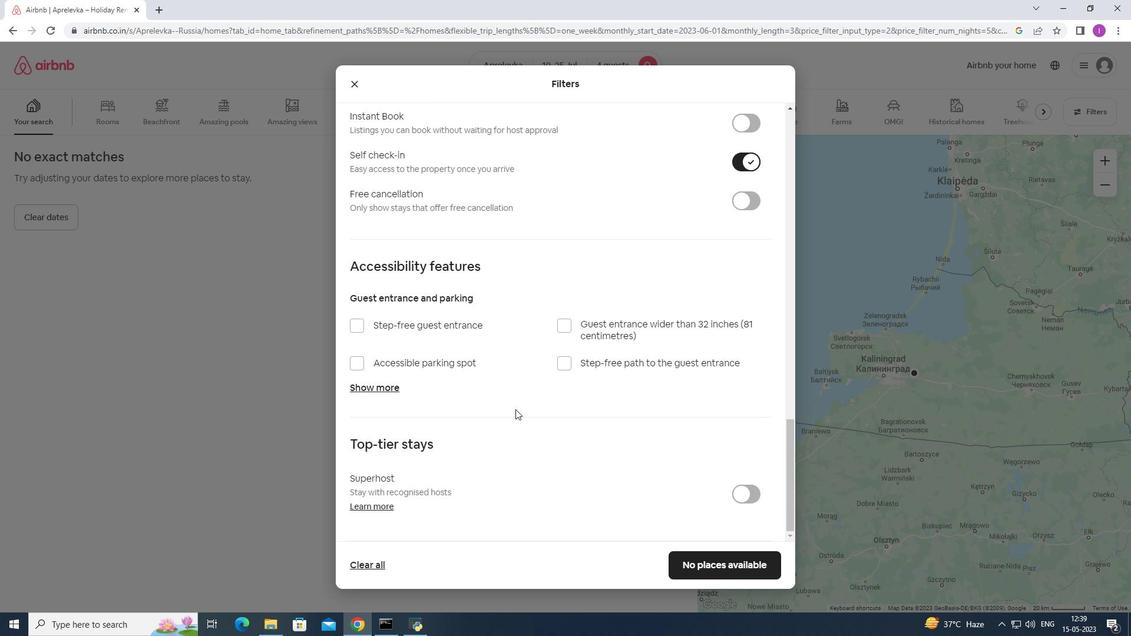
Action: Mouse scrolled (518, 406) with delta (0, 0)
Screenshot: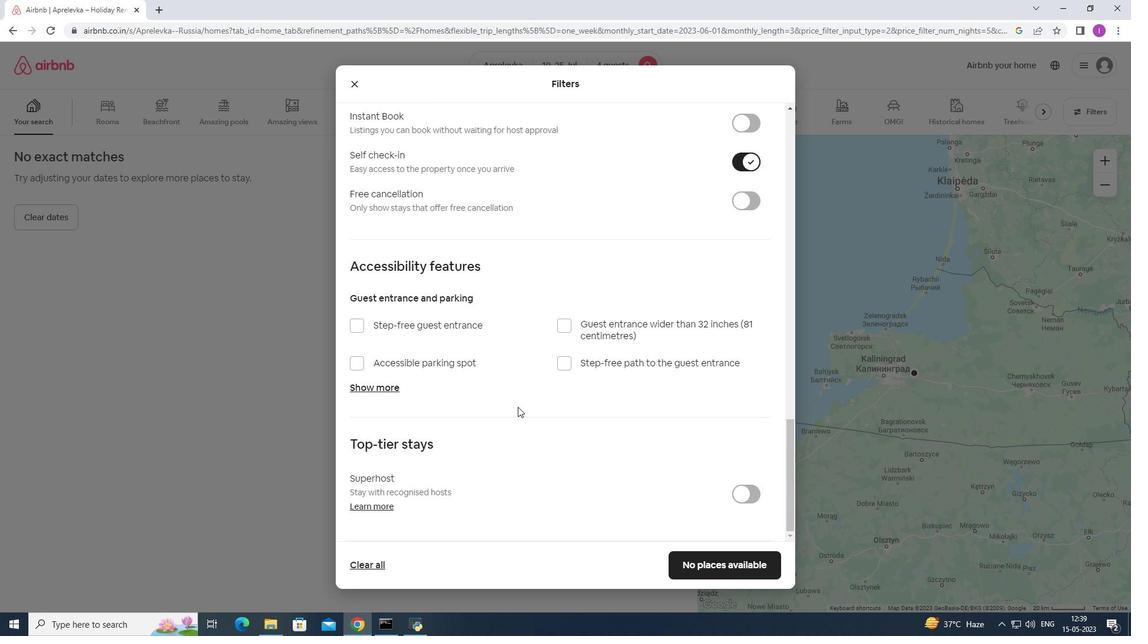 
Action: Mouse scrolled (518, 406) with delta (0, 0)
Screenshot: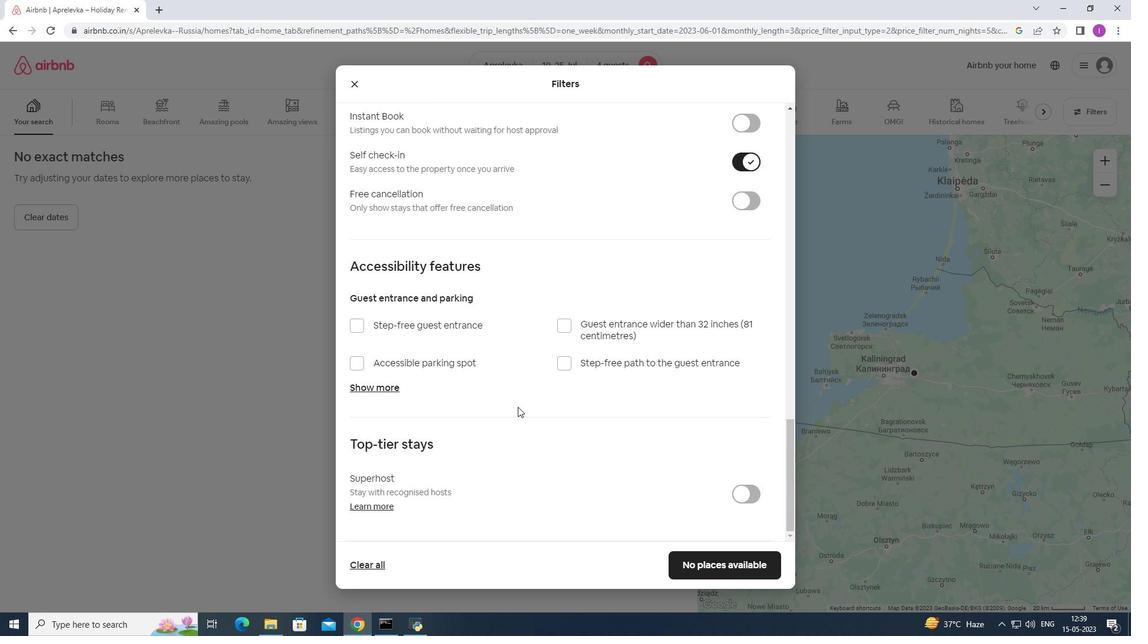 
Action: Mouse scrolled (518, 406) with delta (0, 0)
Screenshot: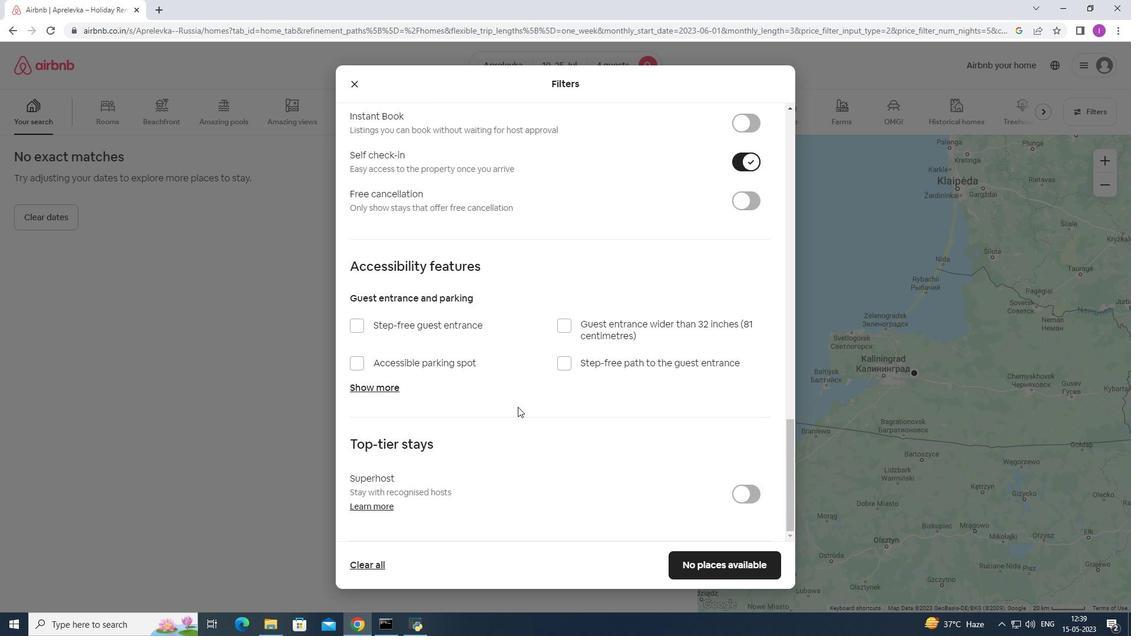 
Action: Mouse scrolled (518, 406) with delta (0, 0)
Screenshot: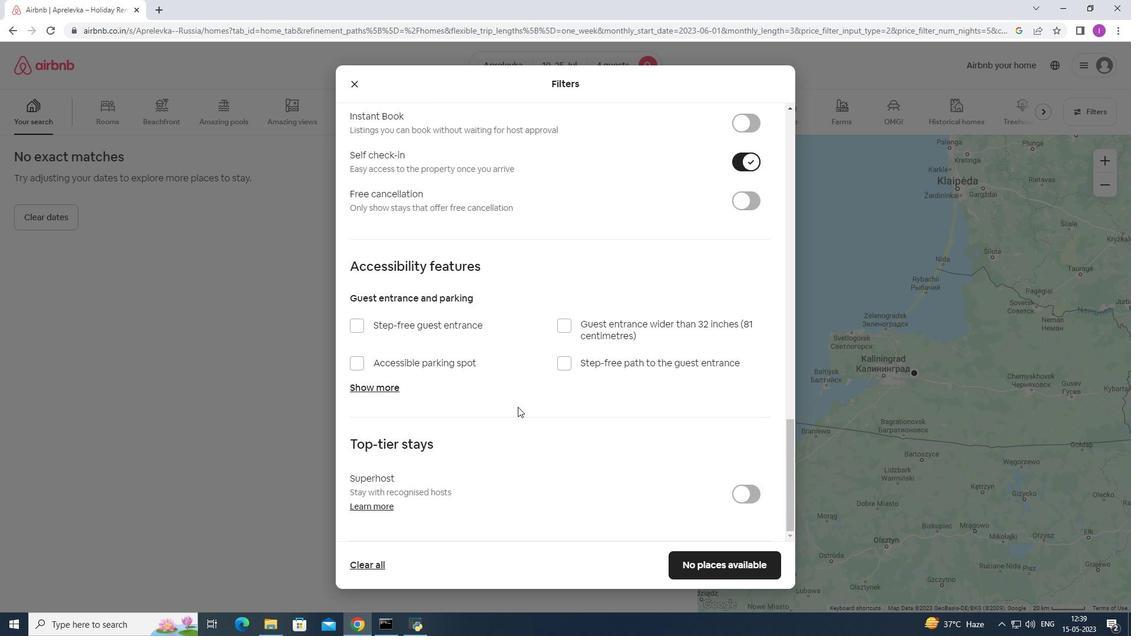 
Action: Mouse moved to (519, 407)
Screenshot: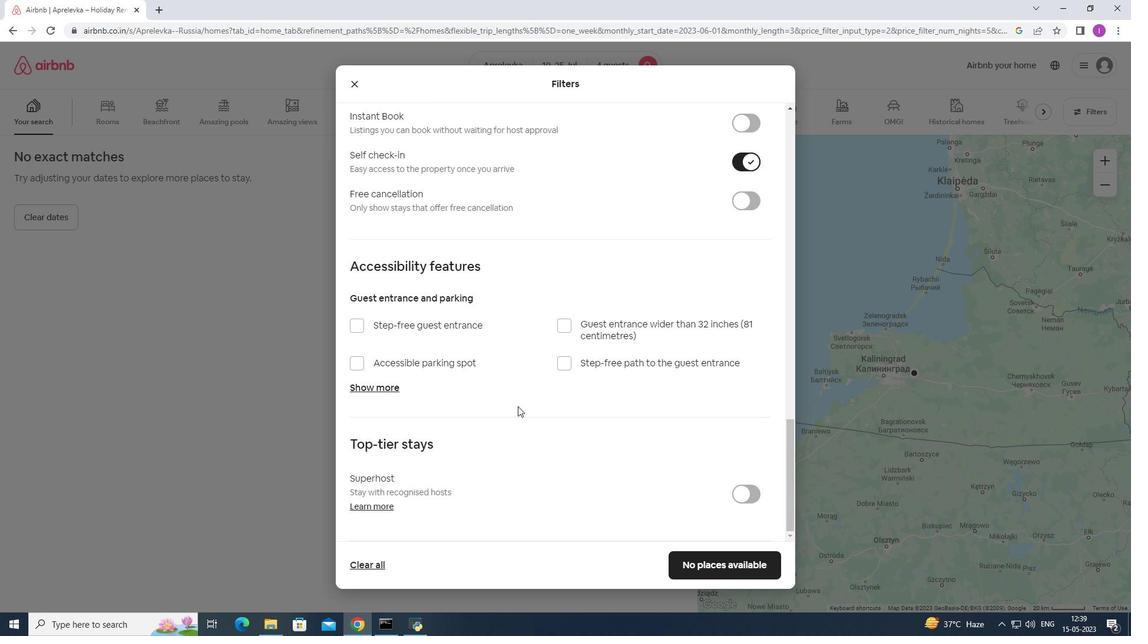 
Action: Mouse scrolled (519, 406) with delta (0, 0)
Screenshot: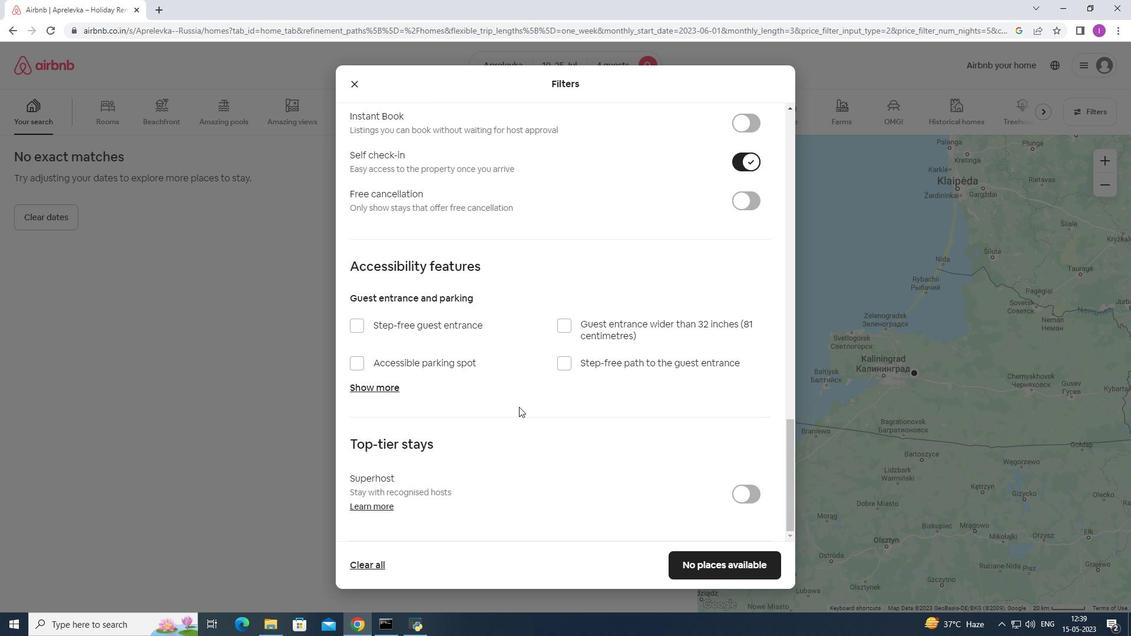 
Action: Mouse scrolled (519, 406) with delta (0, 0)
Screenshot: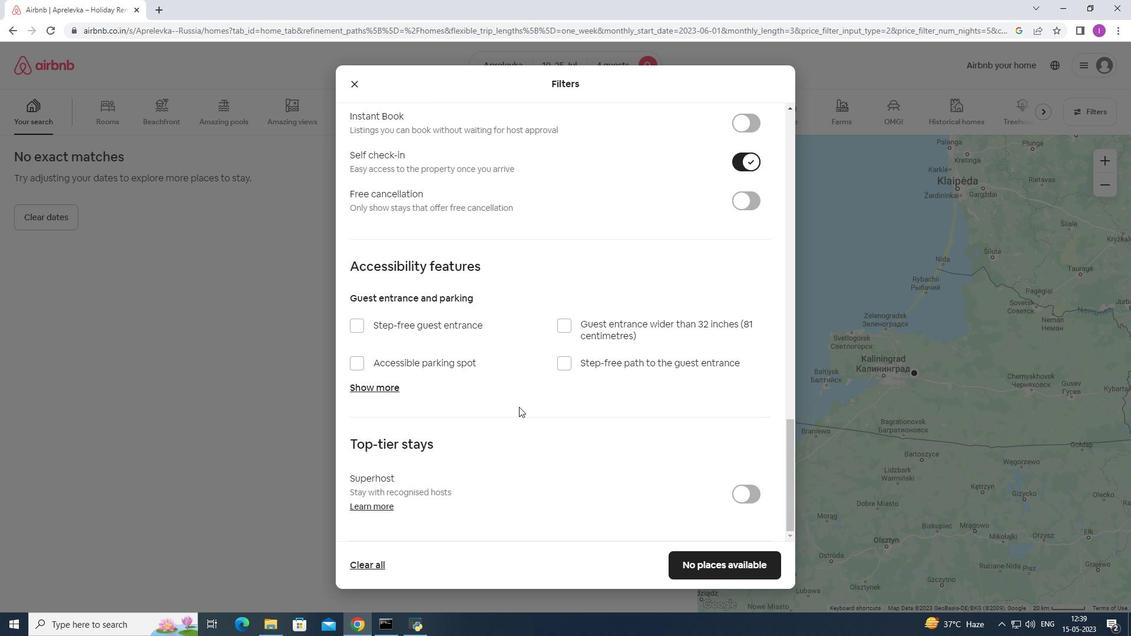 
Action: Mouse moved to (520, 407)
Screenshot: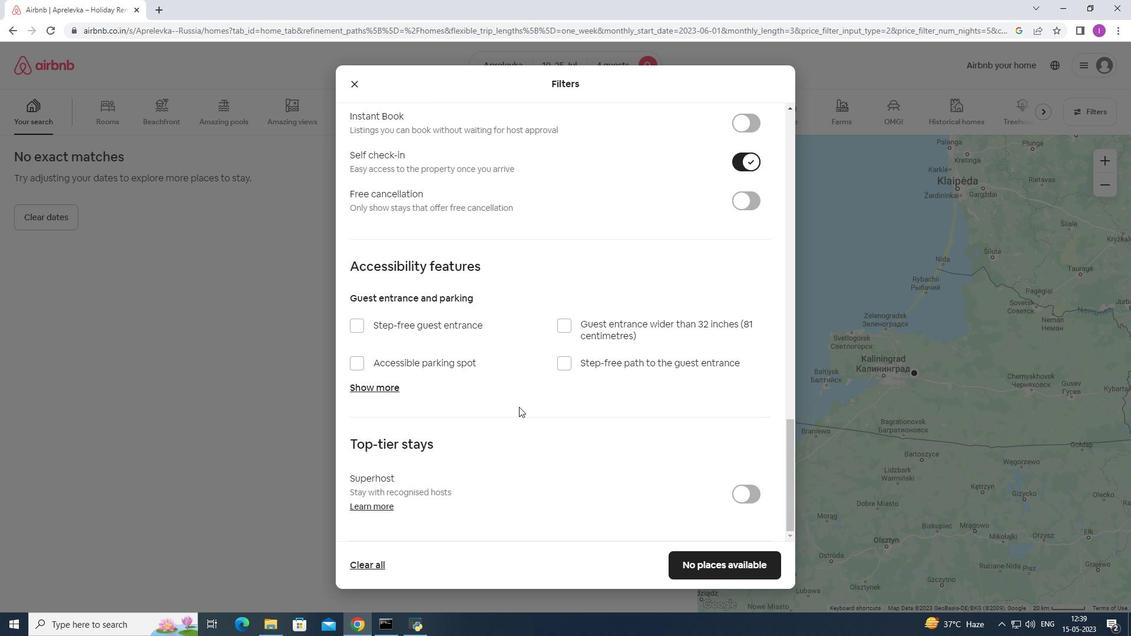 
Action: Mouse scrolled (520, 407) with delta (0, 0)
Screenshot: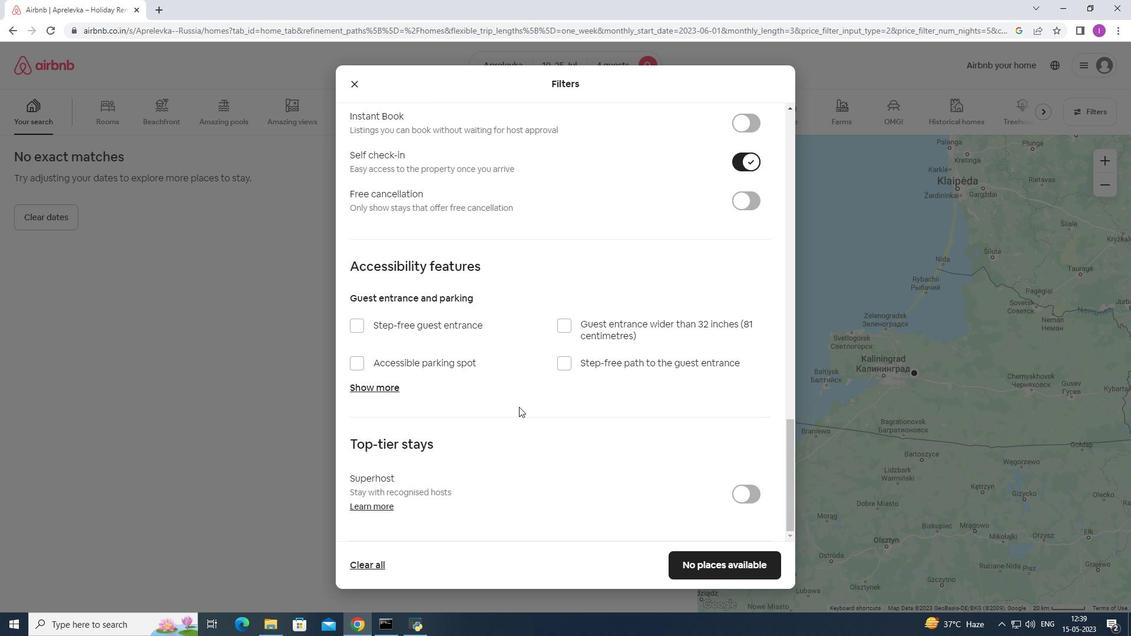 
Action: Mouse moved to (696, 563)
Screenshot: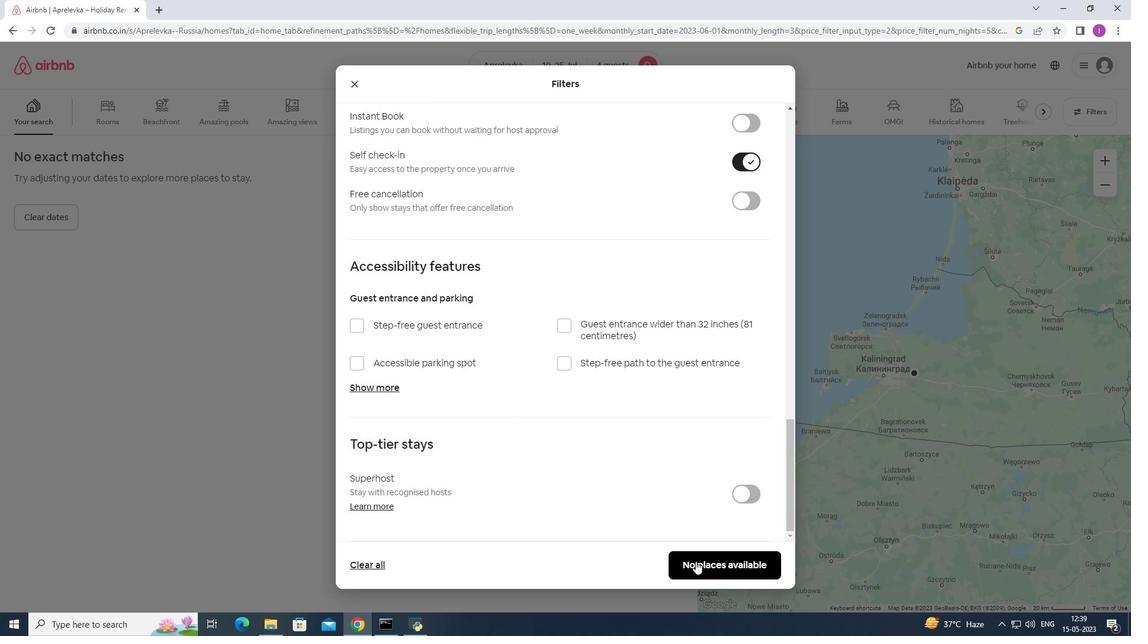 
Action: Mouse pressed left at (696, 563)
Screenshot: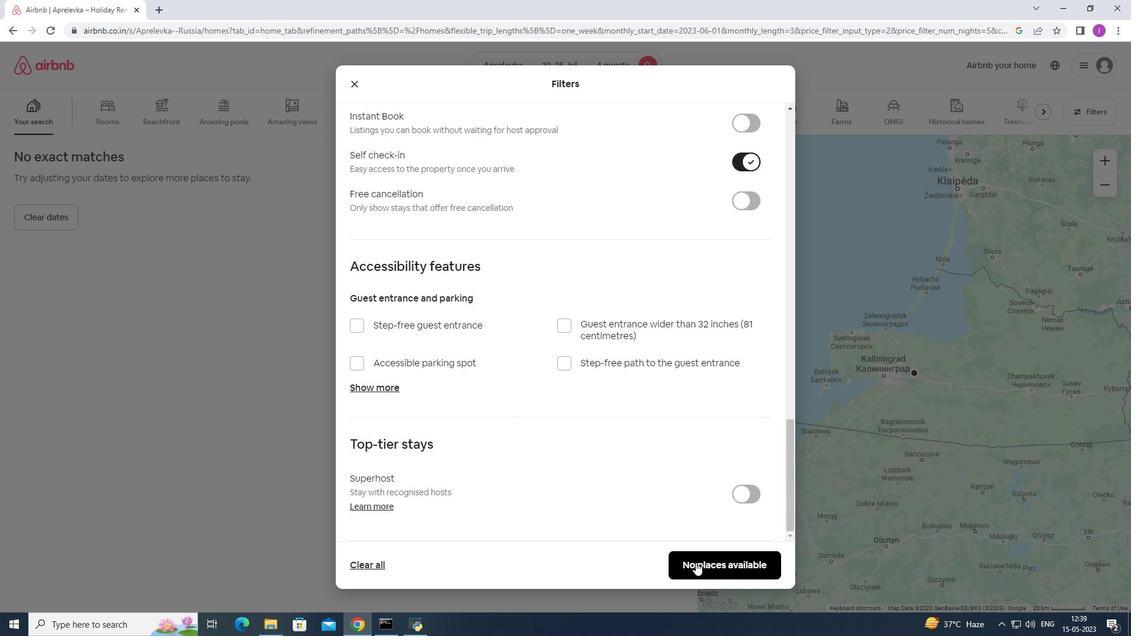 
Action: Mouse moved to (430, 564)
Screenshot: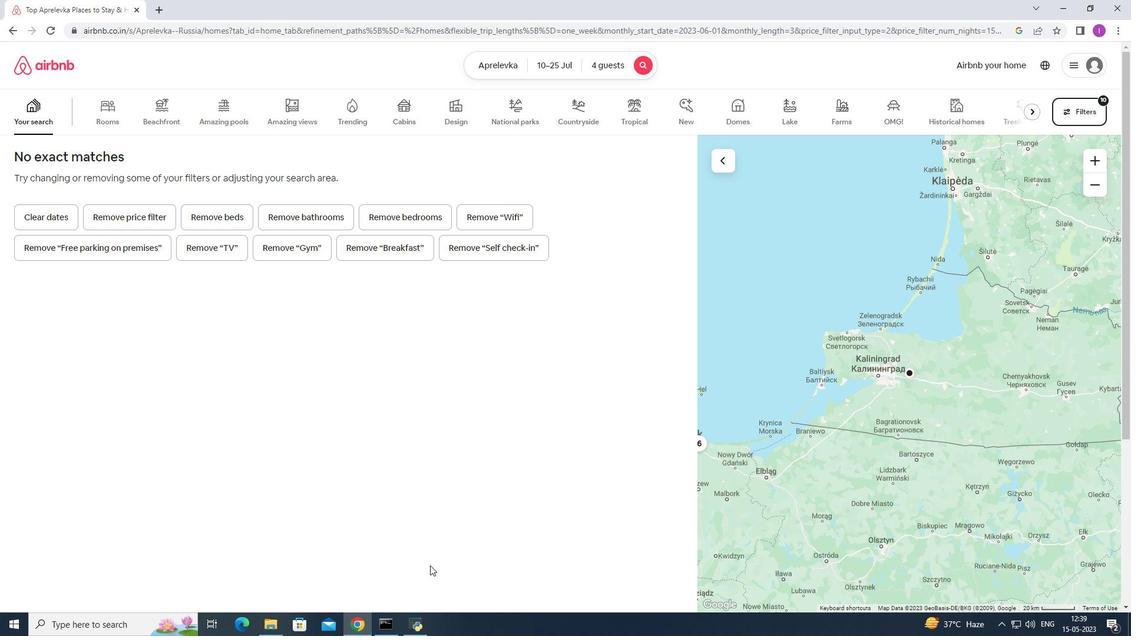 
